 Task: Search one way flight ticket for 4 adults, 2 children, 2 infants in seat and 1 infant on lap in economy from Kearney: Kearney Regional Airport (was Kearney Municipal) to Jacksonville: Albert J. Ellis Airport on 8-3-2023. Choice of flights is Delta. Number of bags: 10 checked bags. Price is upto 30000. Outbound departure time preference is 12:45.
Action: Mouse moved to (292, 374)
Screenshot: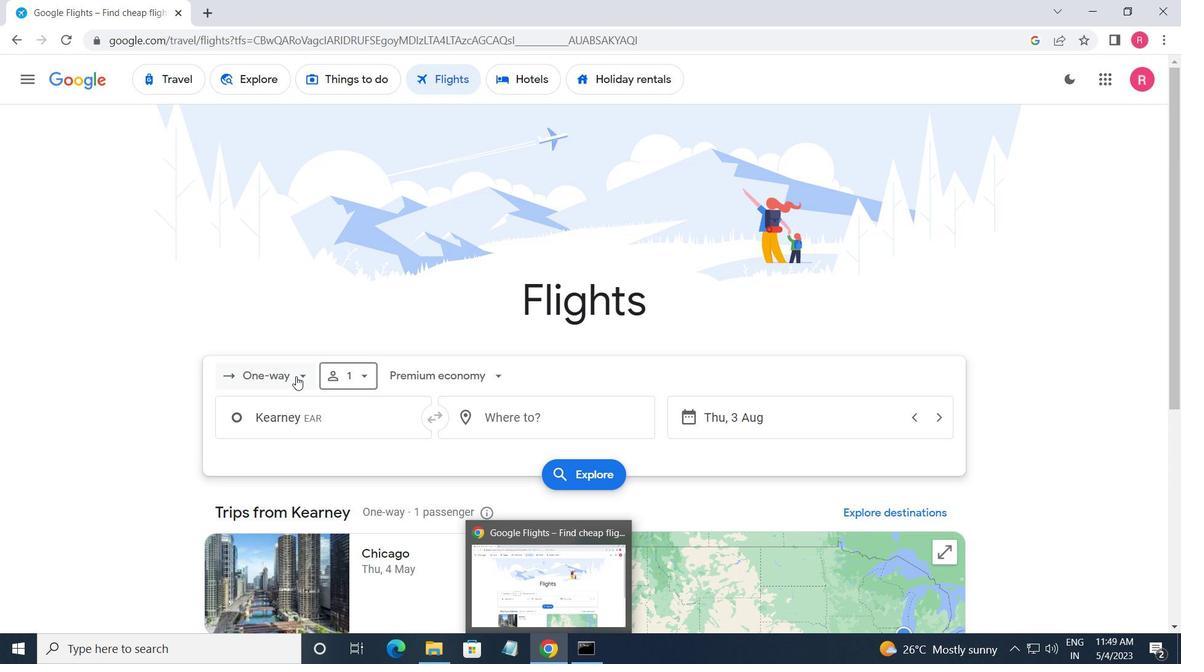 
Action: Mouse pressed left at (292, 374)
Screenshot: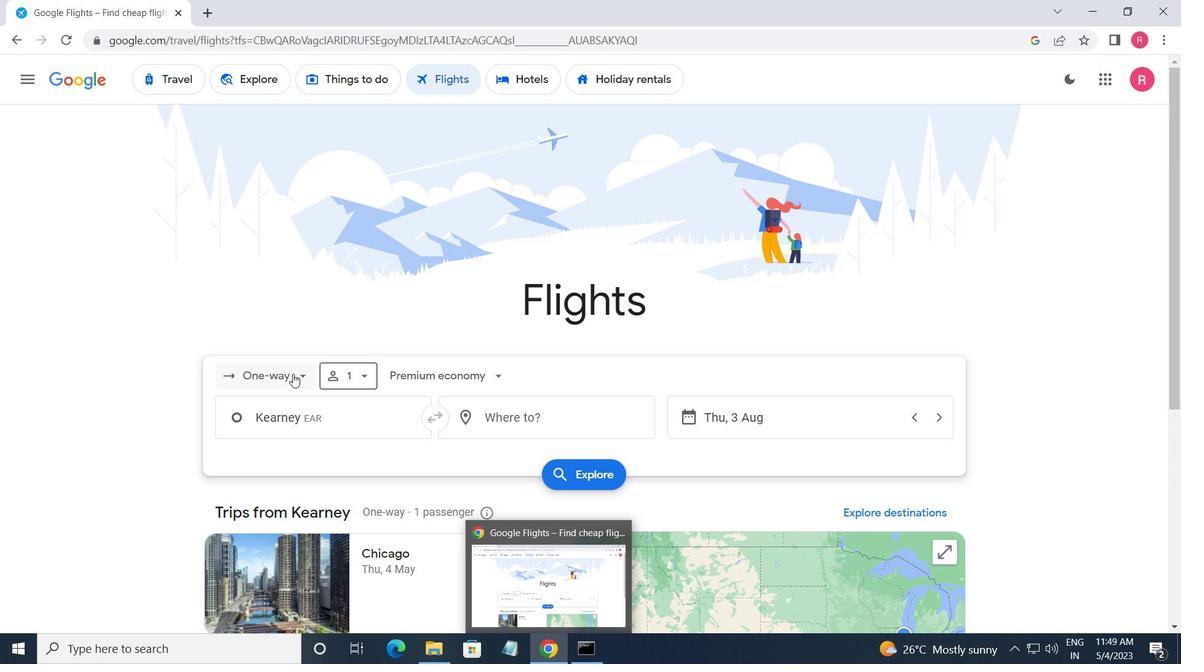 
Action: Mouse moved to (289, 440)
Screenshot: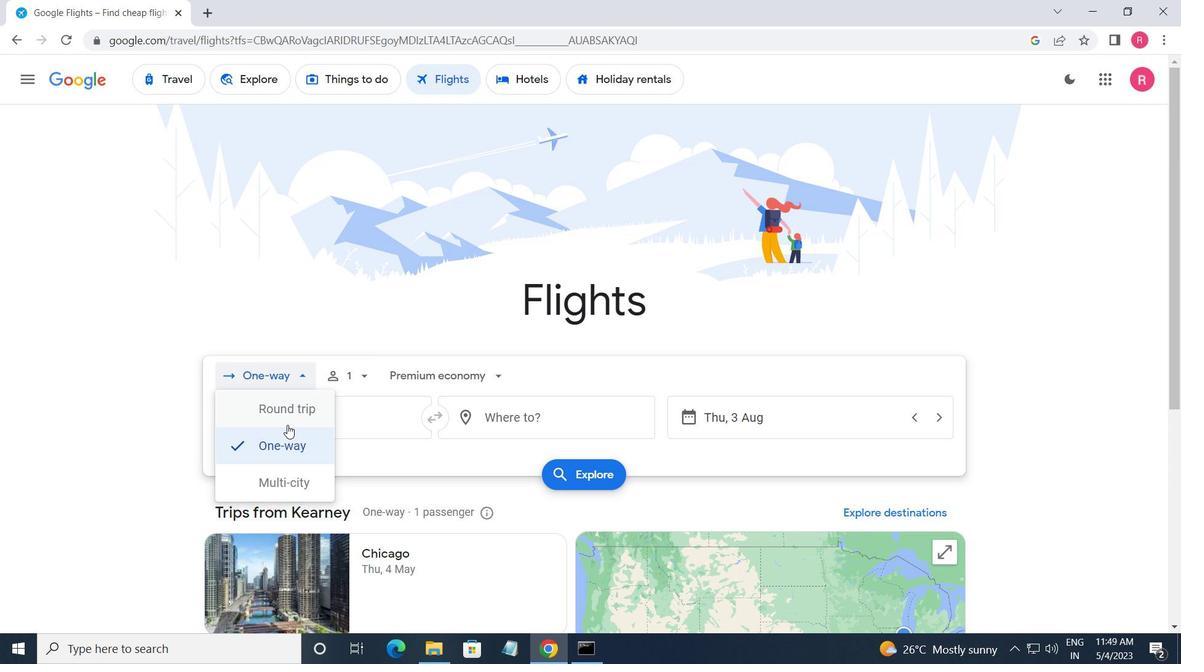 
Action: Mouse pressed left at (289, 440)
Screenshot: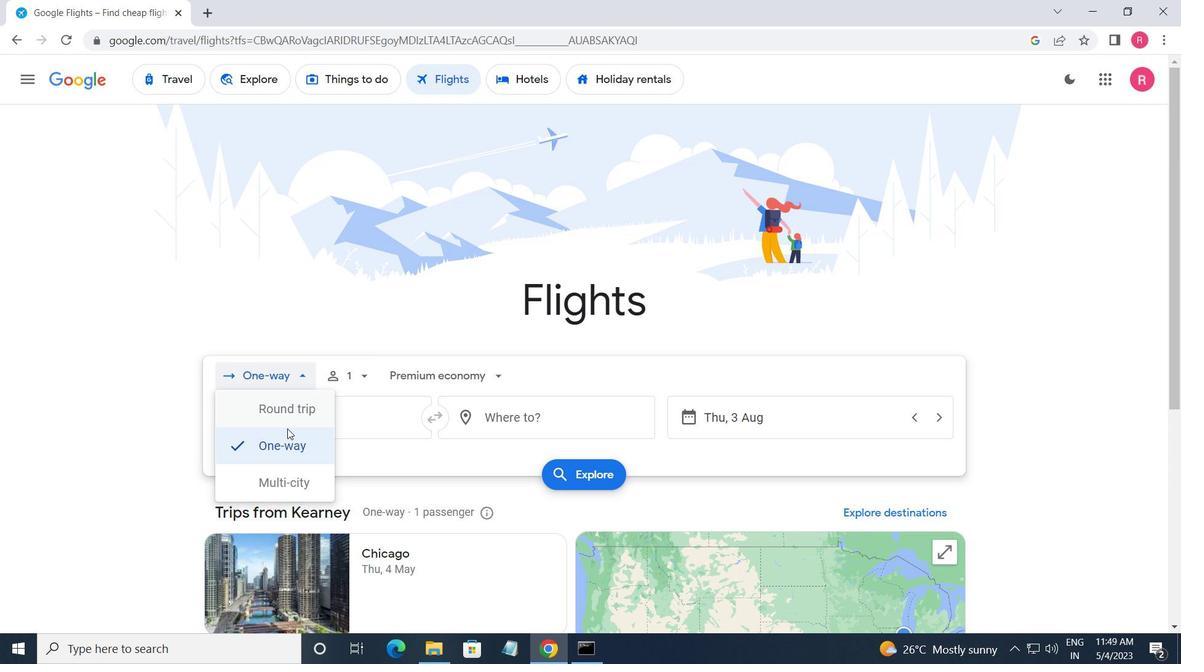 
Action: Mouse moved to (343, 368)
Screenshot: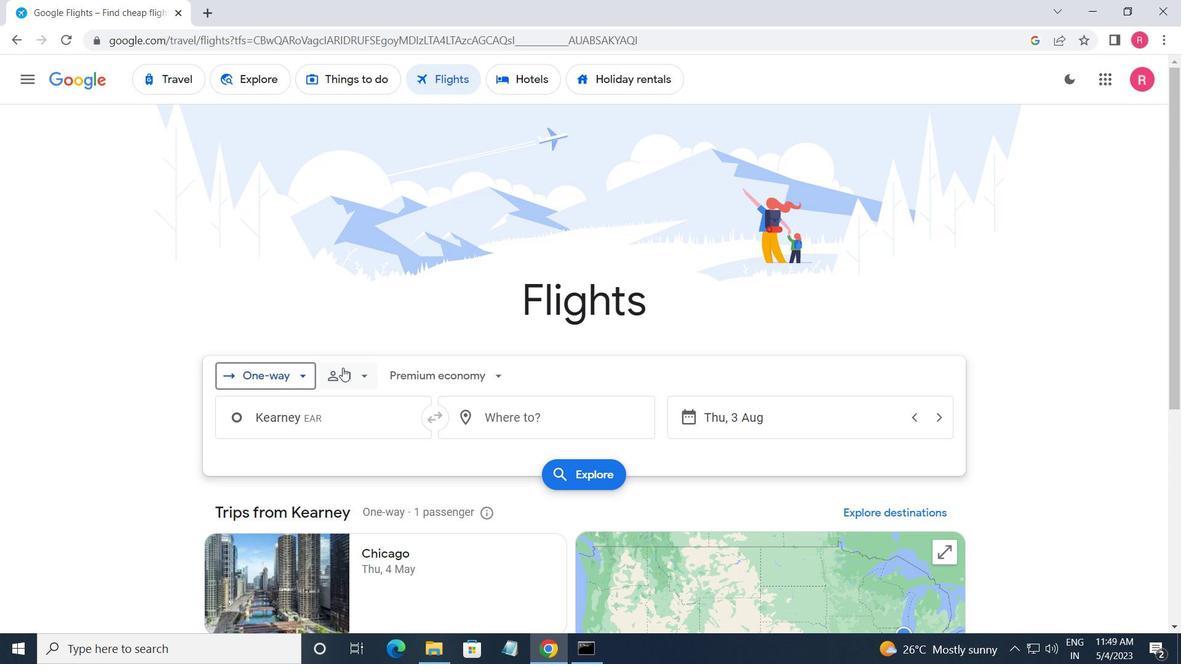 
Action: Mouse pressed left at (343, 368)
Screenshot: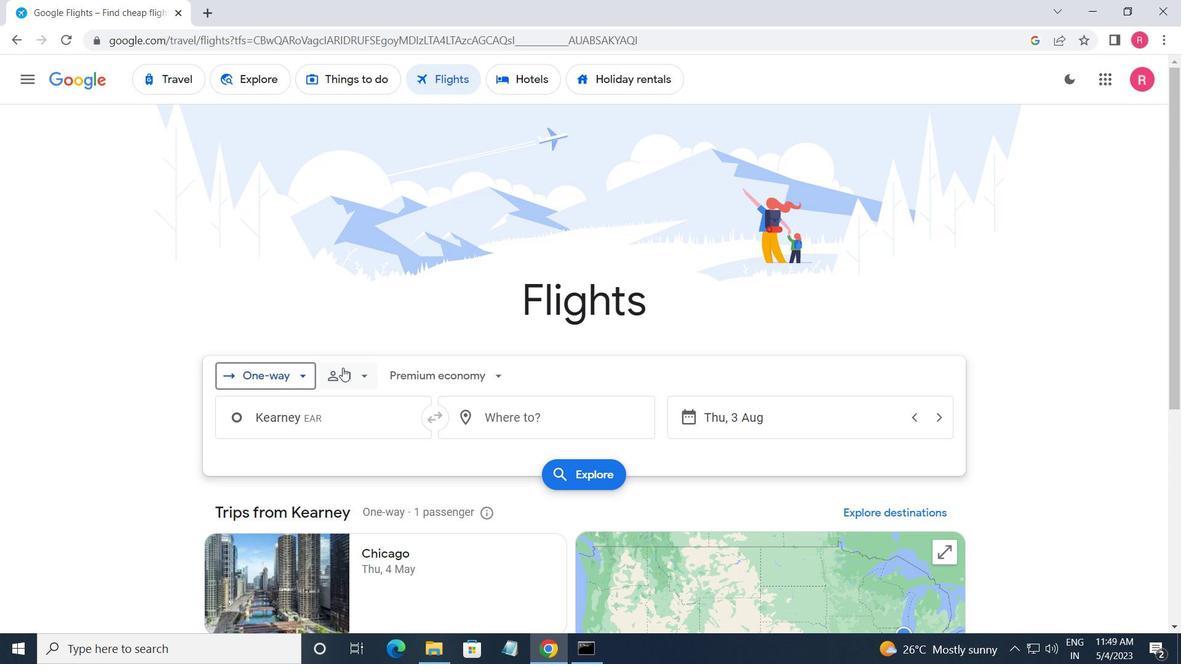 
Action: Mouse moved to (474, 409)
Screenshot: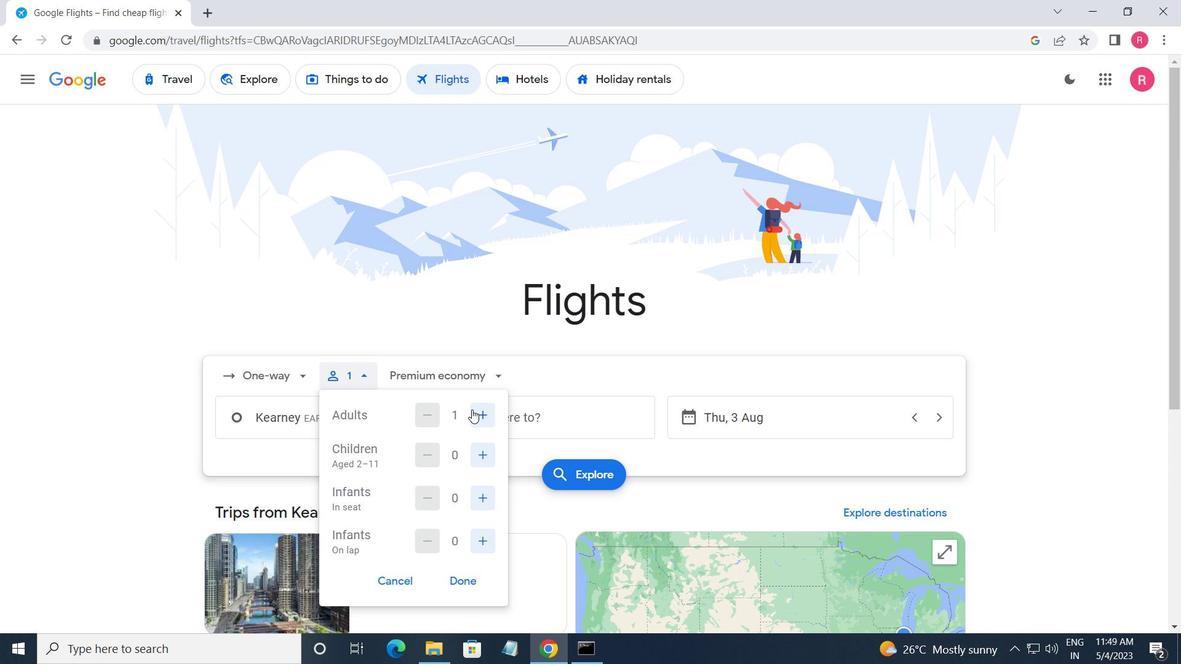 
Action: Mouse pressed left at (474, 409)
Screenshot: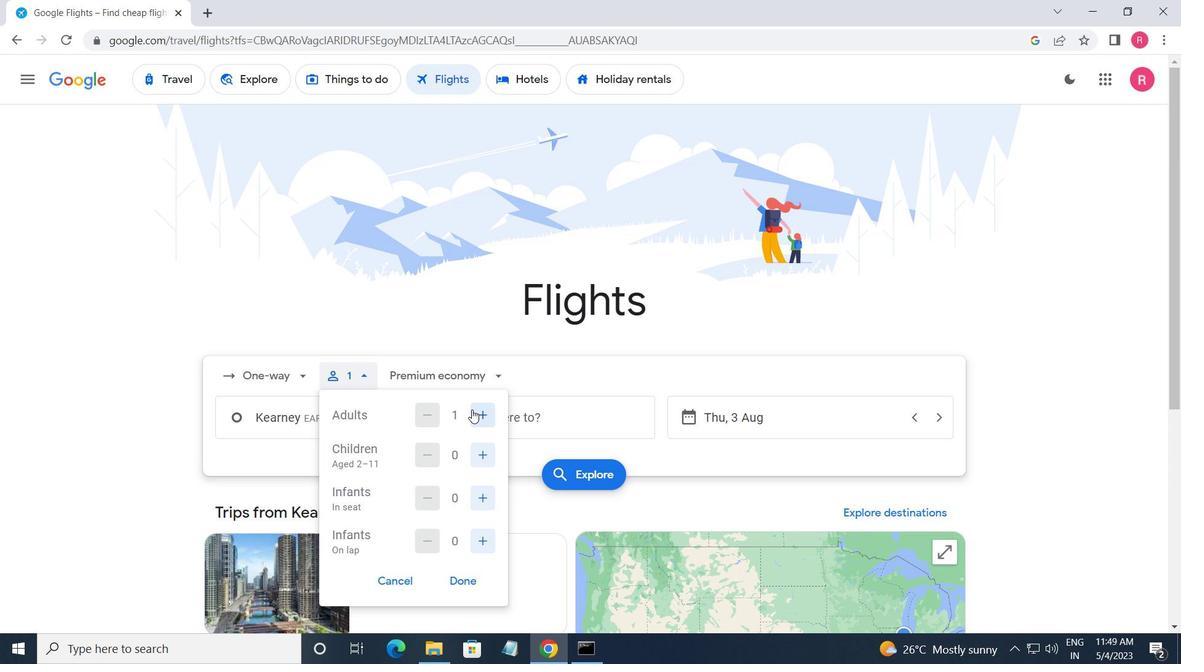 
Action: Mouse moved to (481, 422)
Screenshot: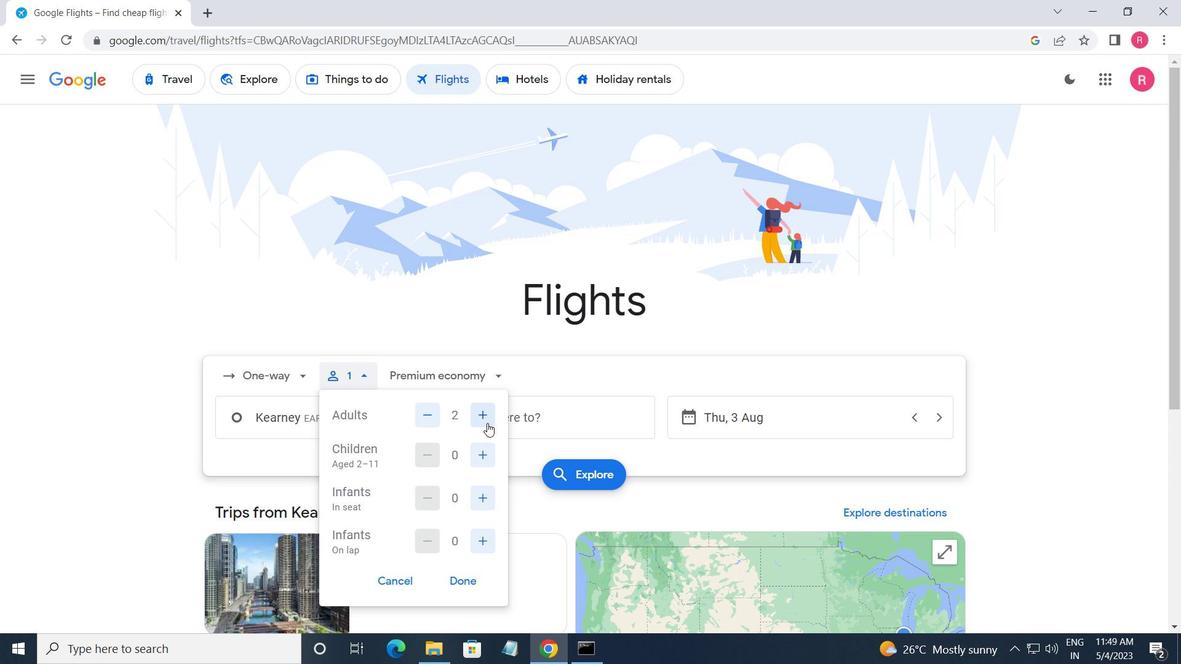 
Action: Mouse pressed left at (481, 422)
Screenshot: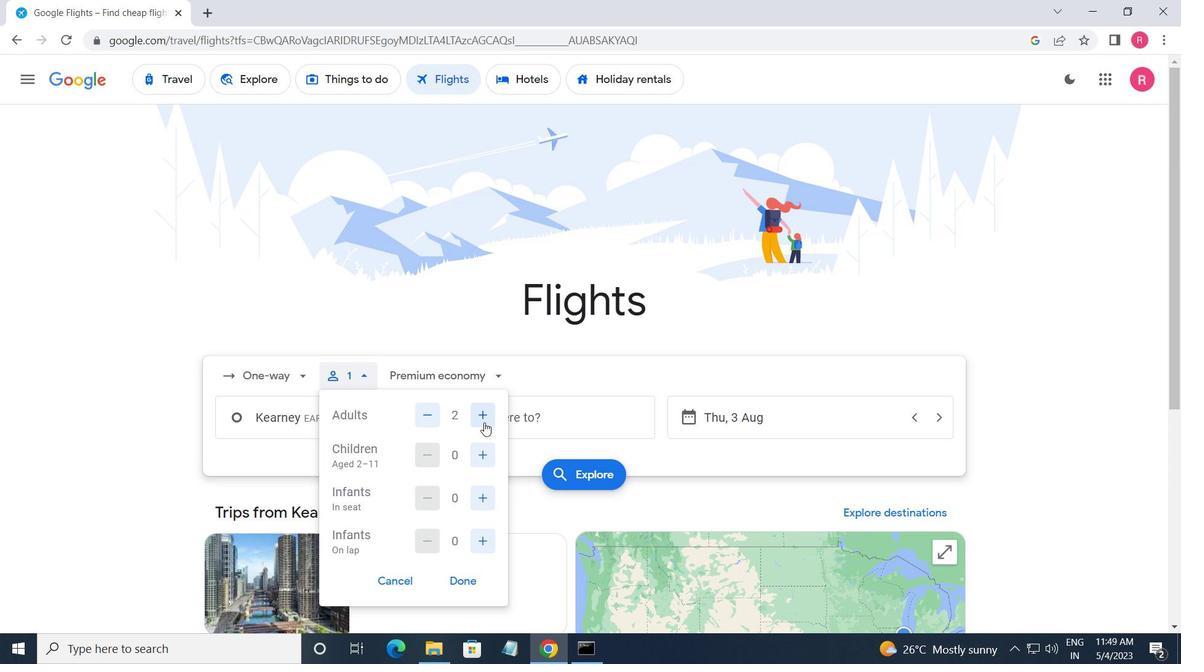 
Action: Mouse pressed left at (481, 422)
Screenshot: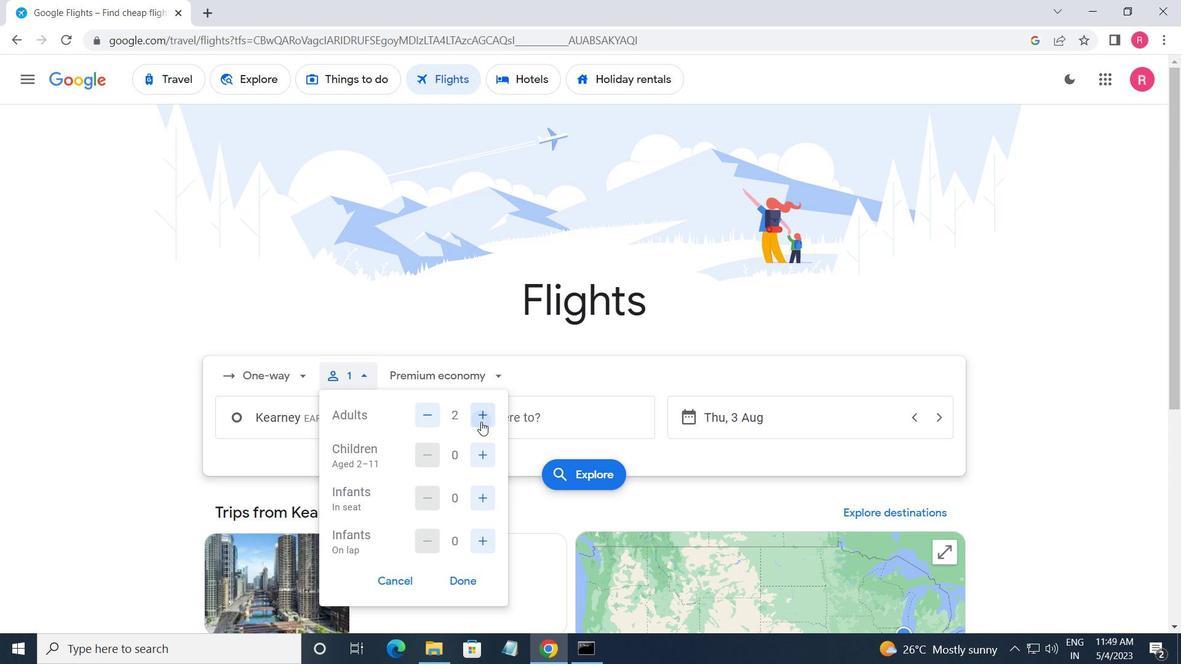 
Action: Mouse moved to (481, 448)
Screenshot: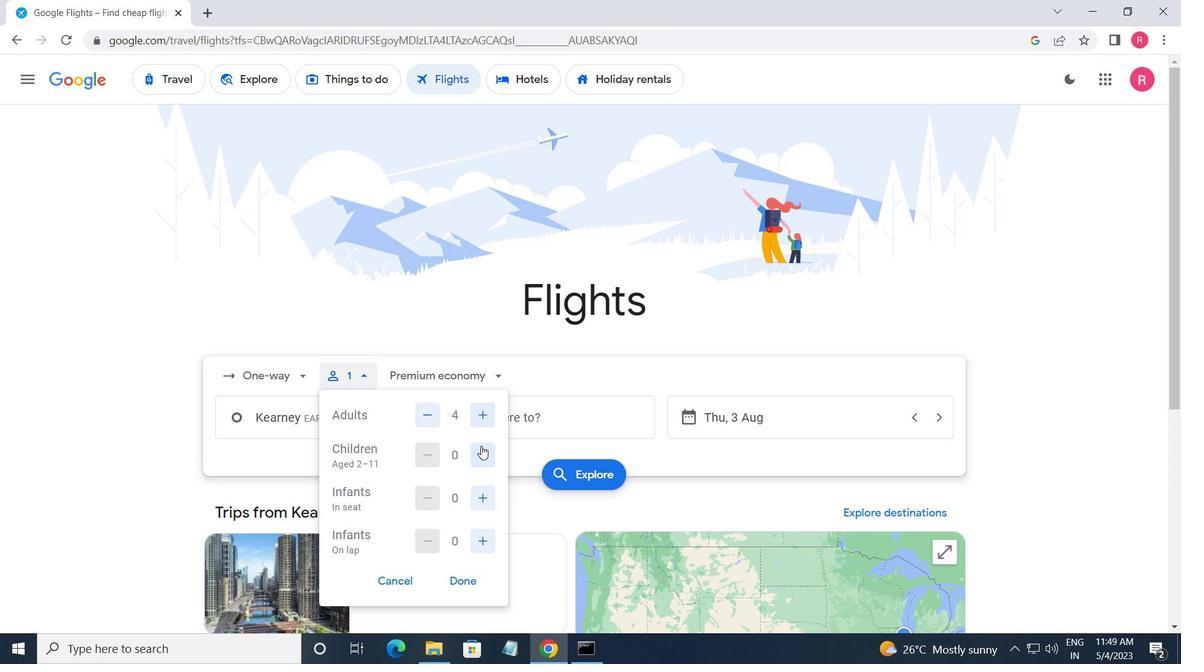 
Action: Mouse pressed left at (481, 448)
Screenshot: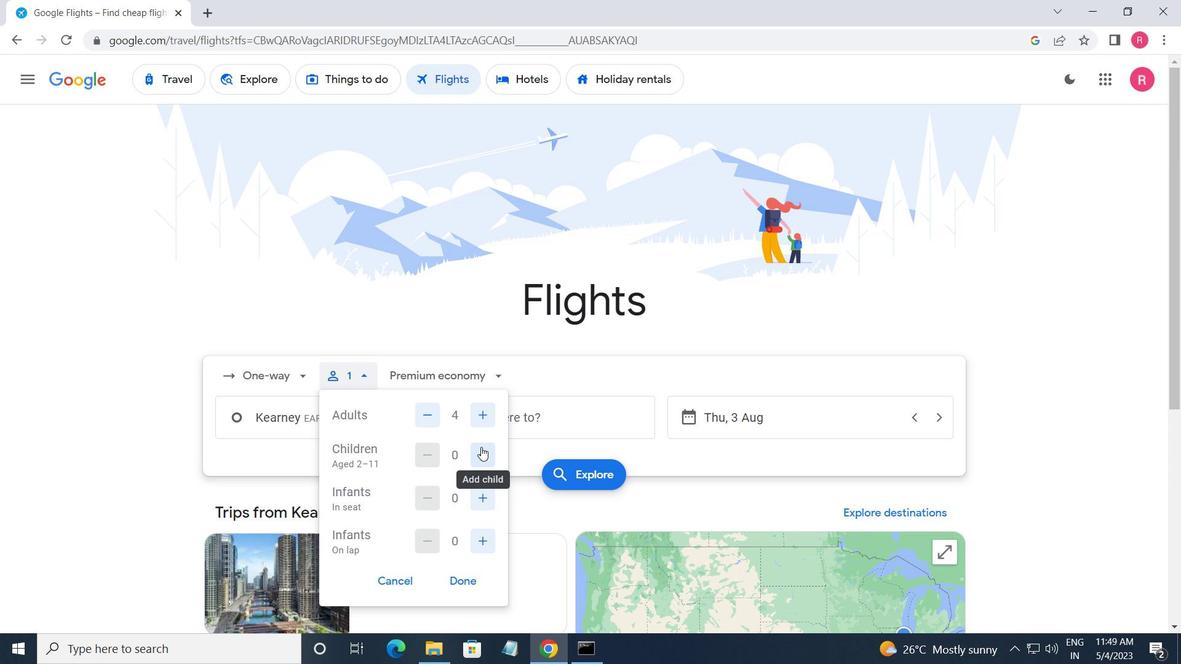 
Action: Mouse pressed left at (481, 448)
Screenshot: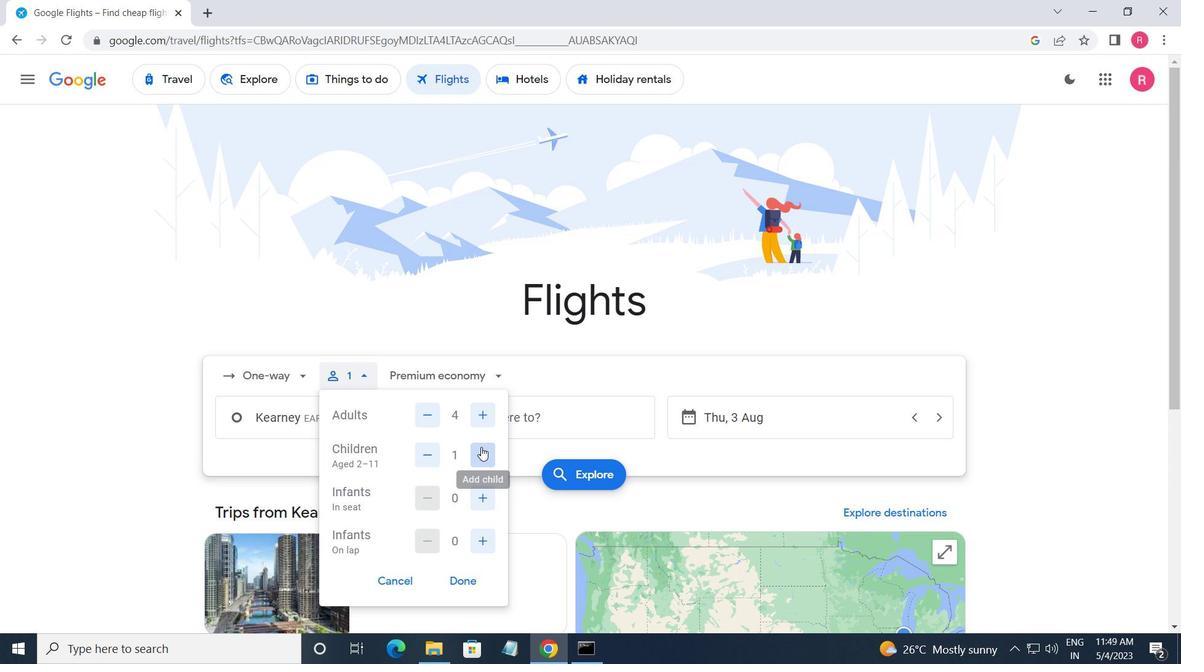 
Action: Mouse moved to (489, 502)
Screenshot: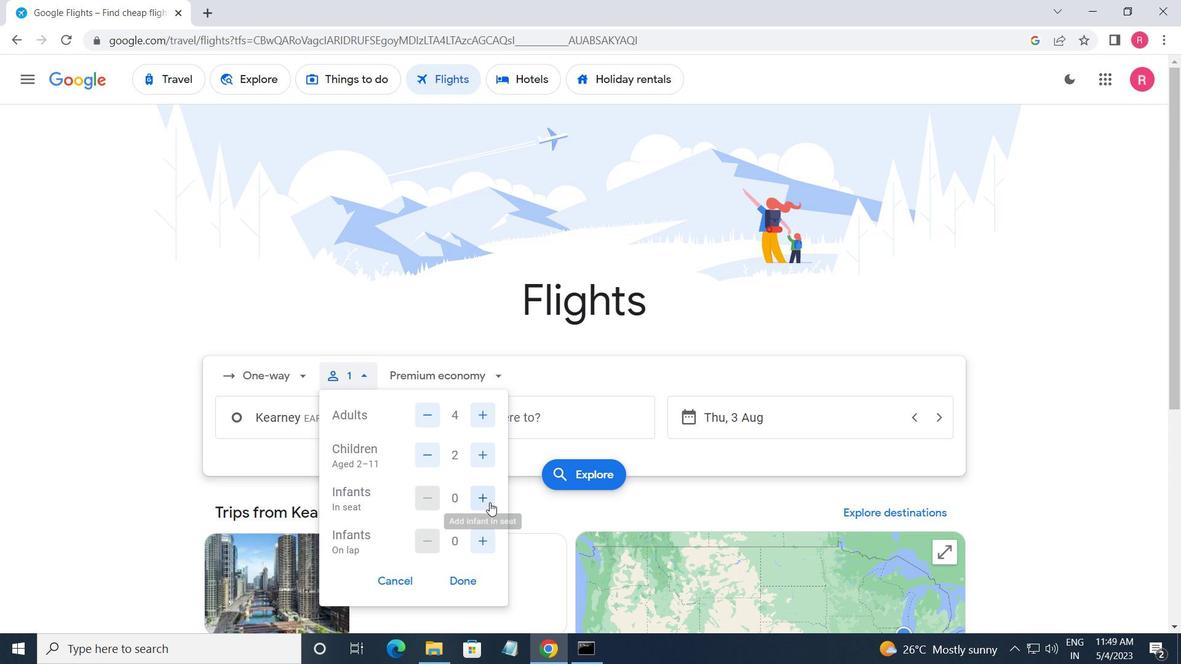 
Action: Mouse pressed left at (489, 502)
Screenshot: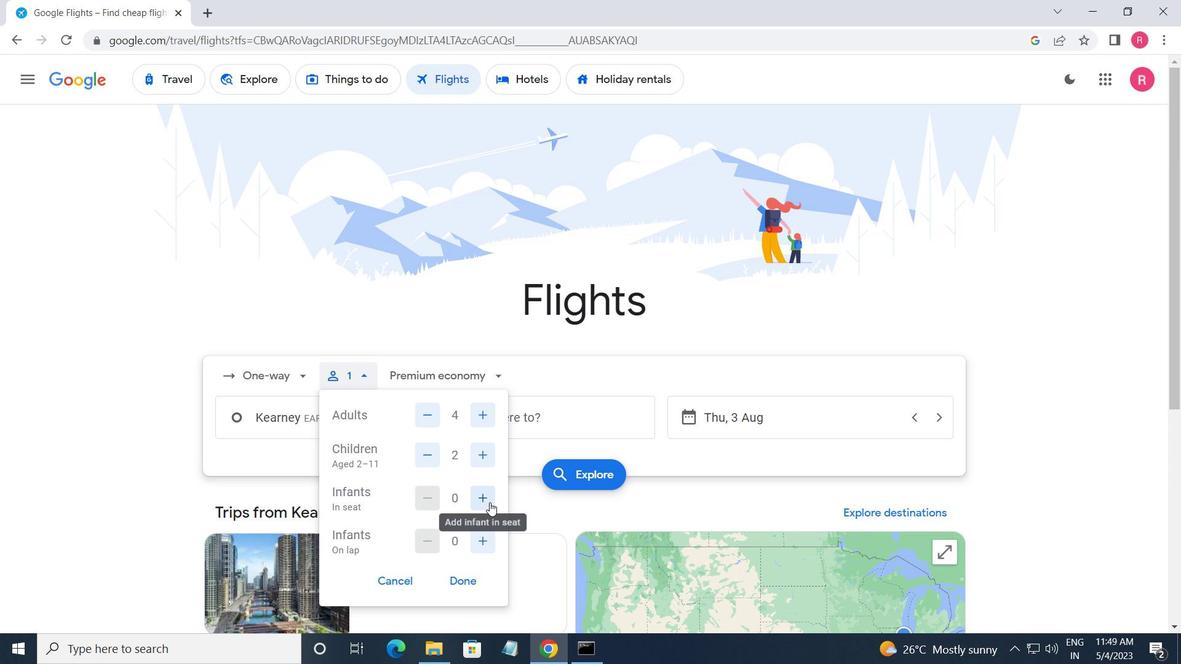 
Action: Mouse pressed left at (489, 502)
Screenshot: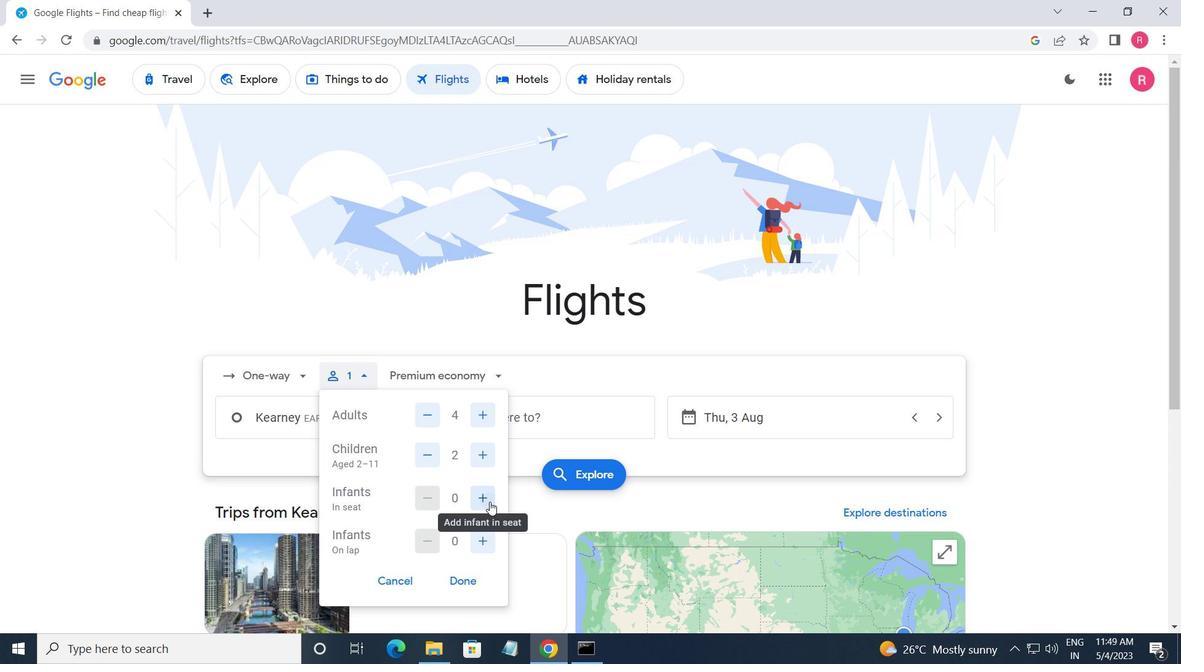 
Action: Mouse moved to (485, 538)
Screenshot: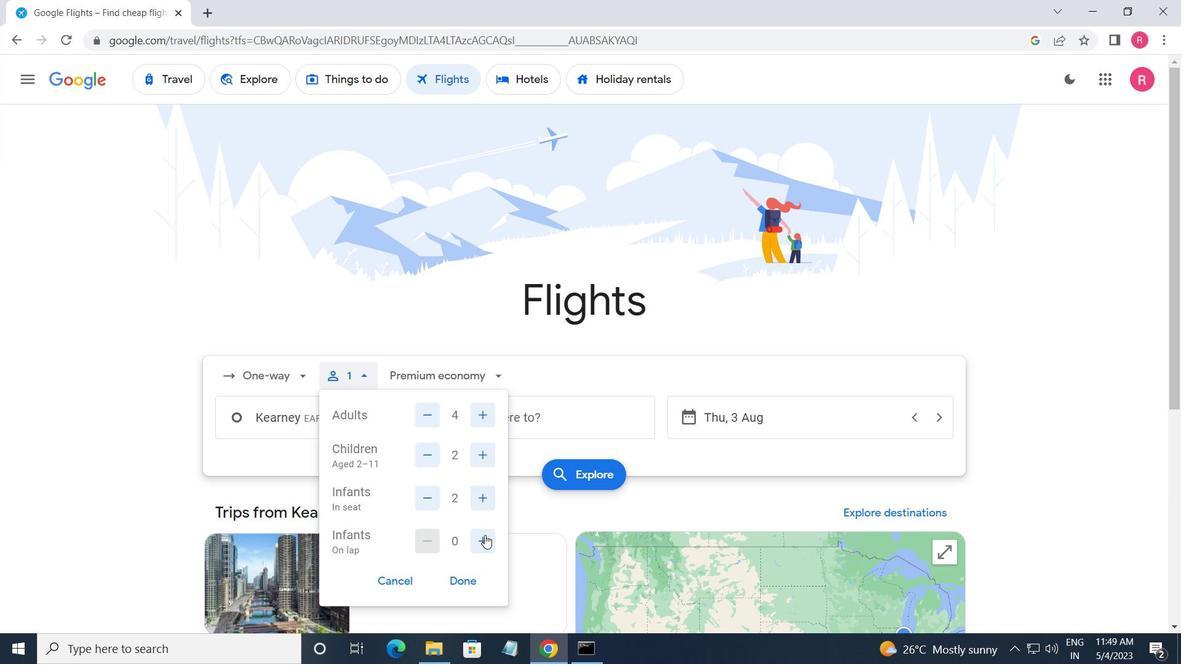 
Action: Mouse pressed left at (485, 538)
Screenshot: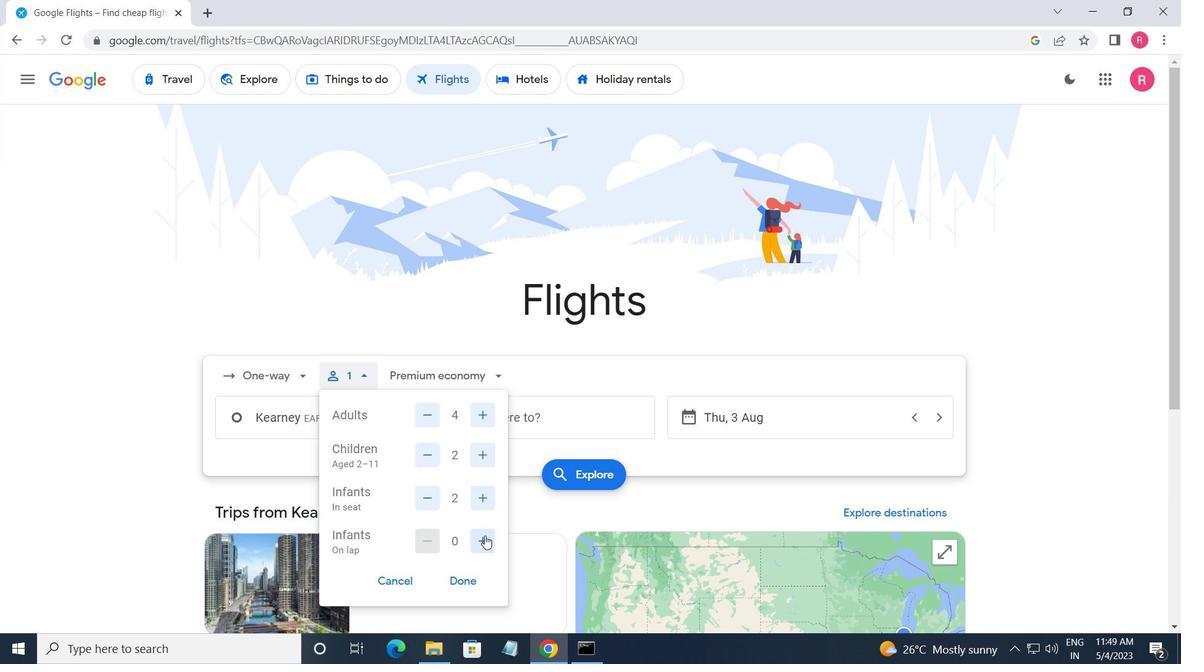 
Action: Mouse moved to (467, 361)
Screenshot: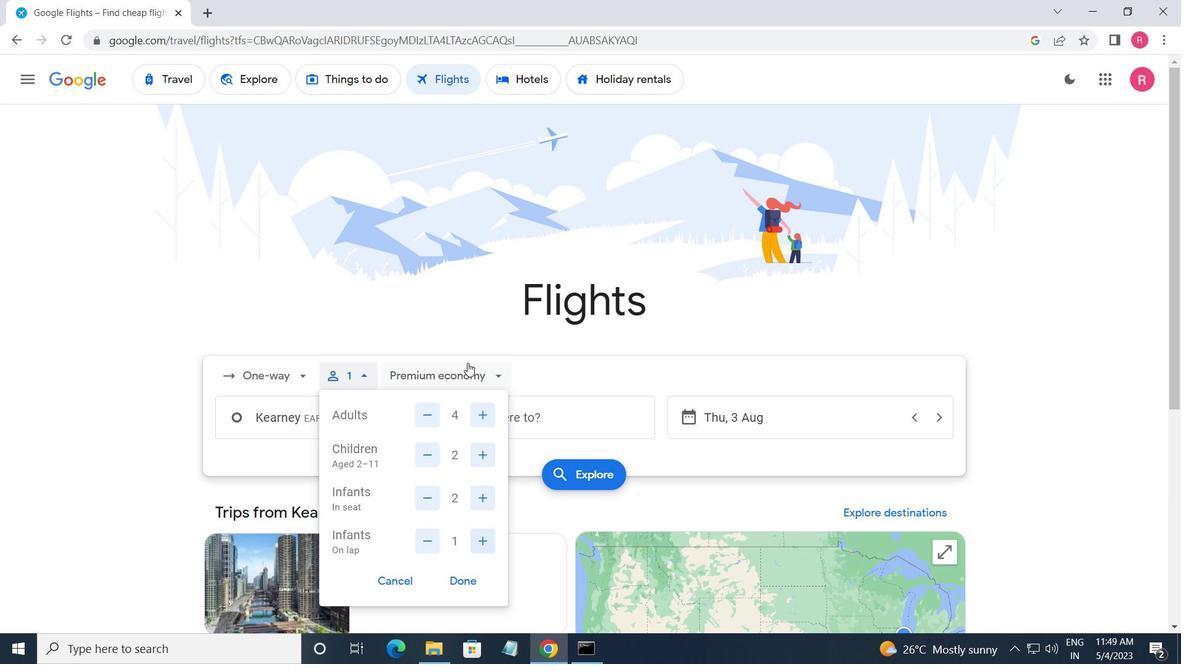 
Action: Mouse pressed left at (467, 361)
Screenshot: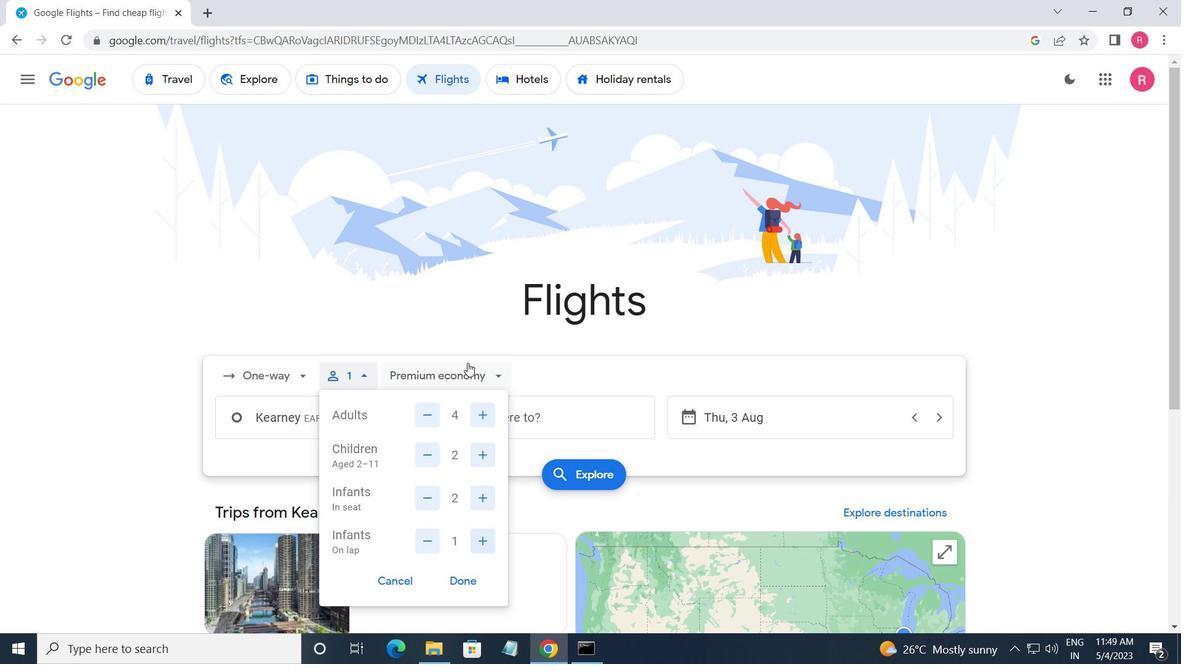 
Action: Mouse moved to (473, 418)
Screenshot: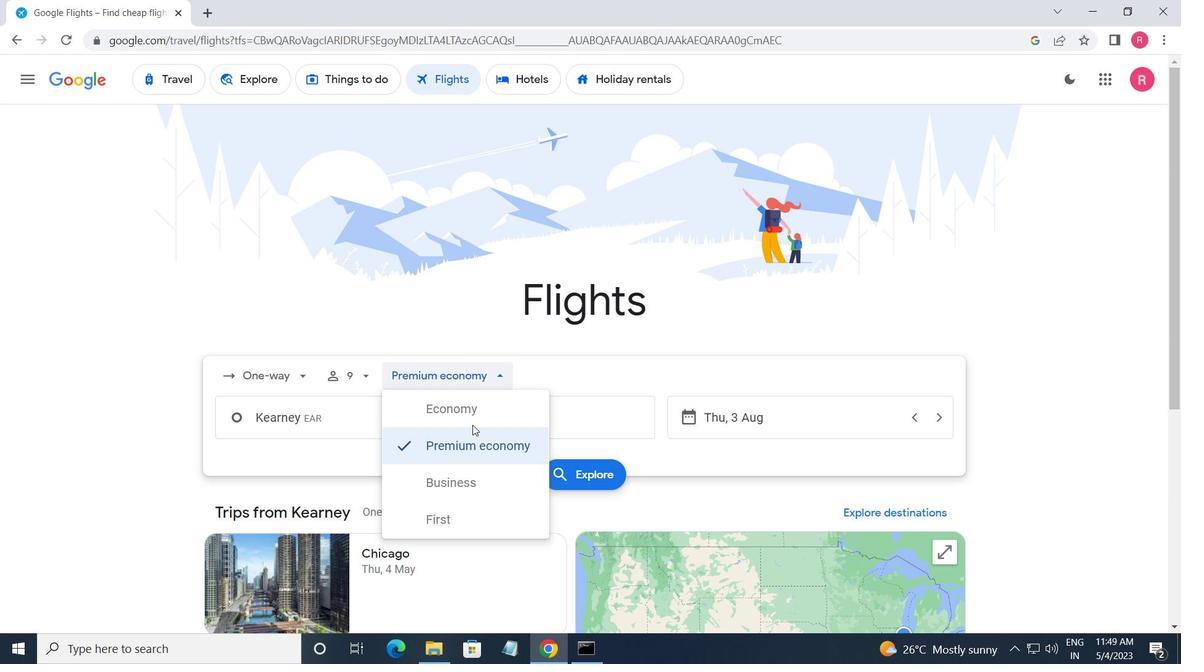 
Action: Mouse pressed left at (473, 418)
Screenshot: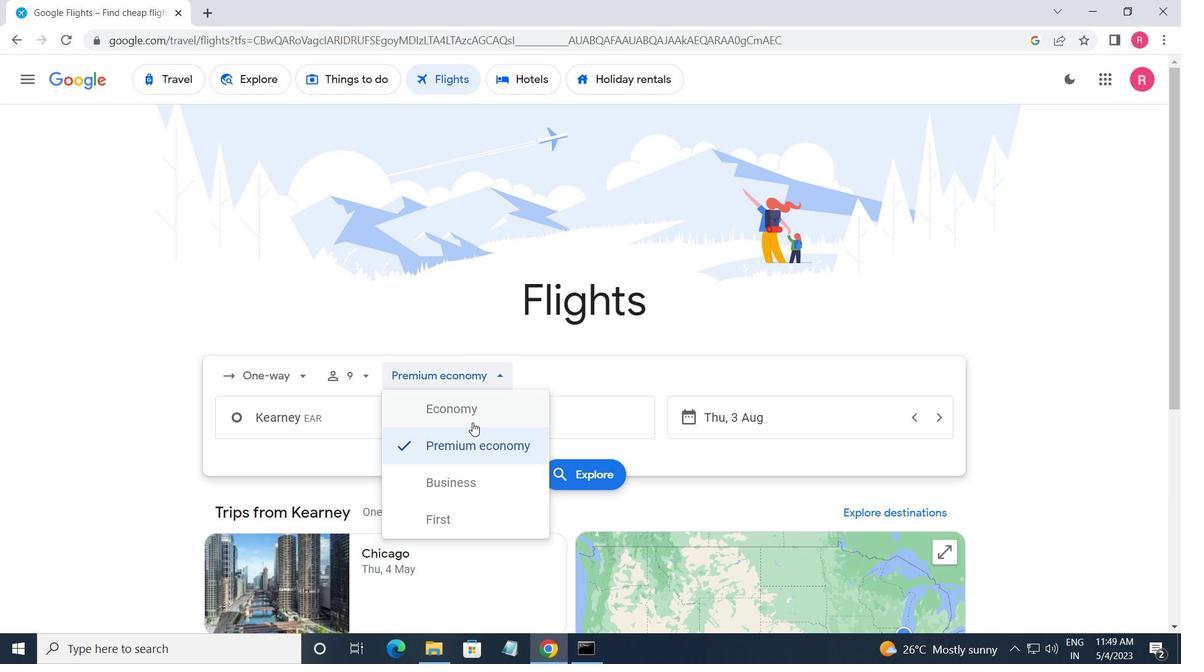 
Action: Mouse moved to (372, 429)
Screenshot: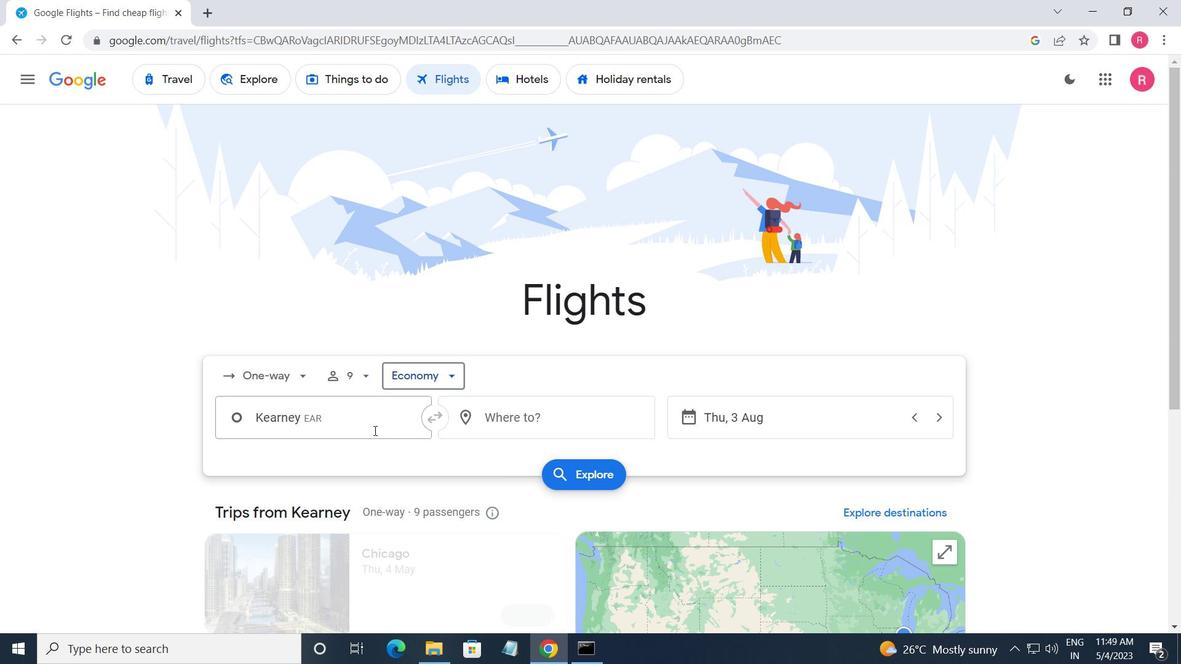 
Action: Mouse pressed left at (372, 429)
Screenshot: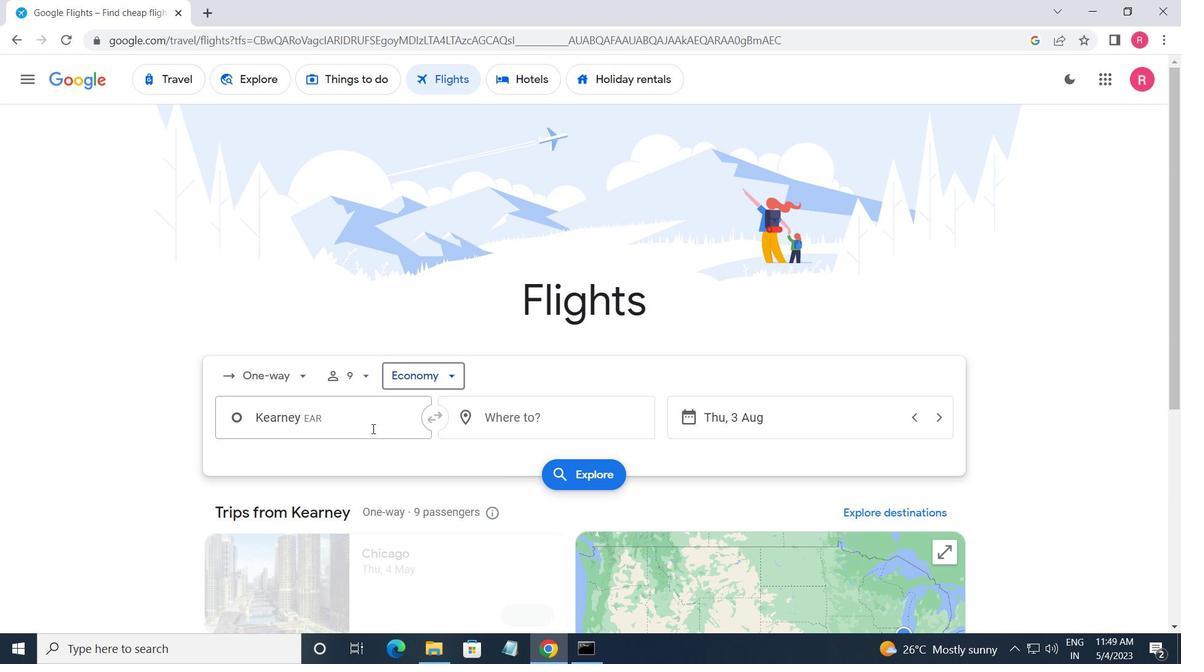 
Action: Mouse moved to (385, 463)
Screenshot: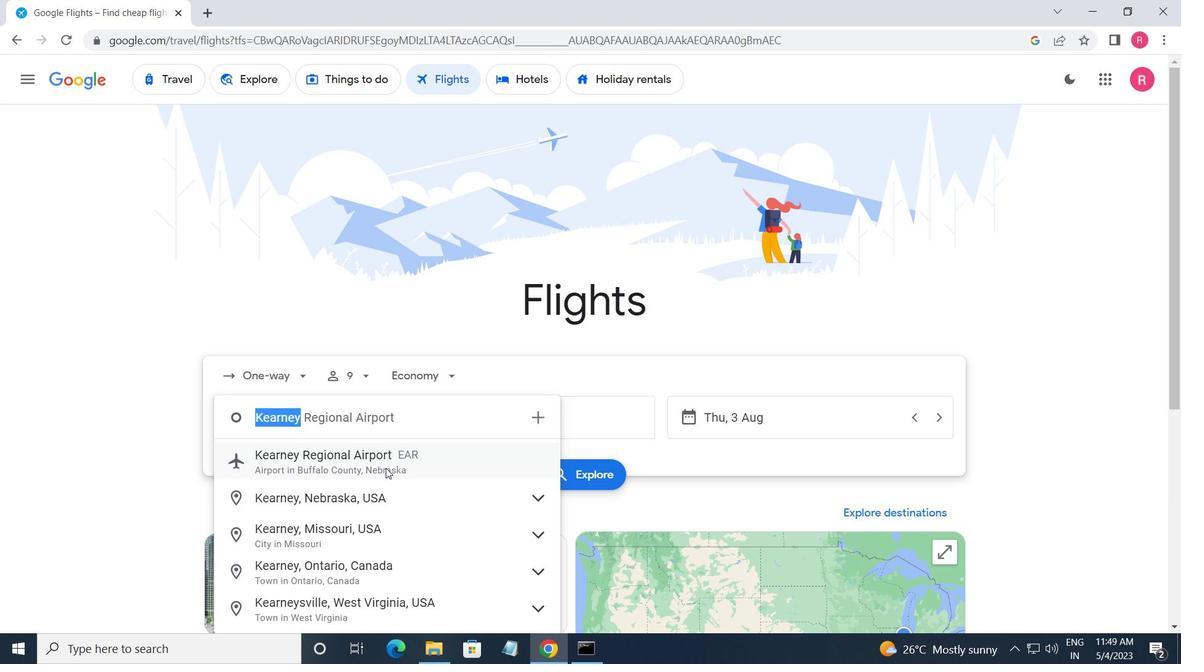 
Action: Mouse pressed left at (385, 463)
Screenshot: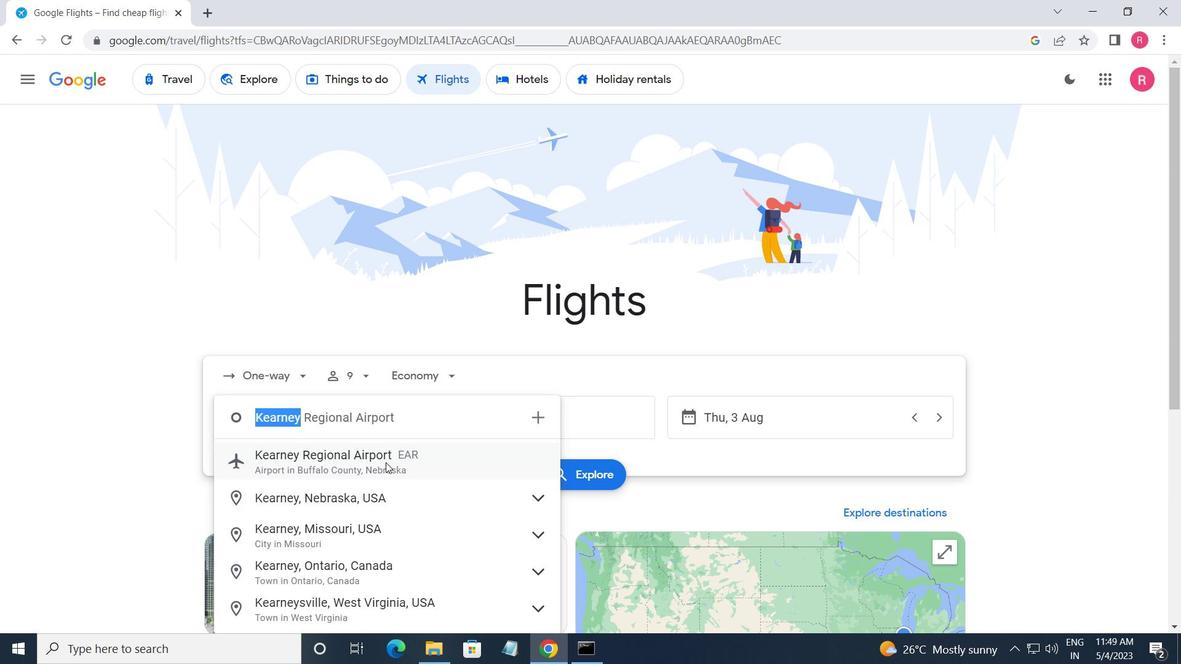 
Action: Mouse moved to (539, 431)
Screenshot: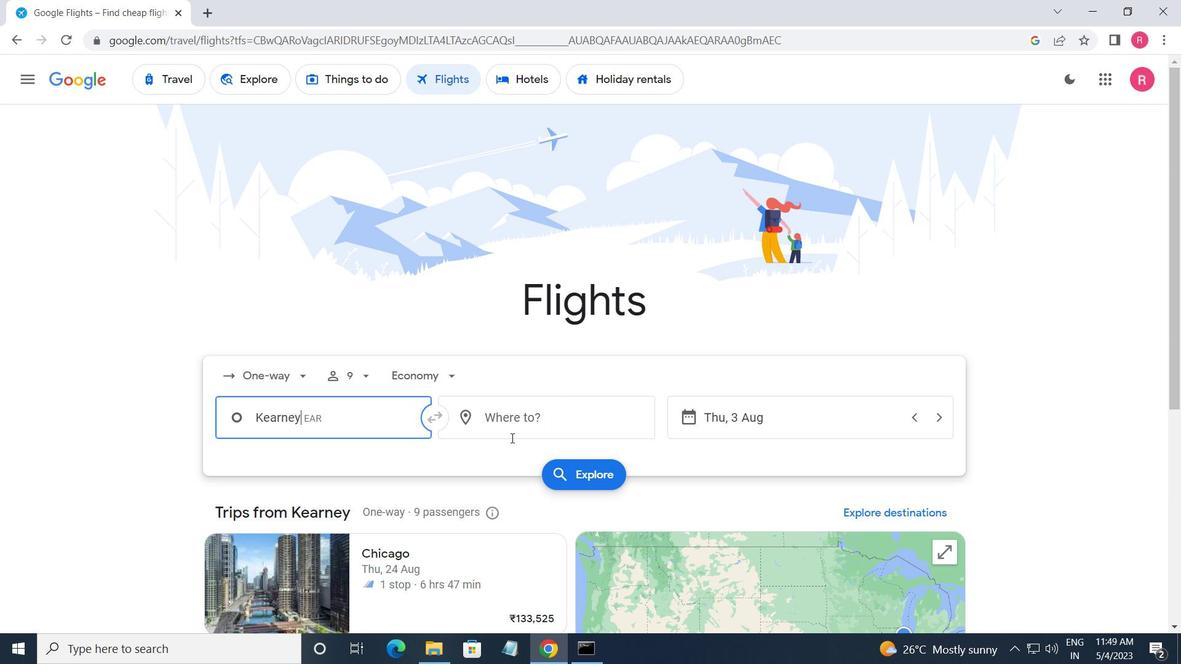 
Action: Mouse pressed left at (539, 431)
Screenshot: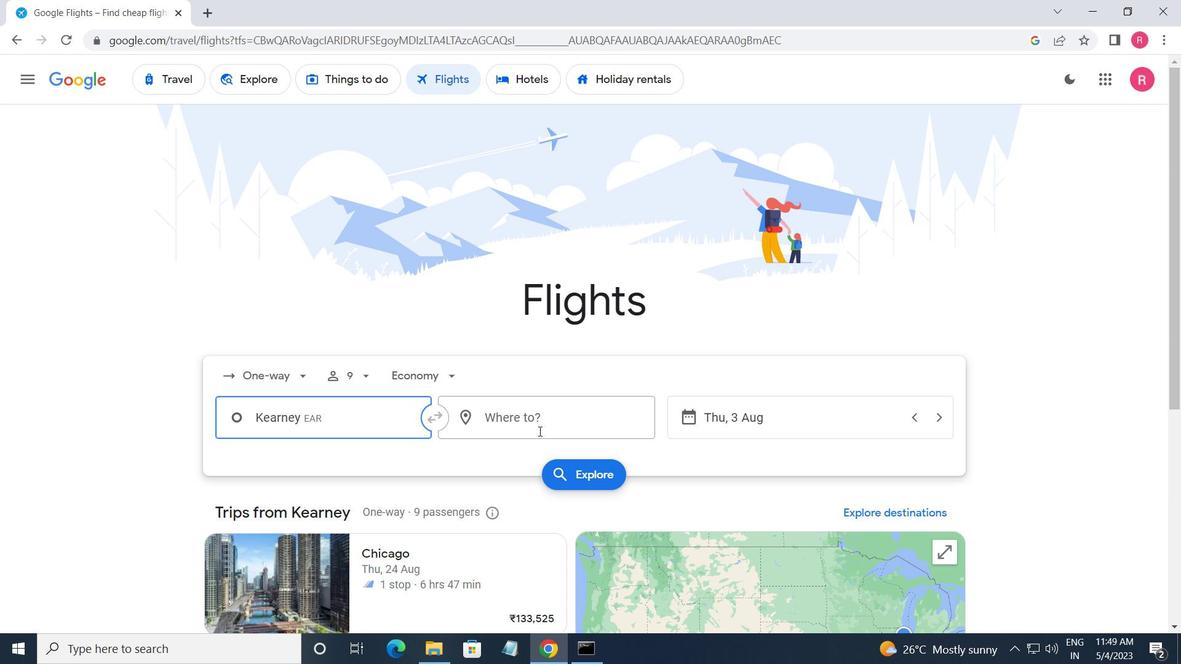 
Action: Mouse moved to (581, 579)
Screenshot: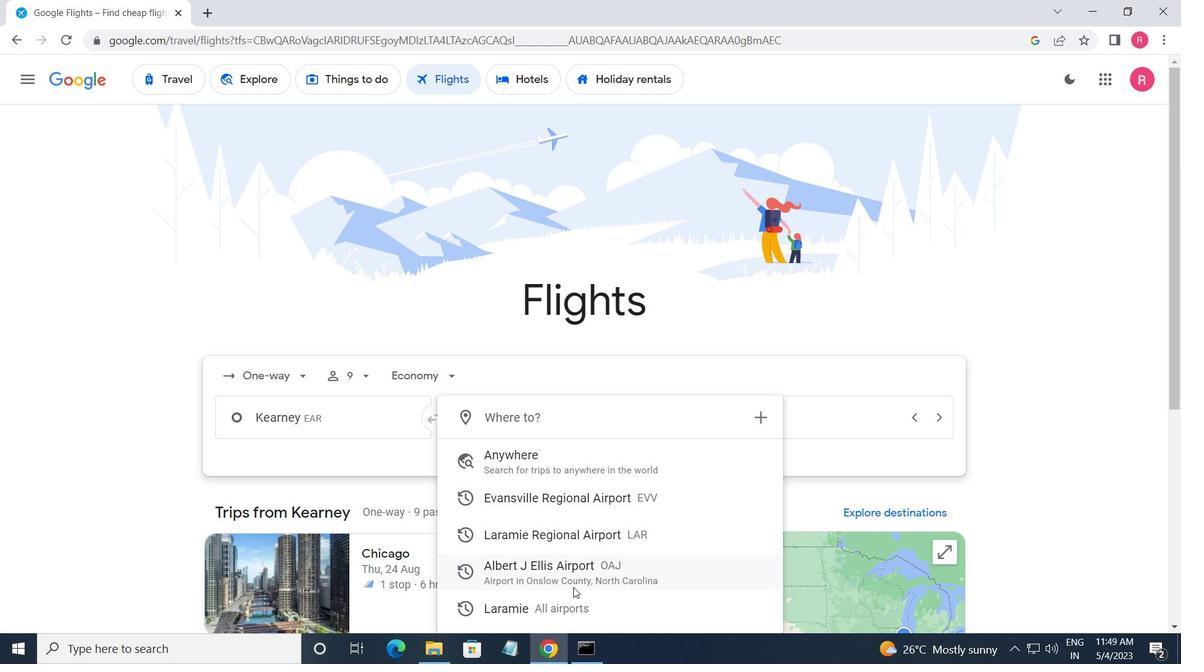 
Action: Mouse pressed left at (581, 579)
Screenshot: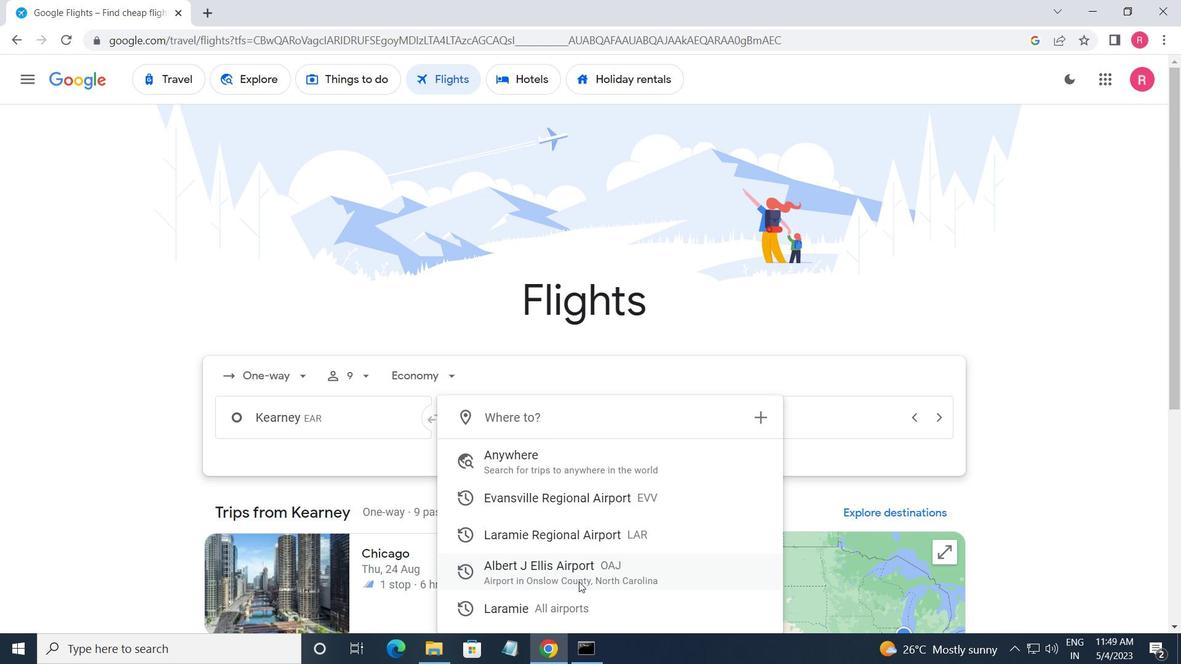 
Action: Mouse moved to (787, 423)
Screenshot: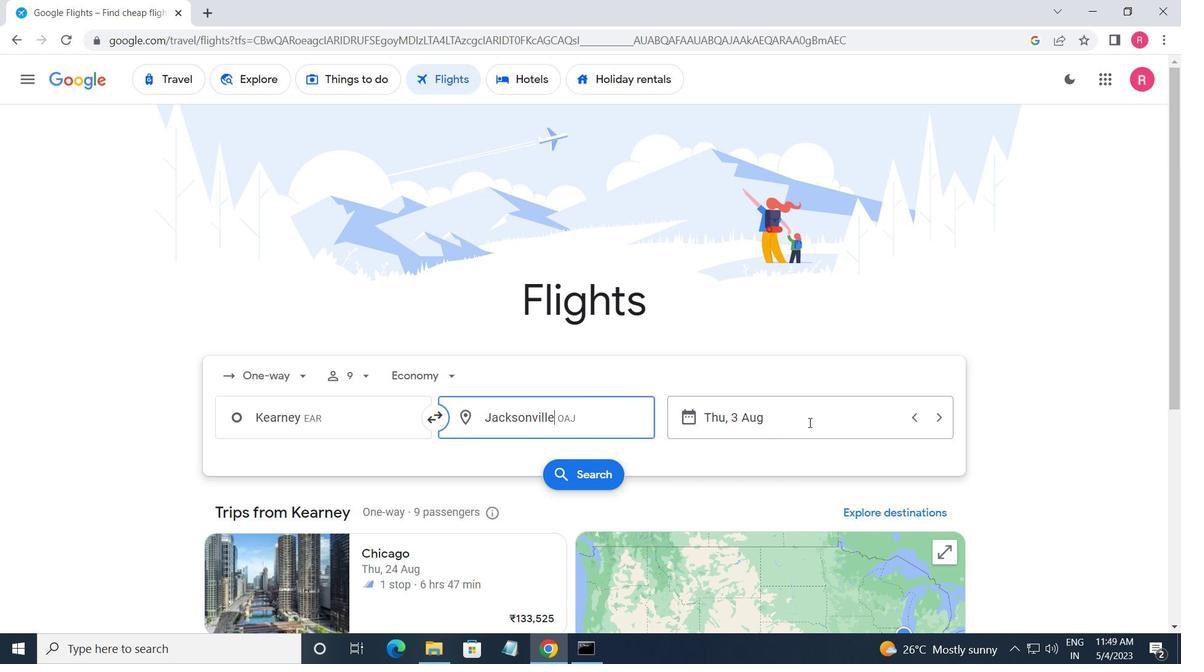 
Action: Mouse pressed left at (787, 423)
Screenshot: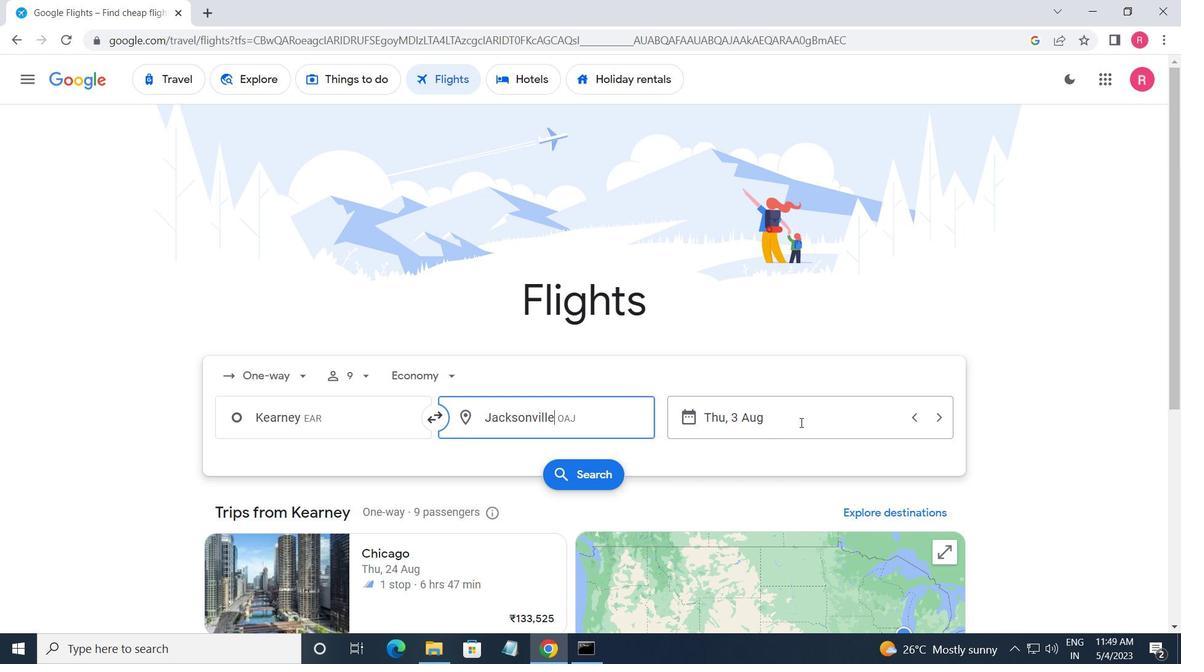 
Action: Mouse moved to (547, 361)
Screenshot: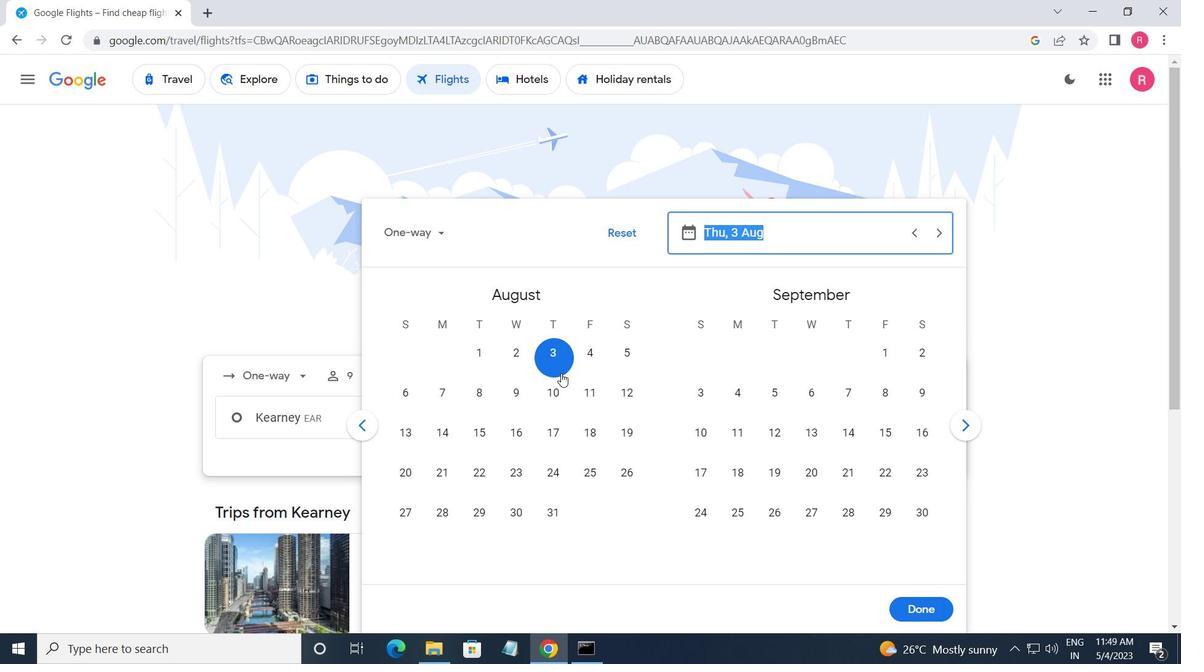 
Action: Mouse pressed left at (547, 361)
Screenshot: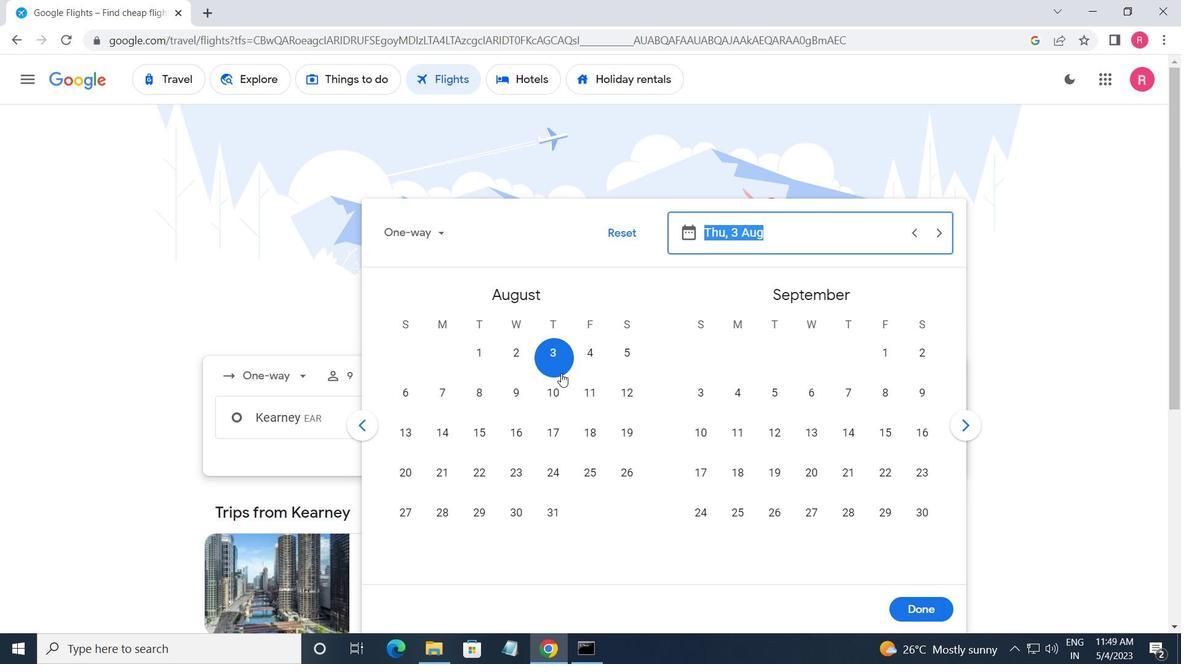
Action: Mouse moved to (904, 614)
Screenshot: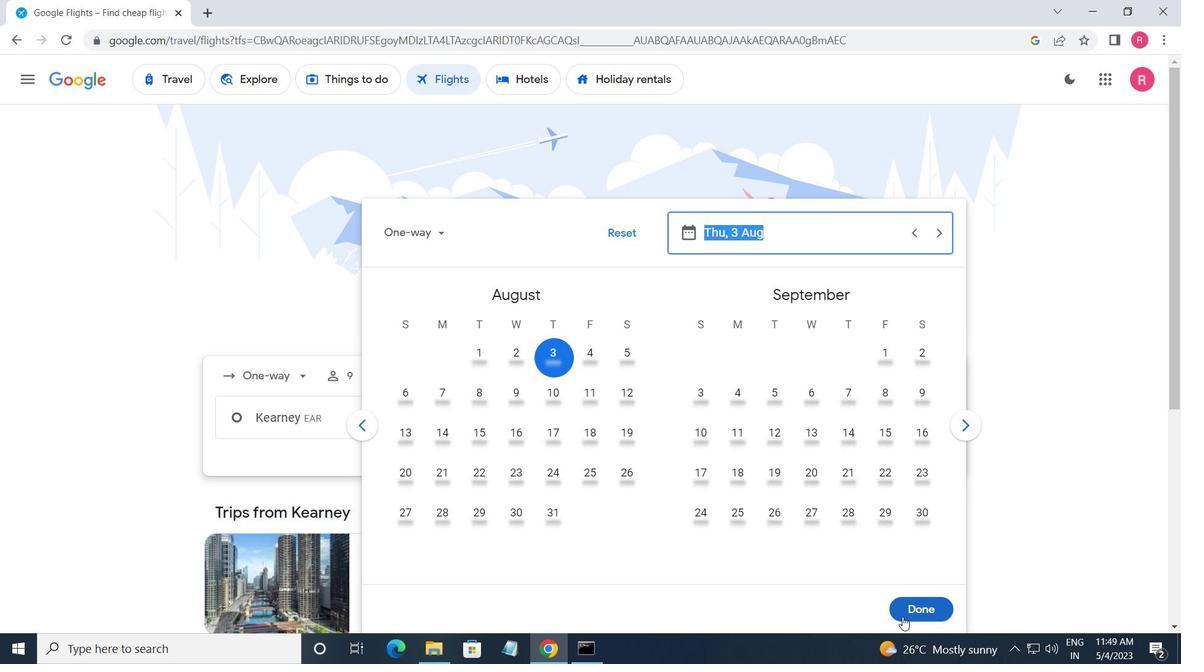 
Action: Mouse pressed left at (904, 614)
Screenshot: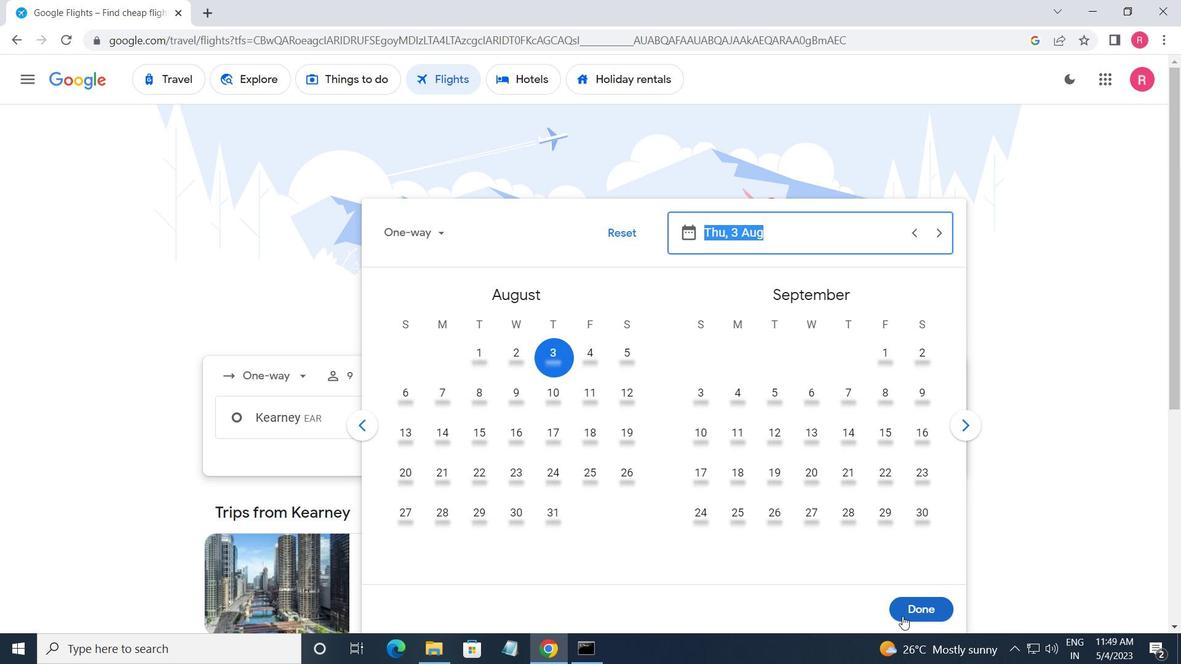 
Action: Mouse moved to (601, 483)
Screenshot: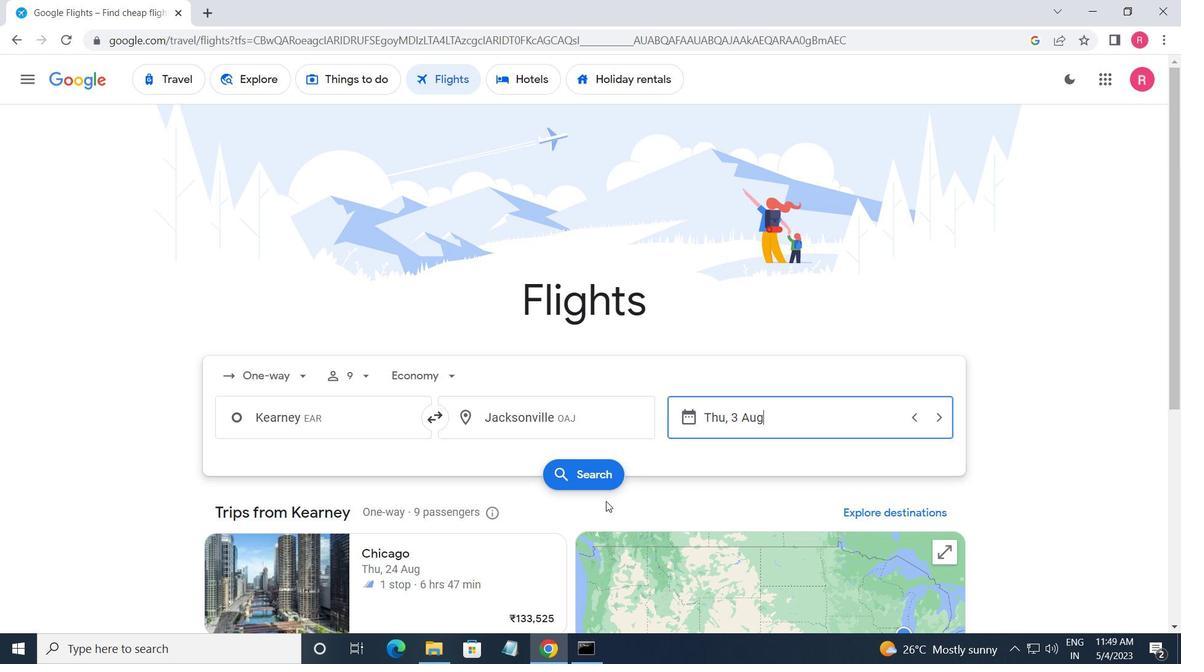 
Action: Mouse pressed left at (601, 483)
Screenshot: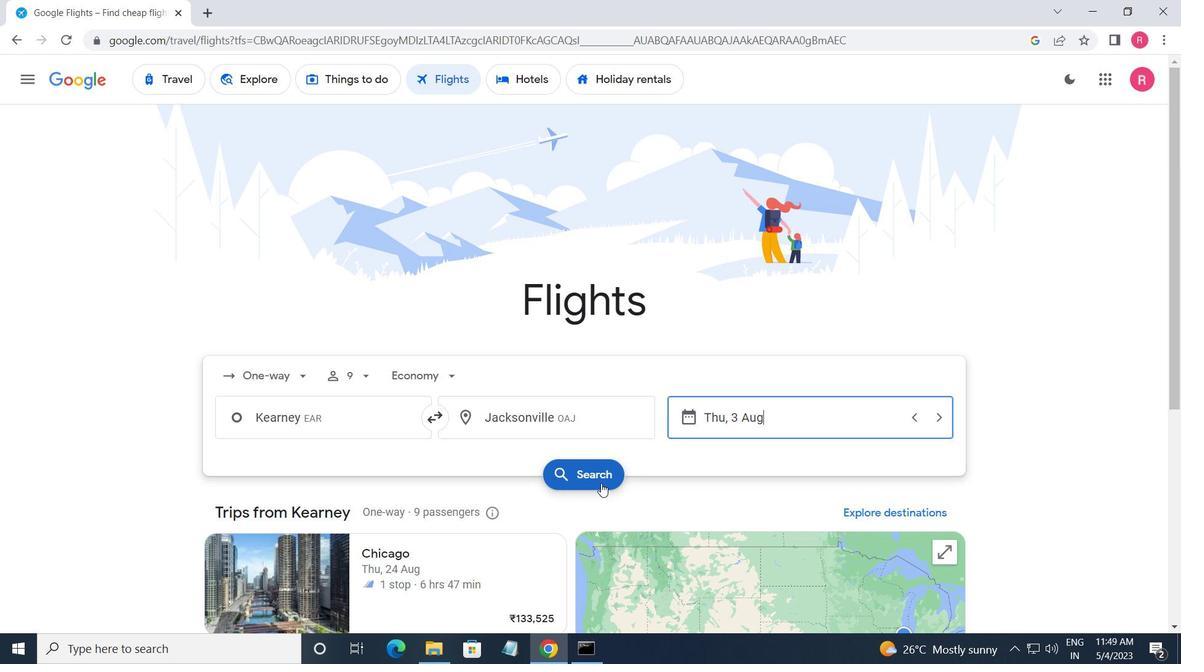 
Action: Mouse moved to (219, 228)
Screenshot: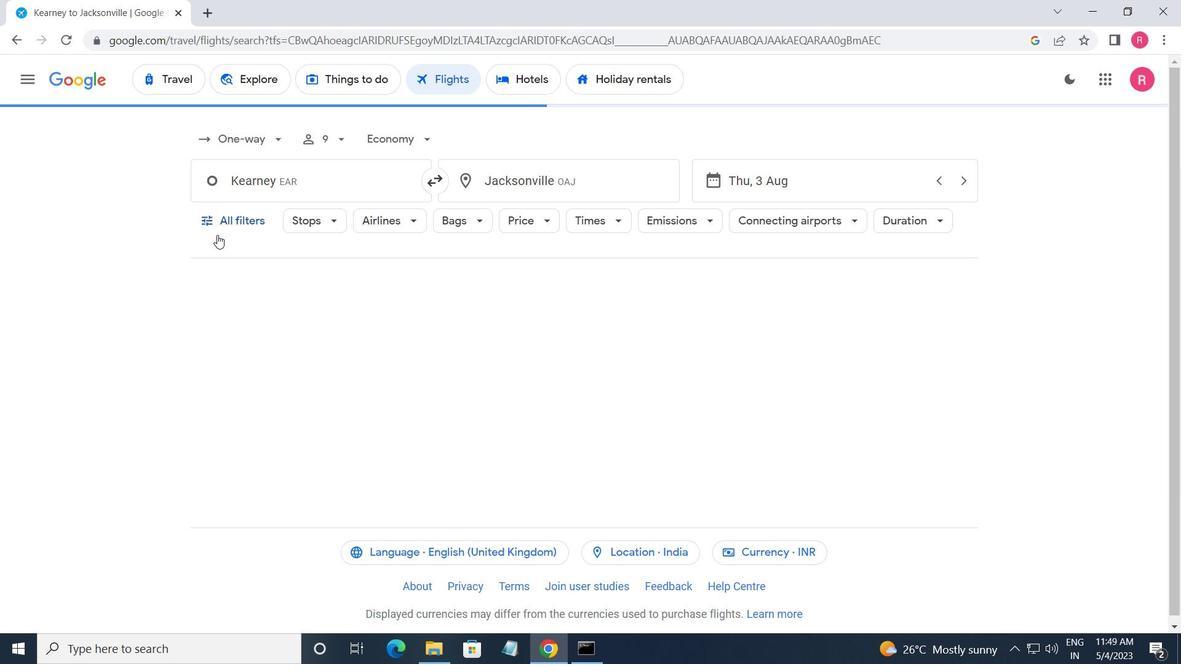 
Action: Mouse pressed left at (219, 228)
Screenshot: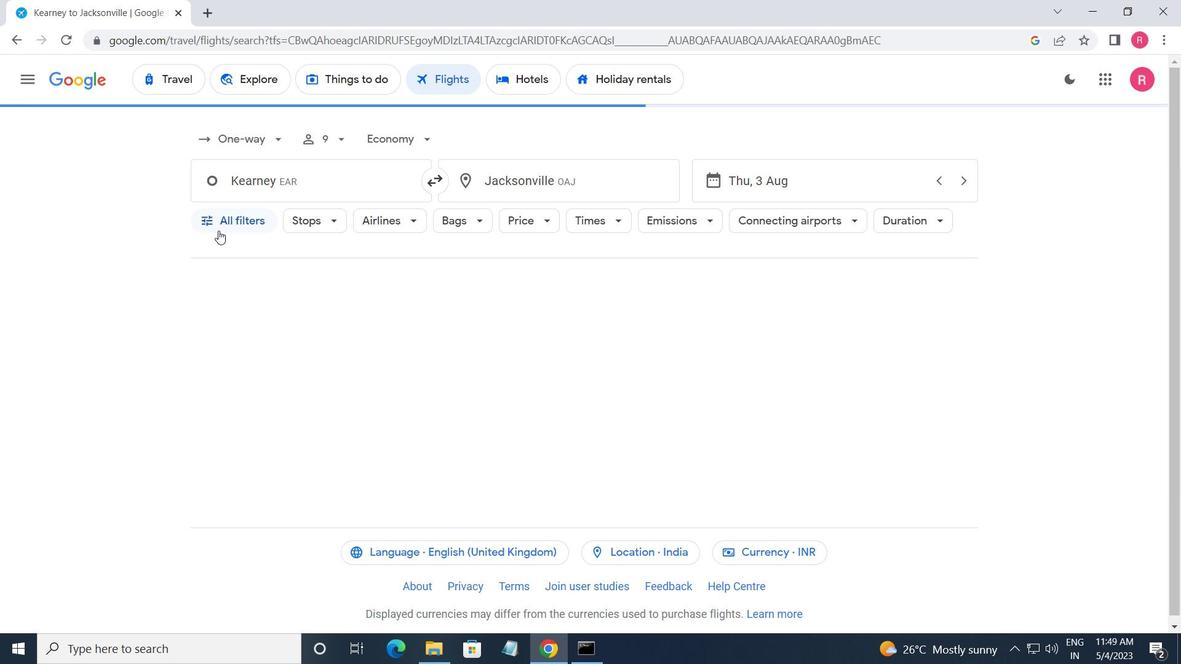 
Action: Mouse moved to (292, 353)
Screenshot: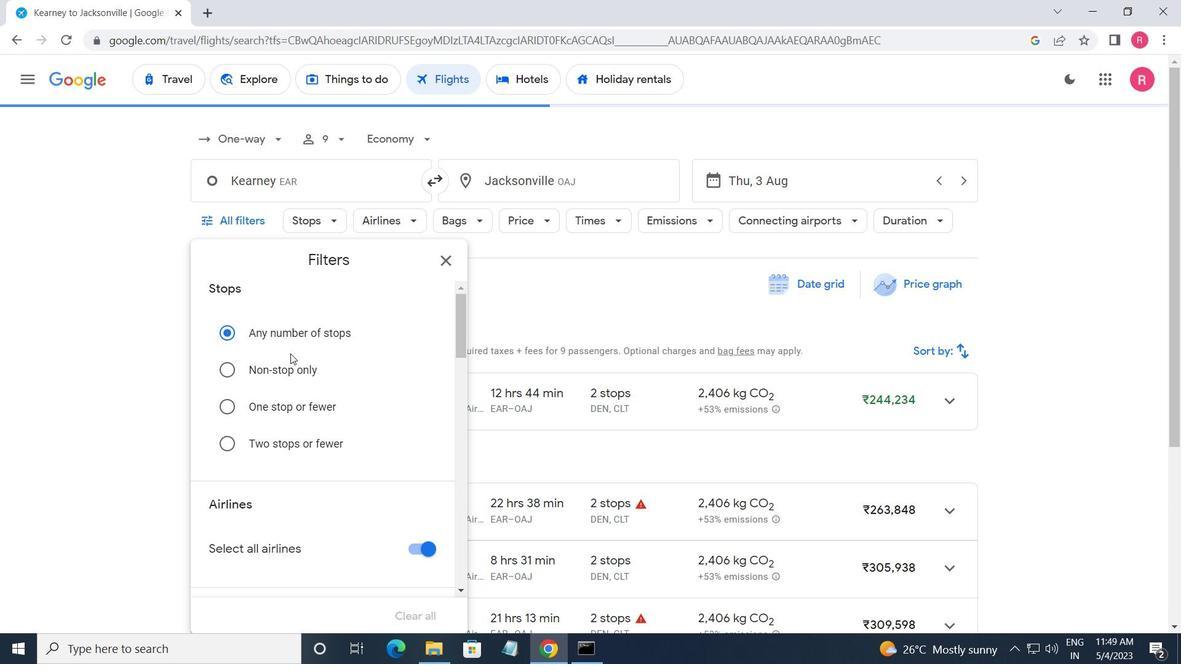 
Action: Mouse scrolled (292, 352) with delta (0, 0)
Screenshot: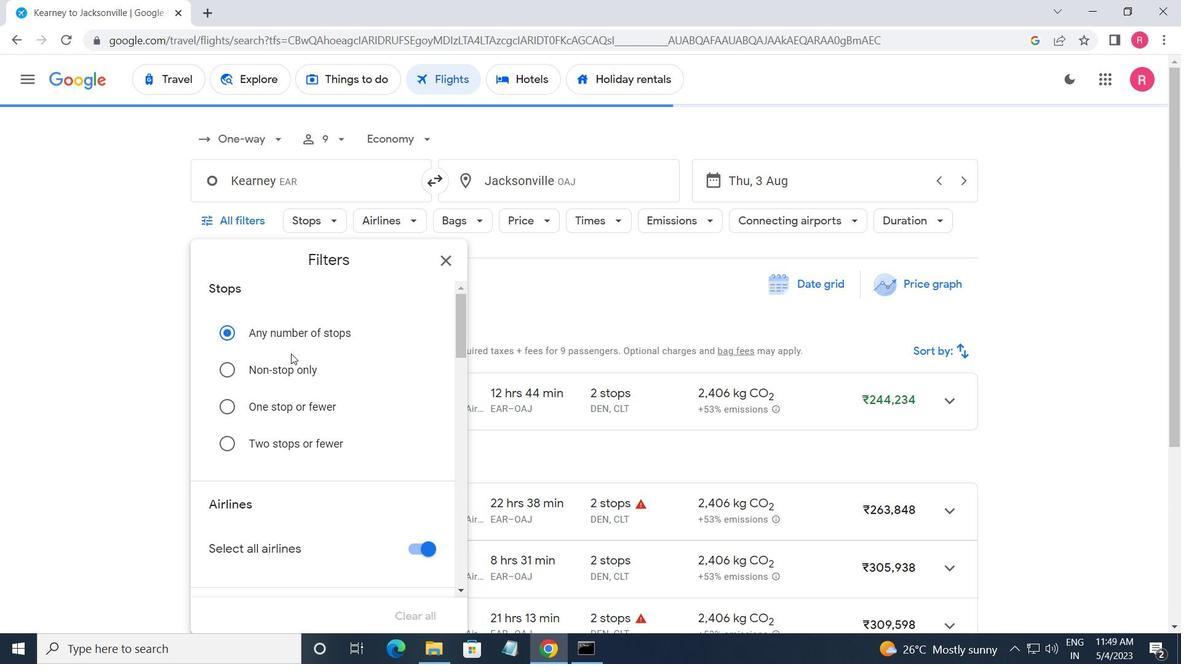 
Action: Mouse scrolled (292, 352) with delta (0, 0)
Screenshot: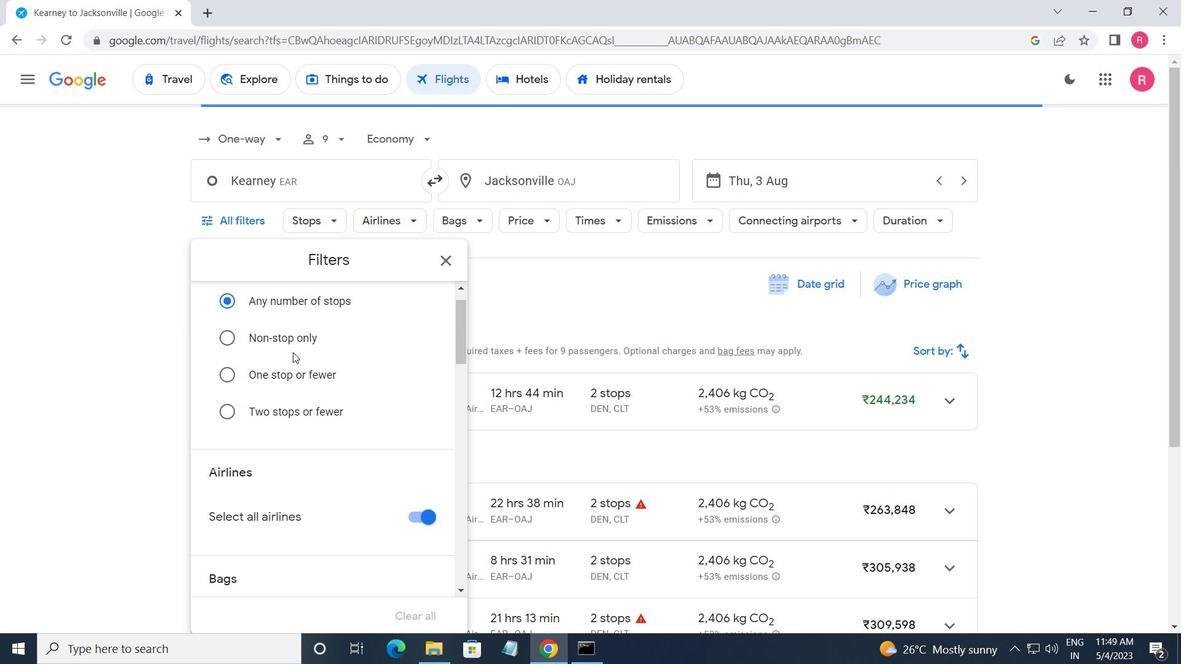 
Action: Mouse scrolled (292, 352) with delta (0, 0)
Screenshot: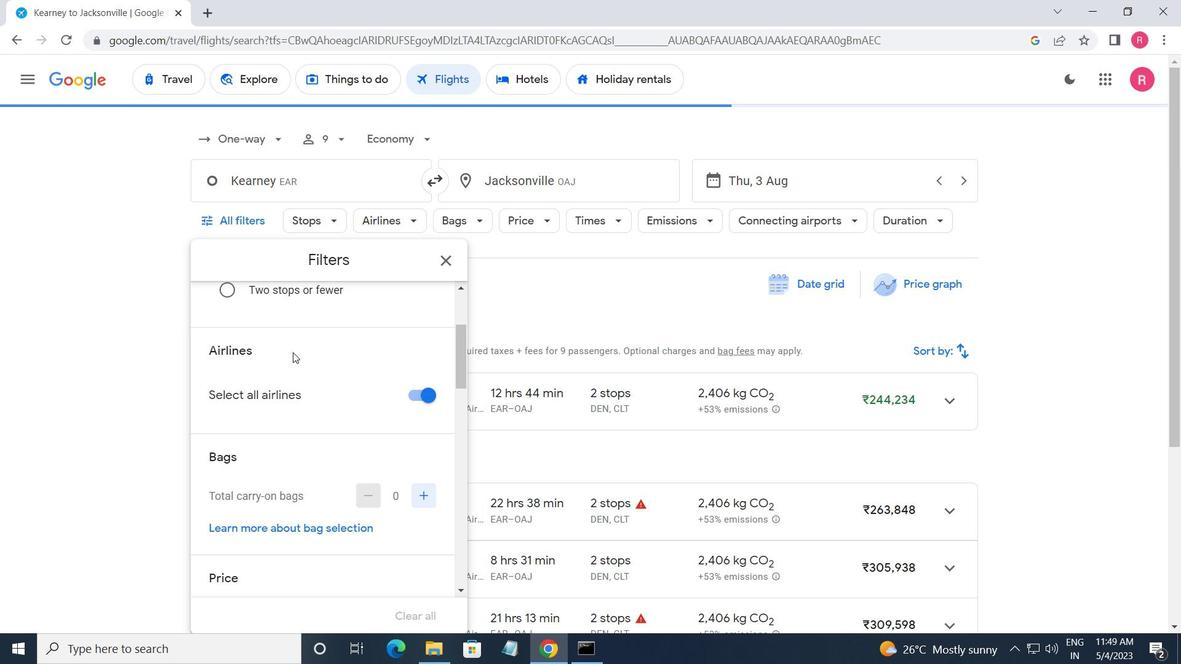 
Action: Mouse scrolled (292, 352) with delta (0, 0)
Screenshot: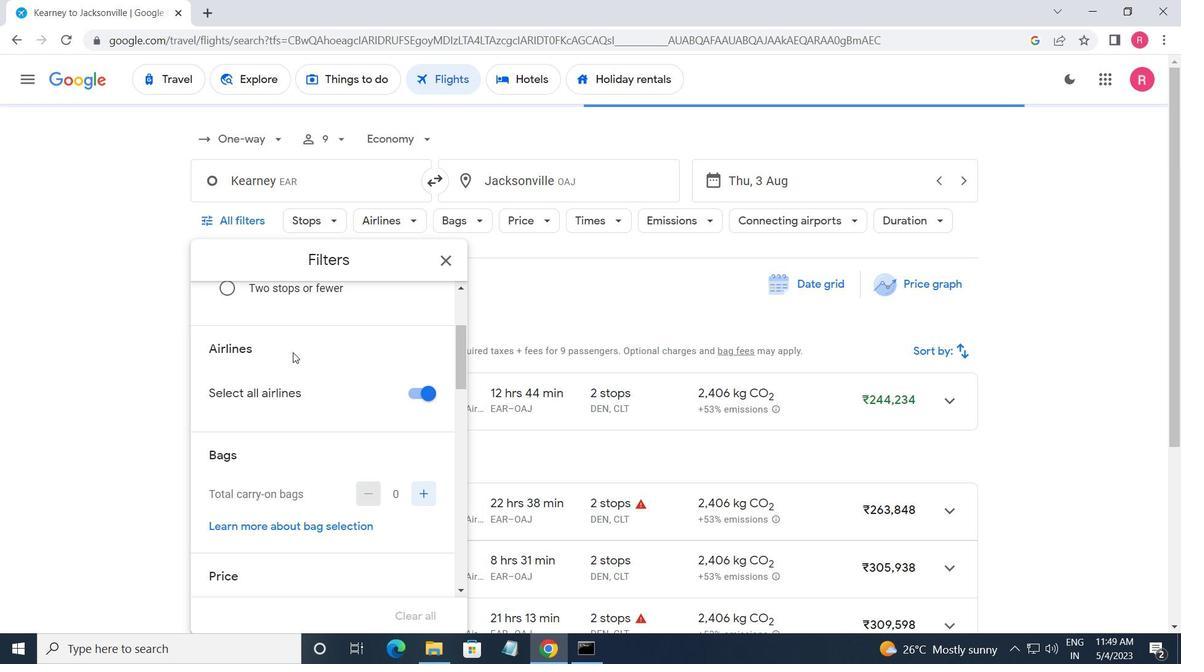
Action: Mouse moved to (294, 353)
Screenshot: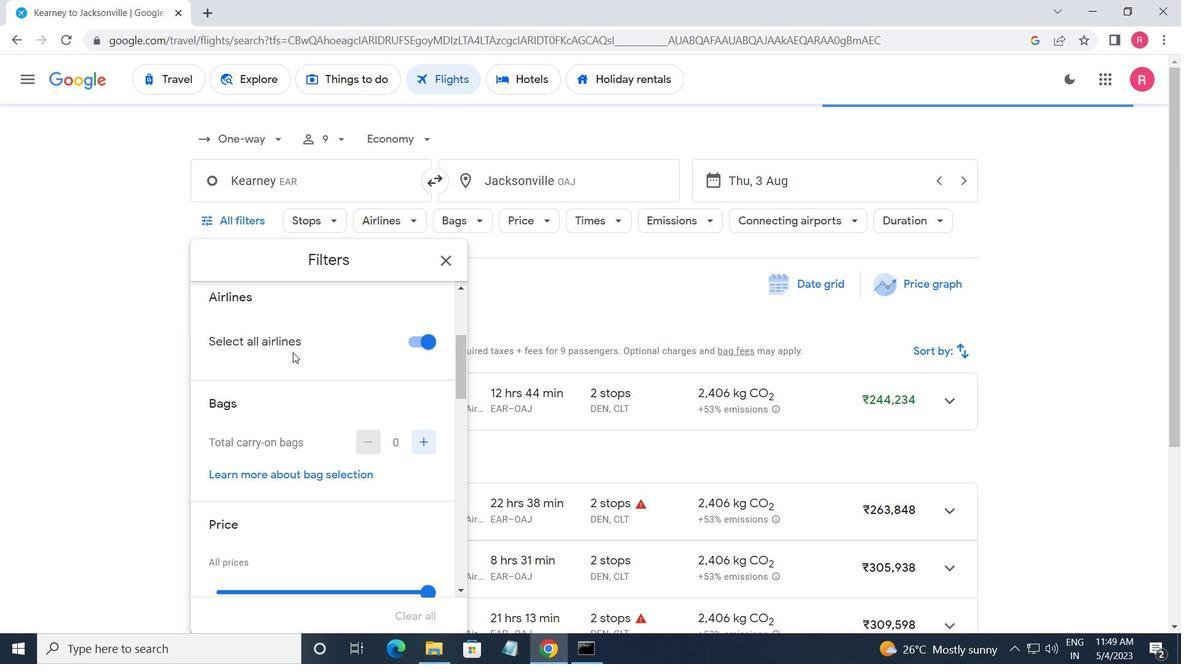 
Action: Mouse scrolled (294, 352) with delta (0, 0)
Screenshot: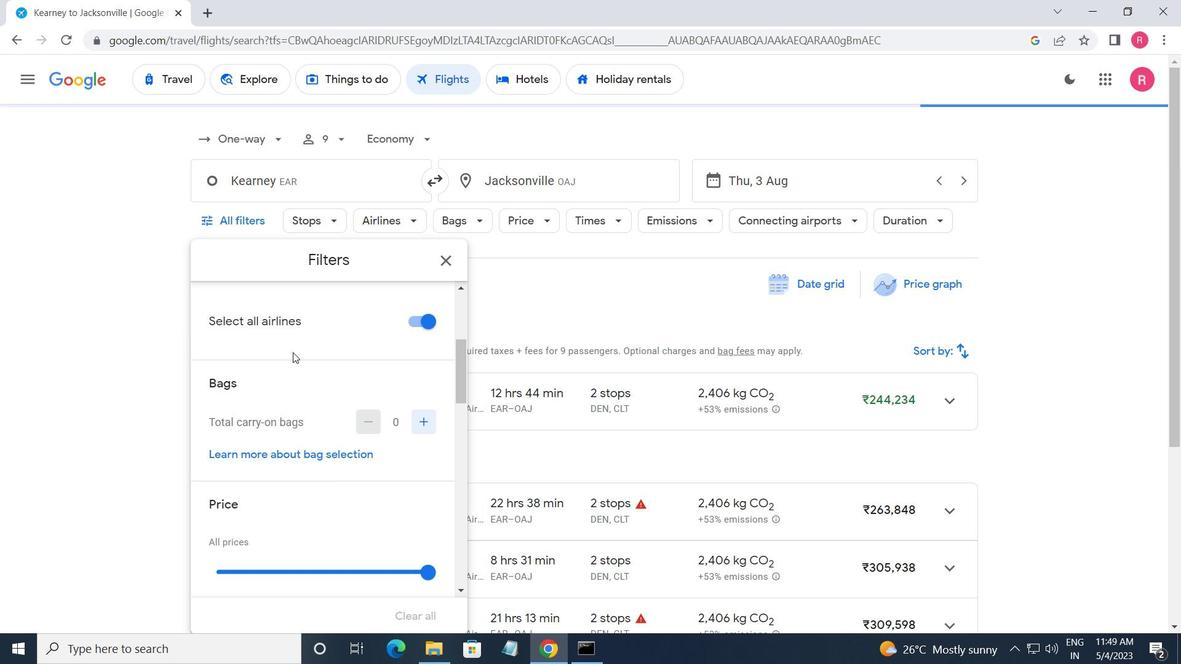 
Action: Mouse scrolled (294, 353) with delta (0, 0)
Screenshot: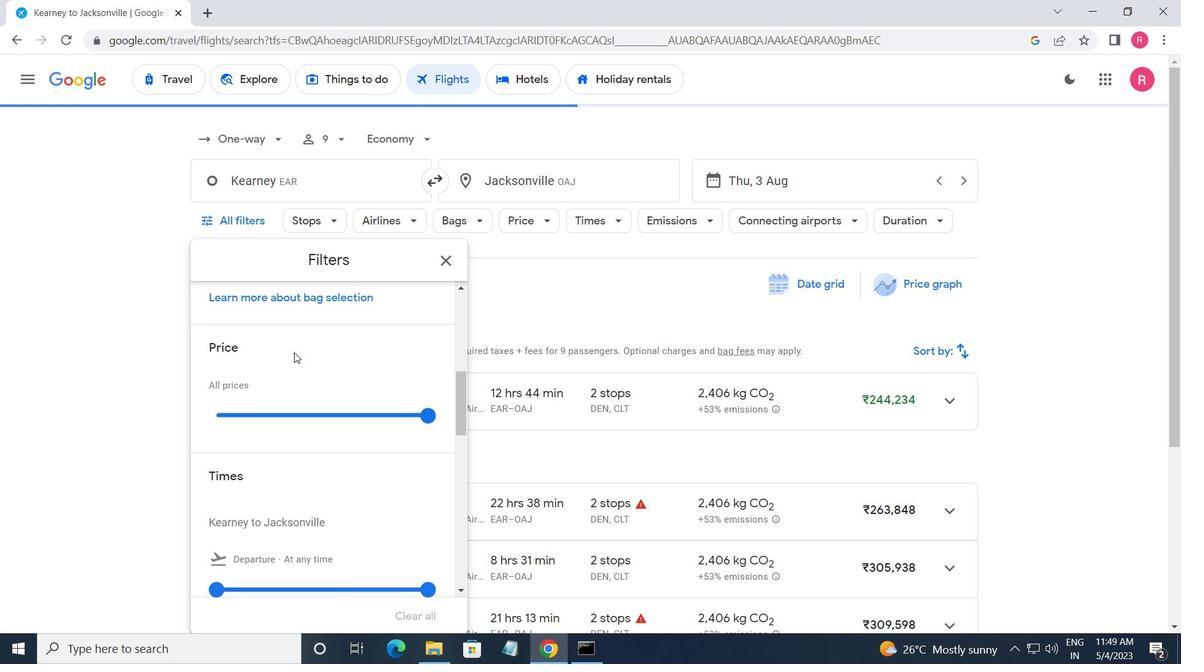 
Action: Mouse scrolled (294, 353) with delta (0, 0)
Screenshot: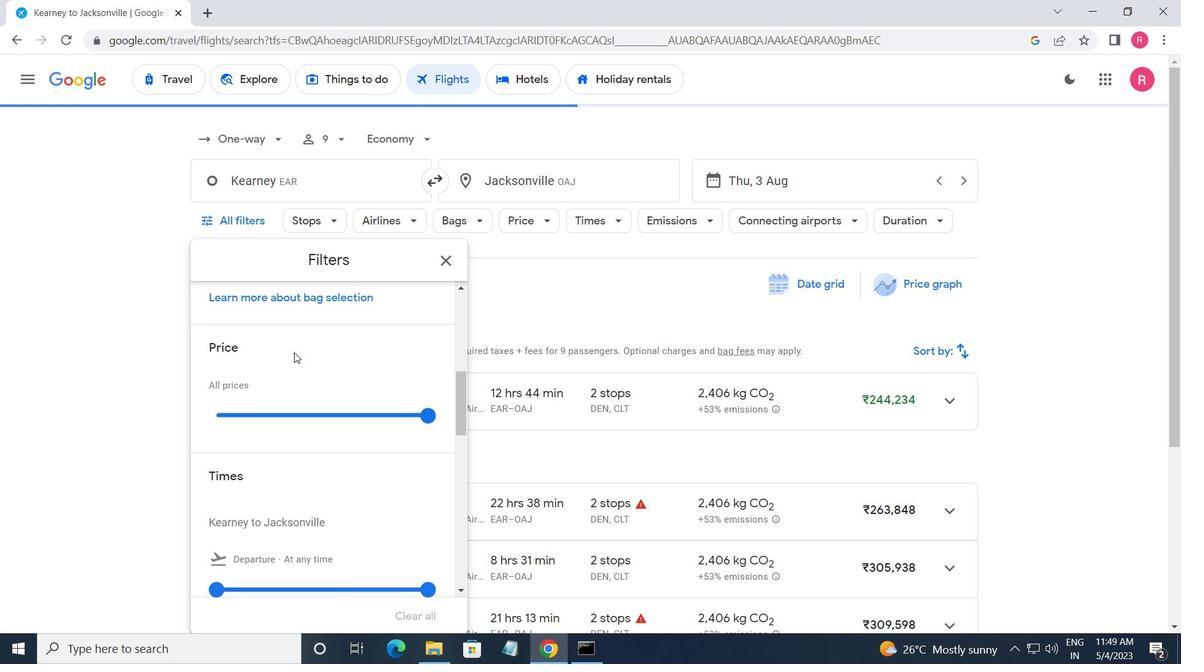 
Action: Mouse moved to (294, 353)
Screenshot: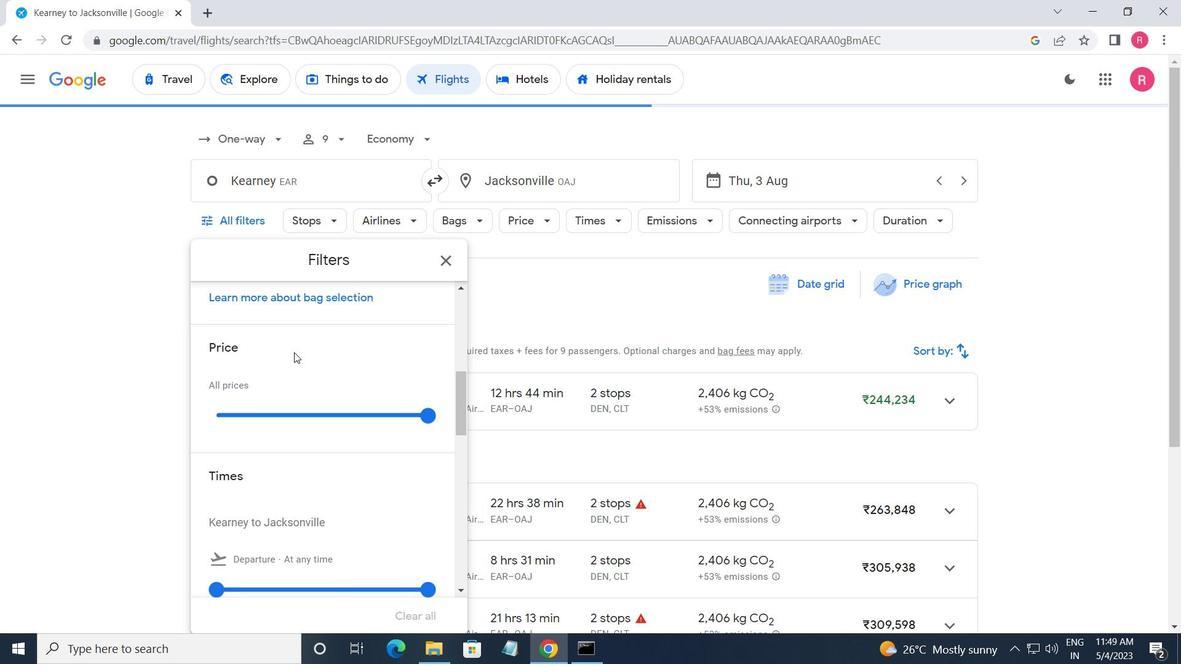 
Action: Mouse scrolled (294, 353) with delta (0, 0)
Screenshot: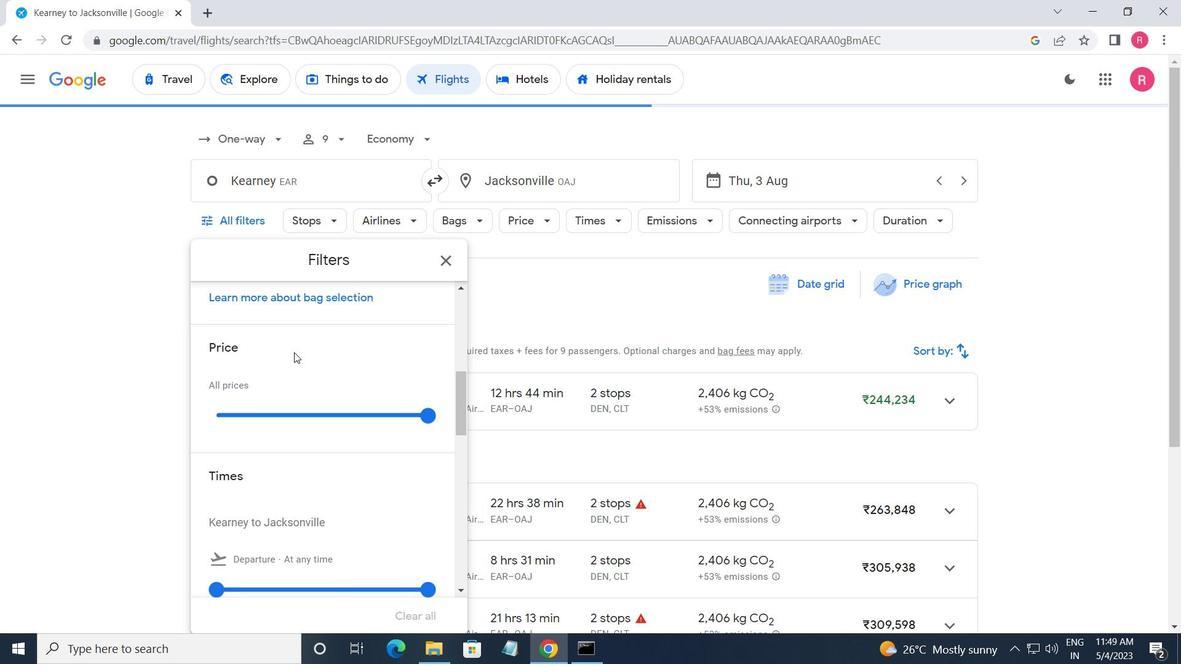 
Action: Mouse moved to (296, 351)
Screenshot: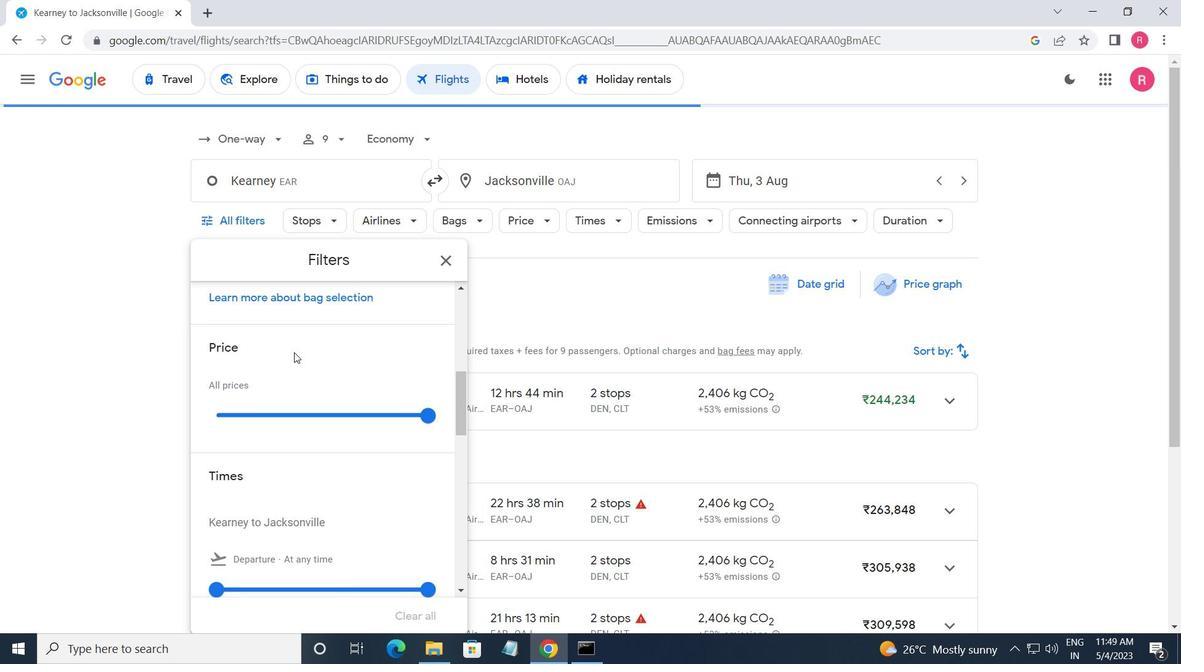 
Action: Mouse scrolled (296, 352) with delta (0, 0)
Screenshot: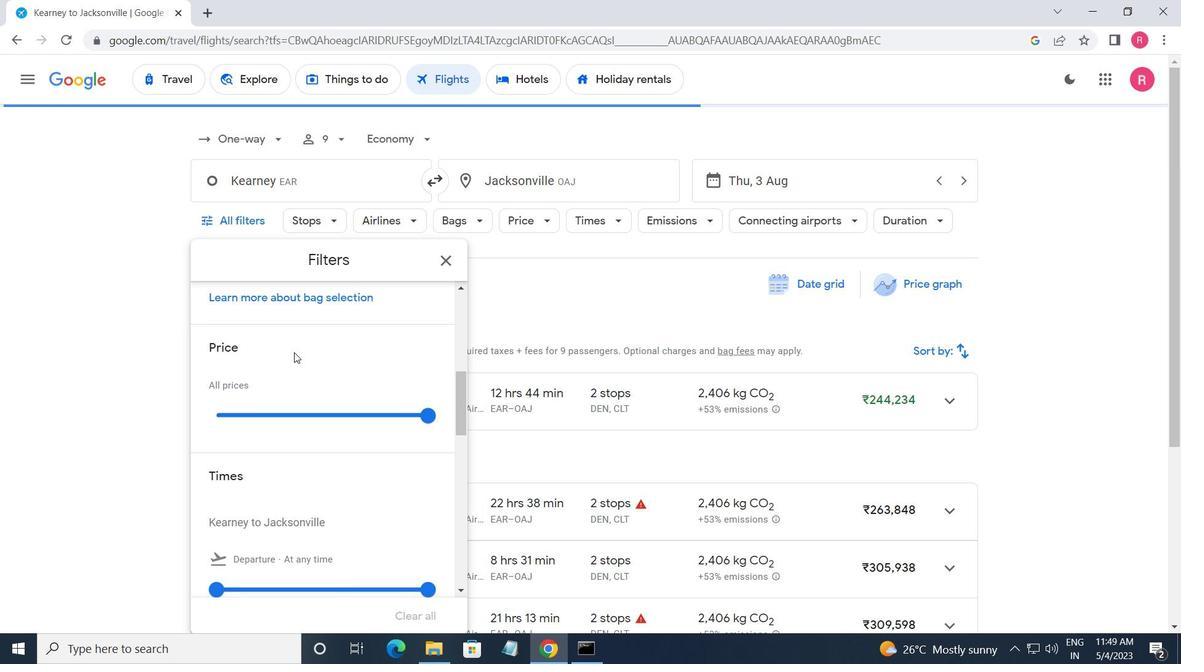 
Action: Mouse moved to (298, 348)
Screenshot: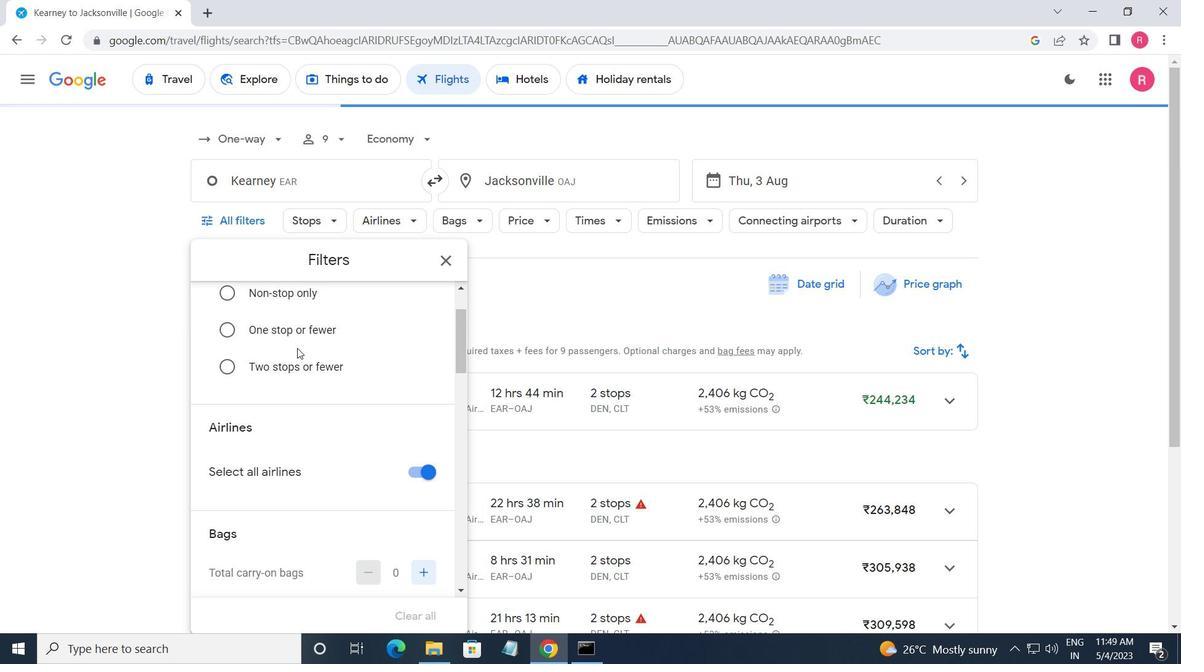 
Action: Mouse scrolled (298, 348) with delta (0, 0)
Screenshot: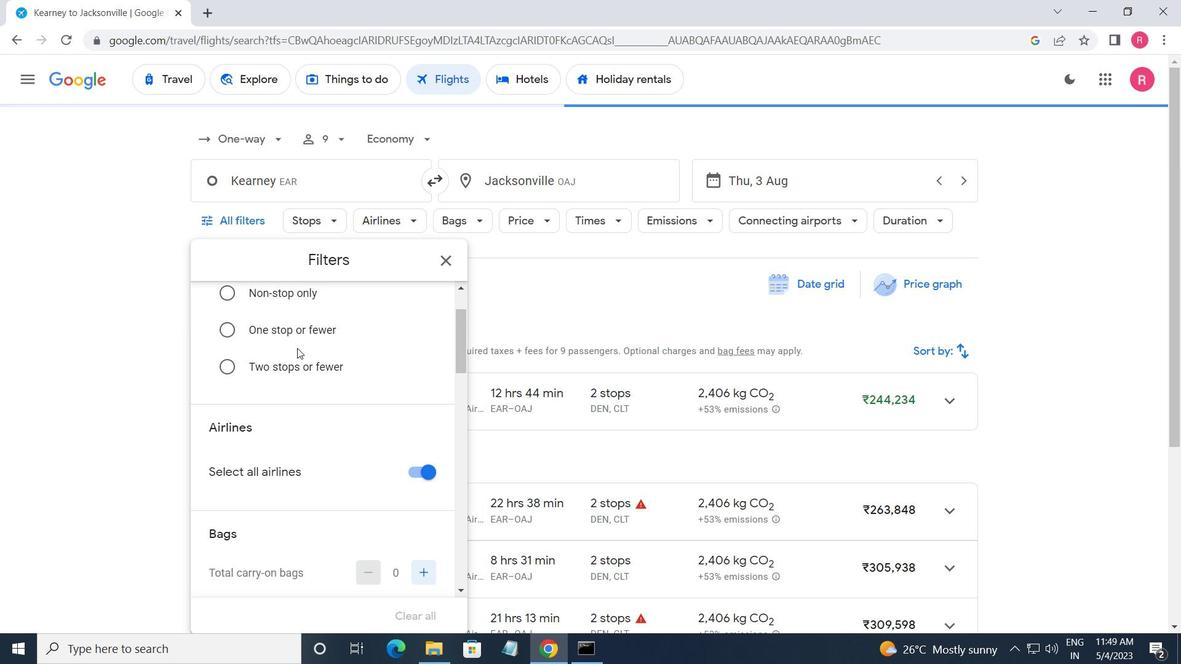 
Action: Mouse scrolled (298, 348) with delta (0, 0)
Screenshot: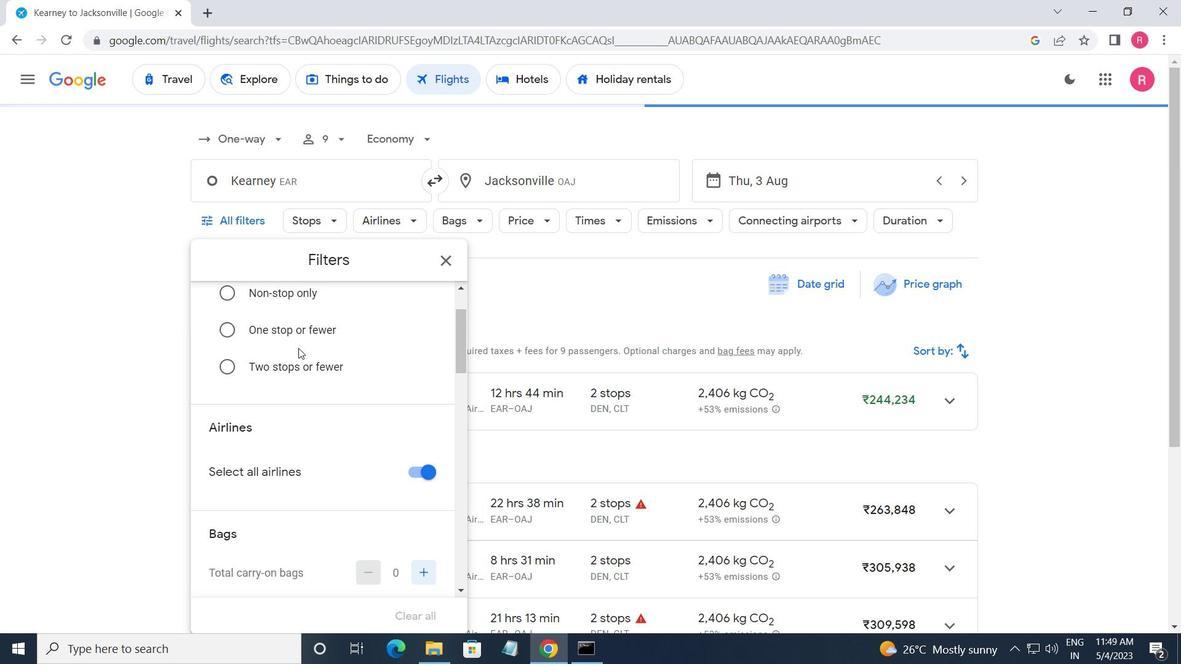 
Action: Mouse scrolled (298, 348) with delta (0, 0)
Screenshot: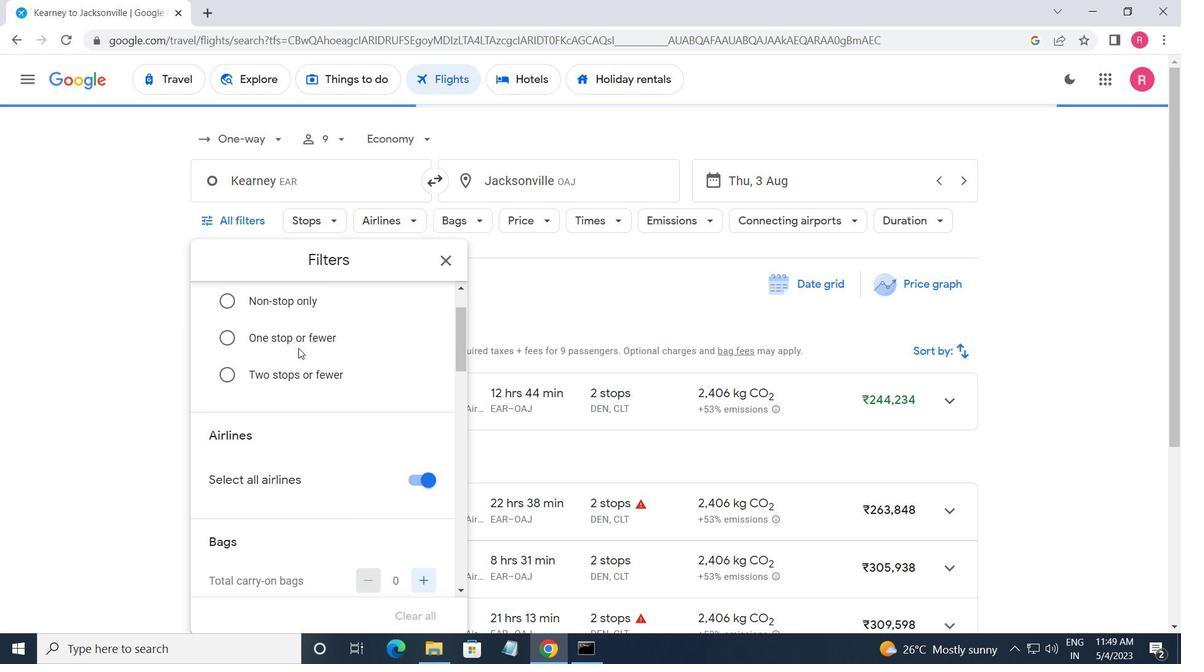 
Action: Mouse moved to (299, 346)
Screenshot: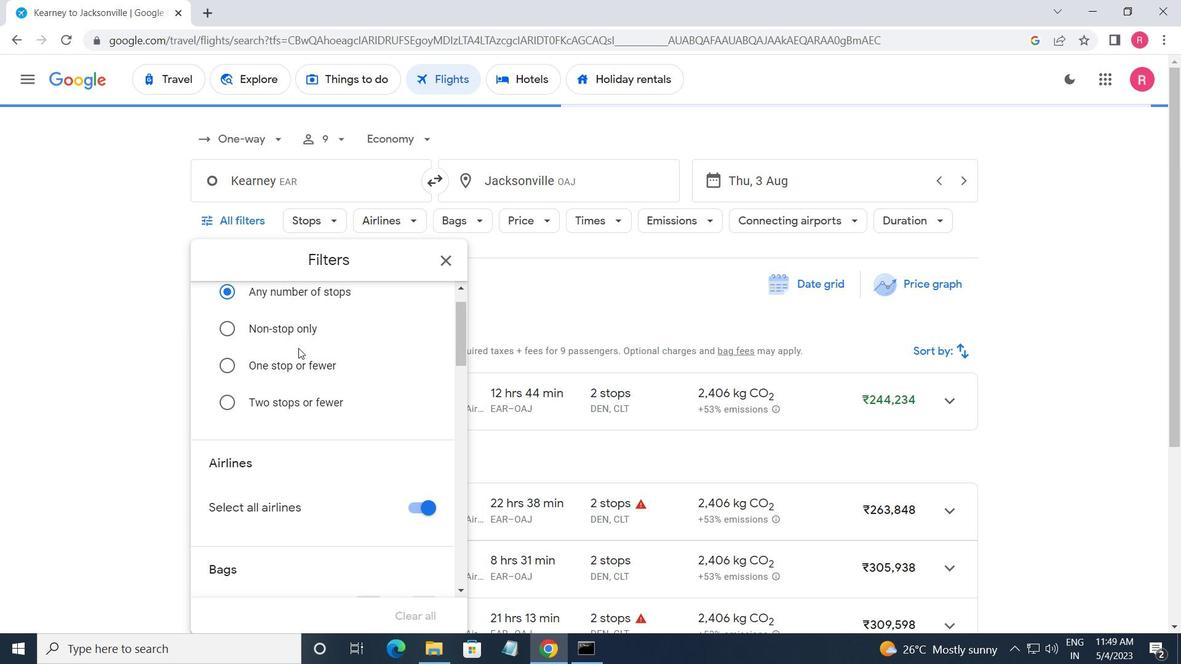 
Action: Mouse scrolled (299, 345) with delta (0, 0)
Screenshot: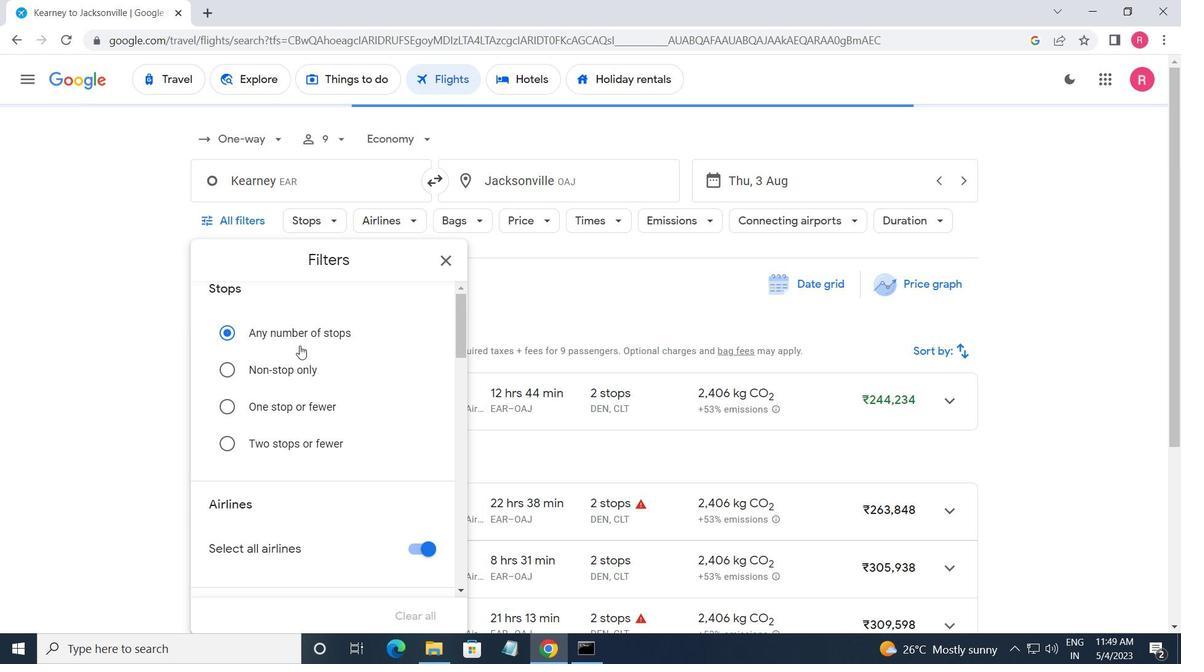 
Action: Mouse scrolled (299, 345) with delta (0, 0)
Screenshot: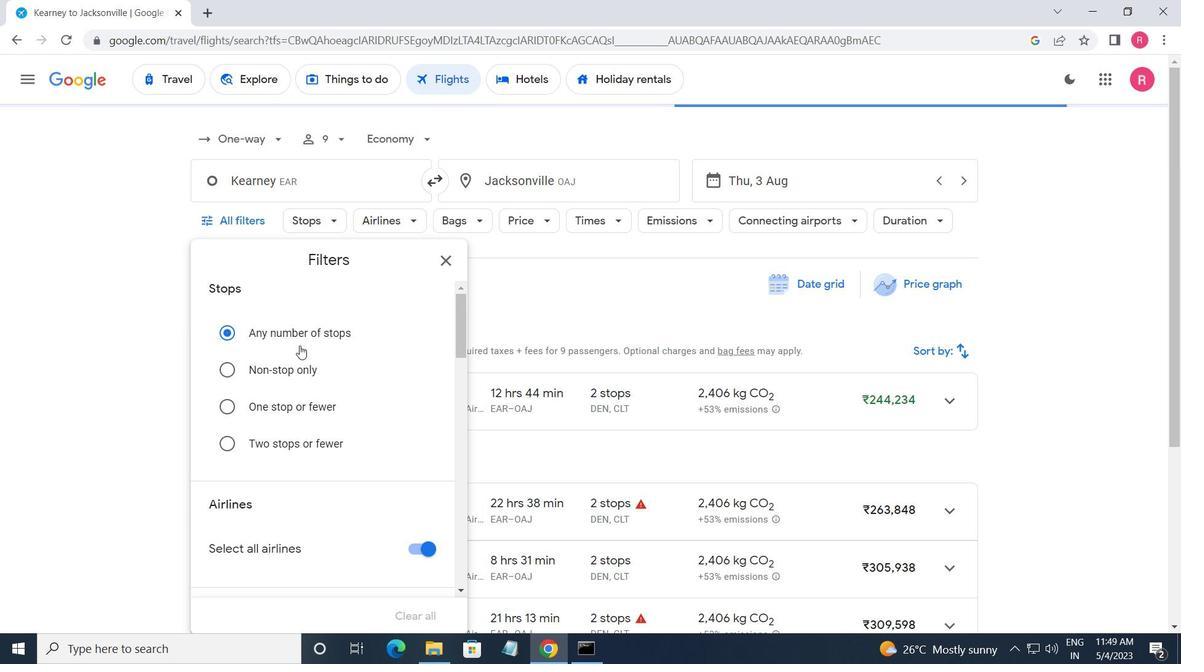
Action: Mouse scrolled (299, 345) with delta (0, 0)
Screenshot: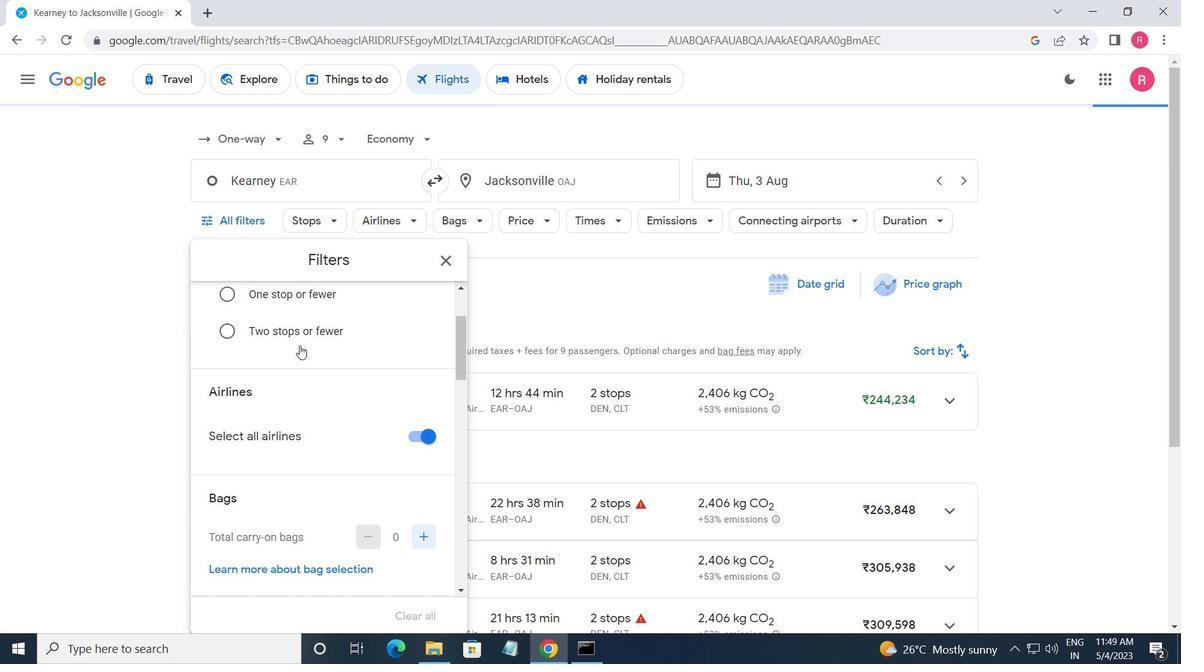 
Action: Mouse moved to (300, 346)
Screenshot: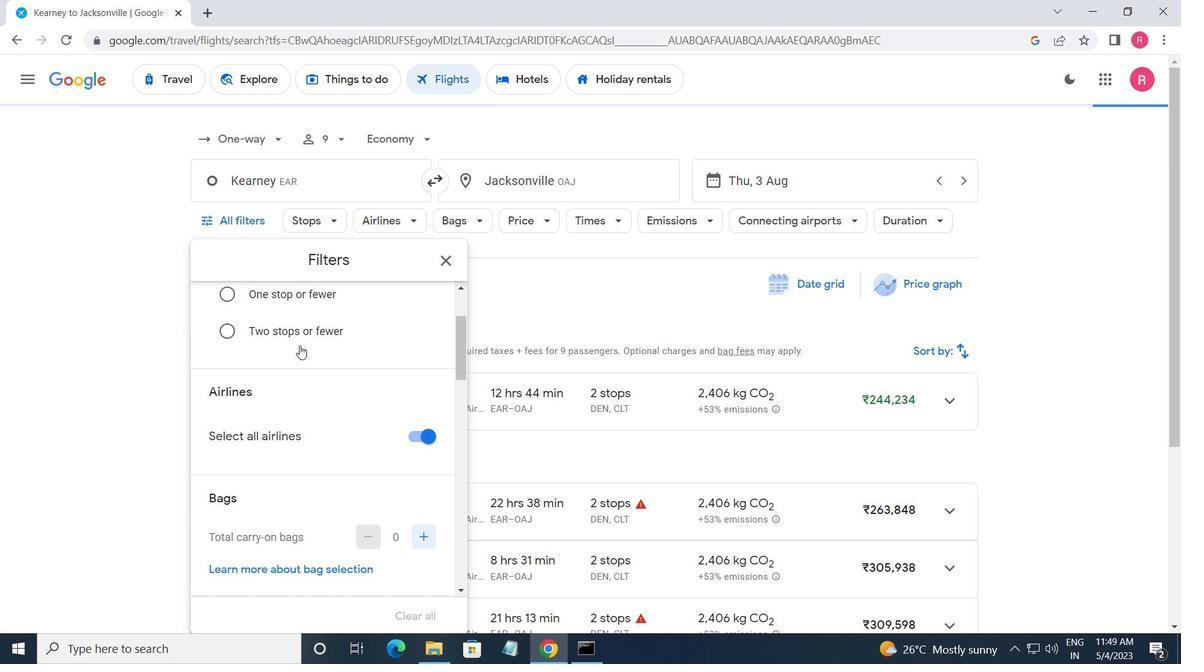 
Action: Mouse scrolled (300, 345) with delta (0, 0)
Screenshot: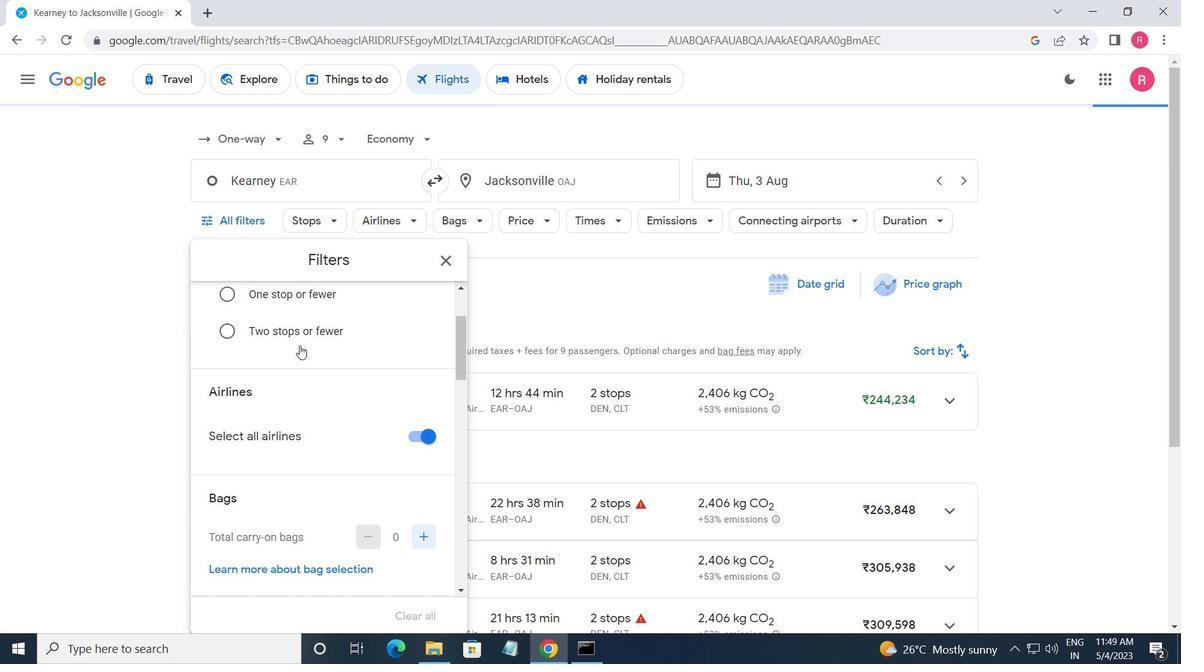 
Action: Mouse scrolled (300, 345) with delta (0, 0)
Screenshot: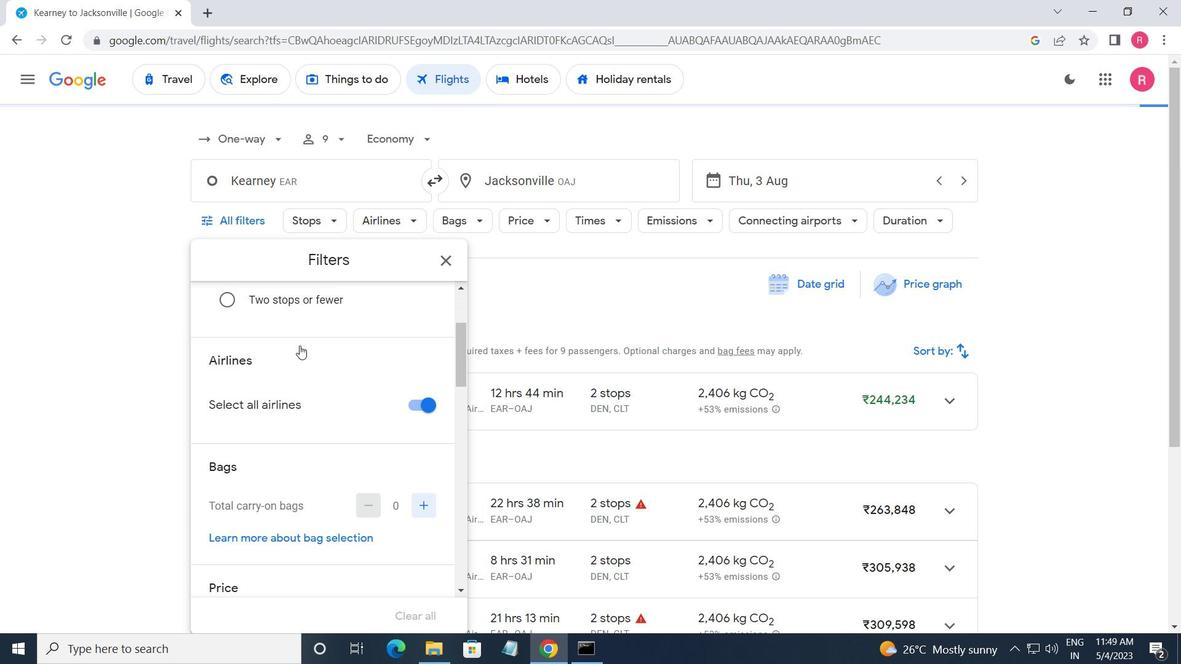 
Action: Mouse moved to (349, 352)
Screenshot: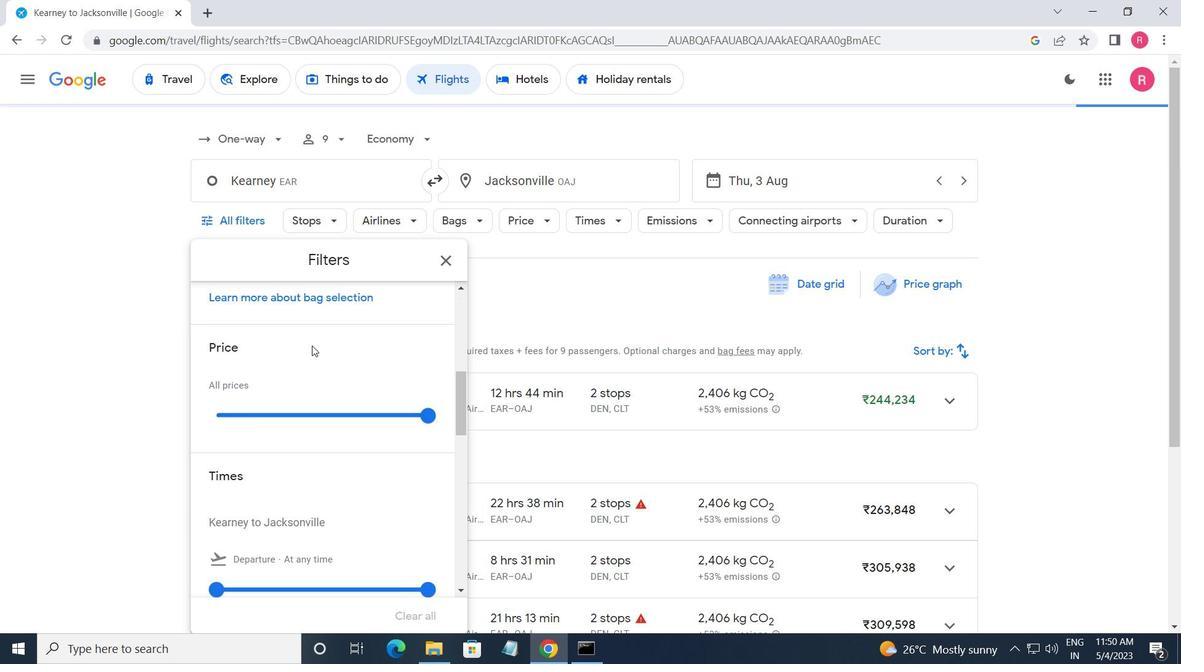 
Action: Mouse scrolled (349, 352) with delta (0, 0)
Screenshot: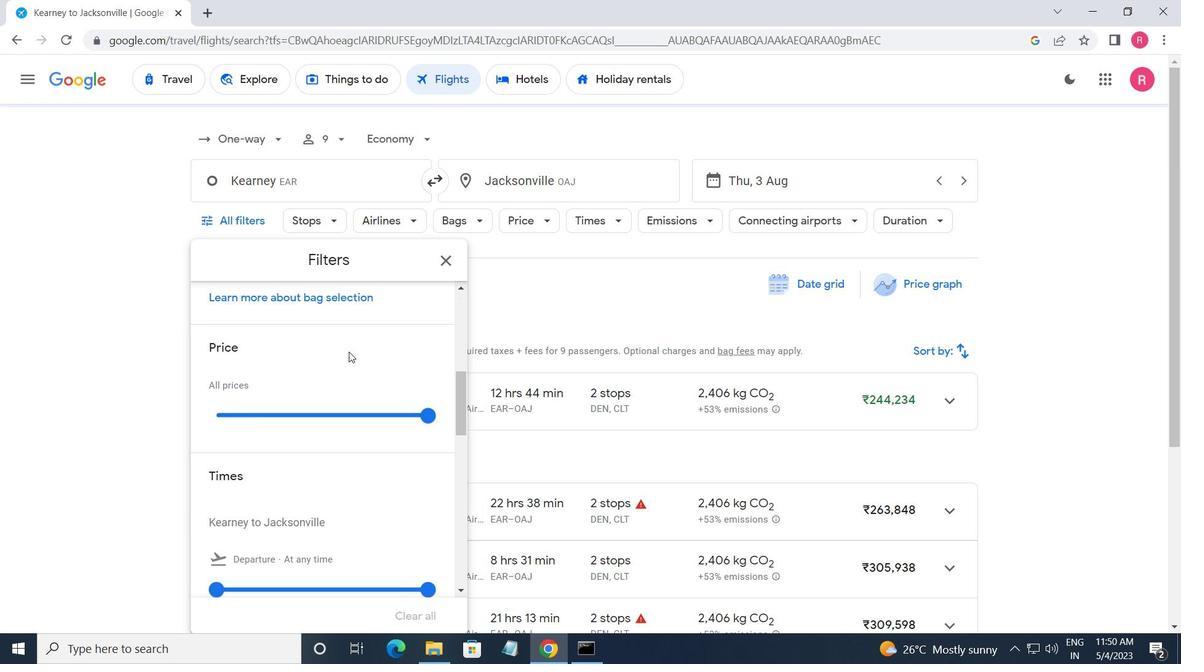 
Action: Mouse moved to (349, 352)
Screenshot: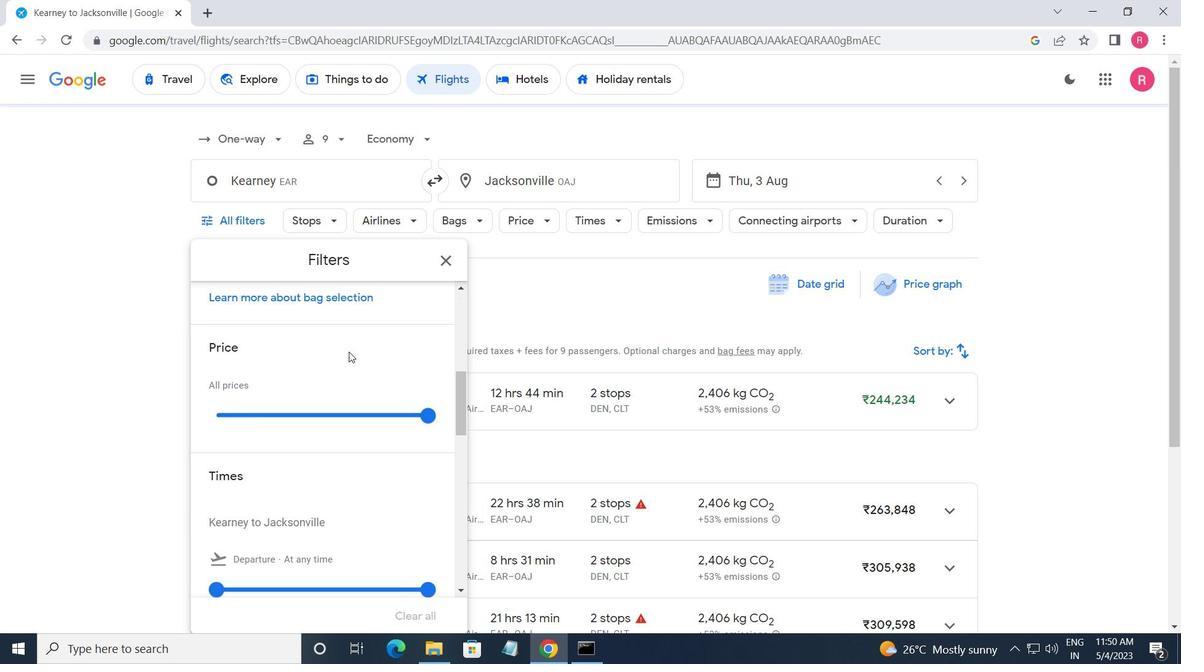 
Action: Mouse scrolled (349, 352) with delta (0, 0)
Screenshot: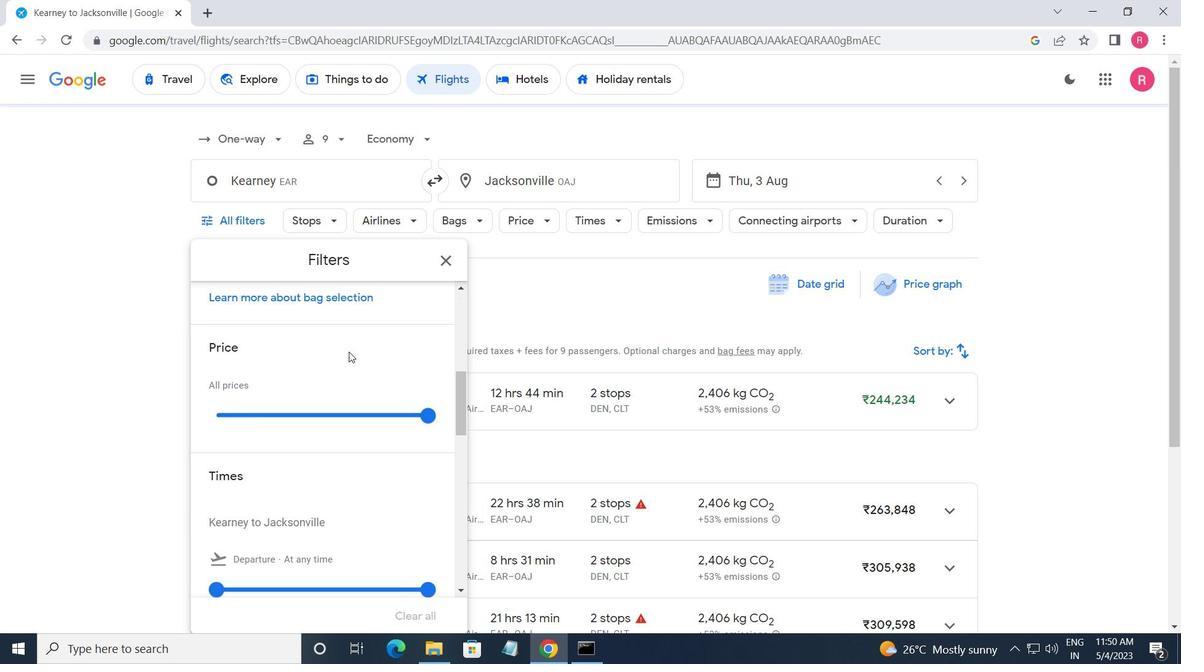 
Action: Mouse moved to (360, 374)
Screenshot: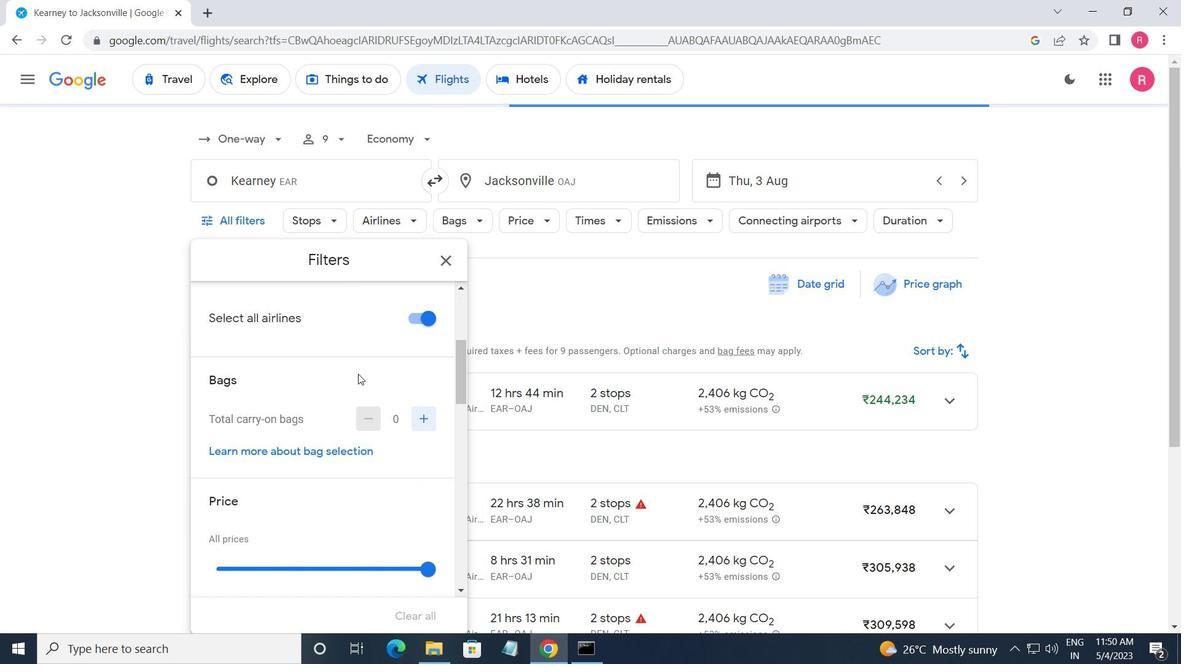 
Action: Mouse scrolled (360, 373) with delta (0, 0)
Screenshot: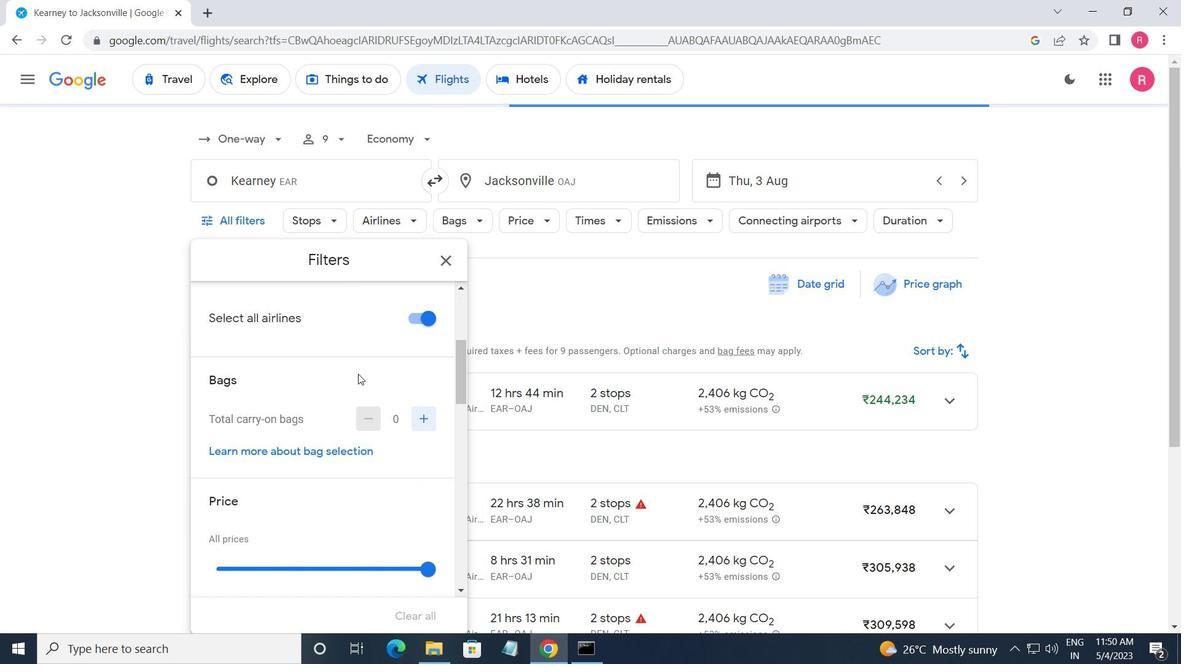 
Action: Mouse scrolled (360, 373) with delta (0, 0)
Screenshot: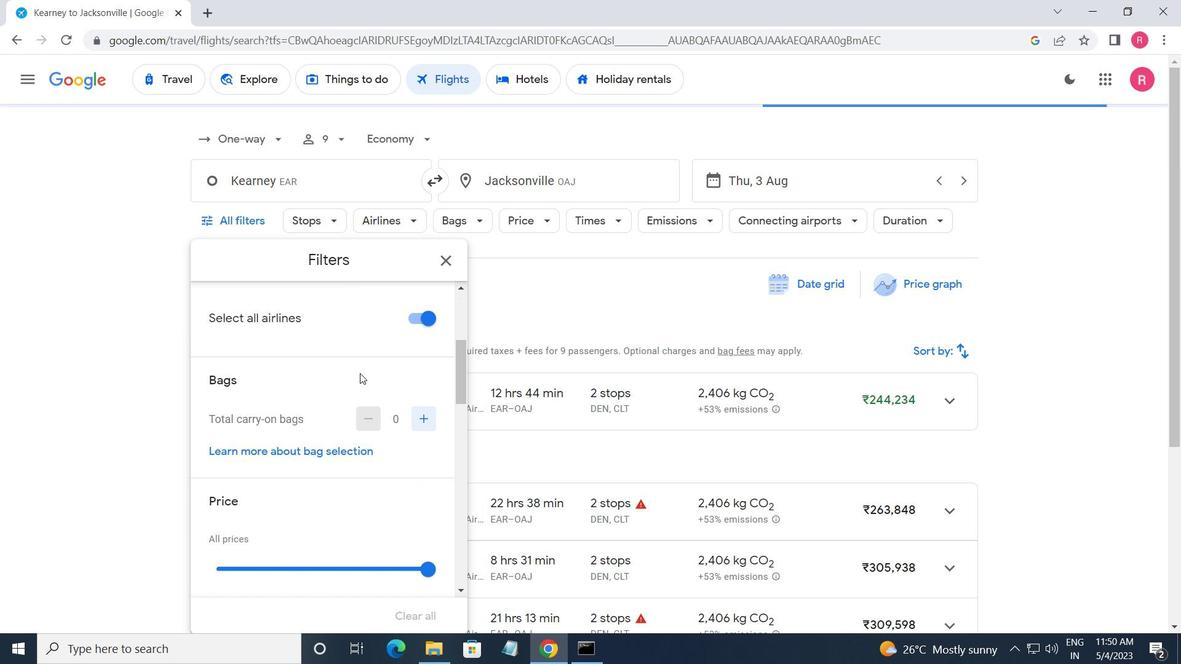 
Action: Mouse moved to (367, 382)
Screenshot: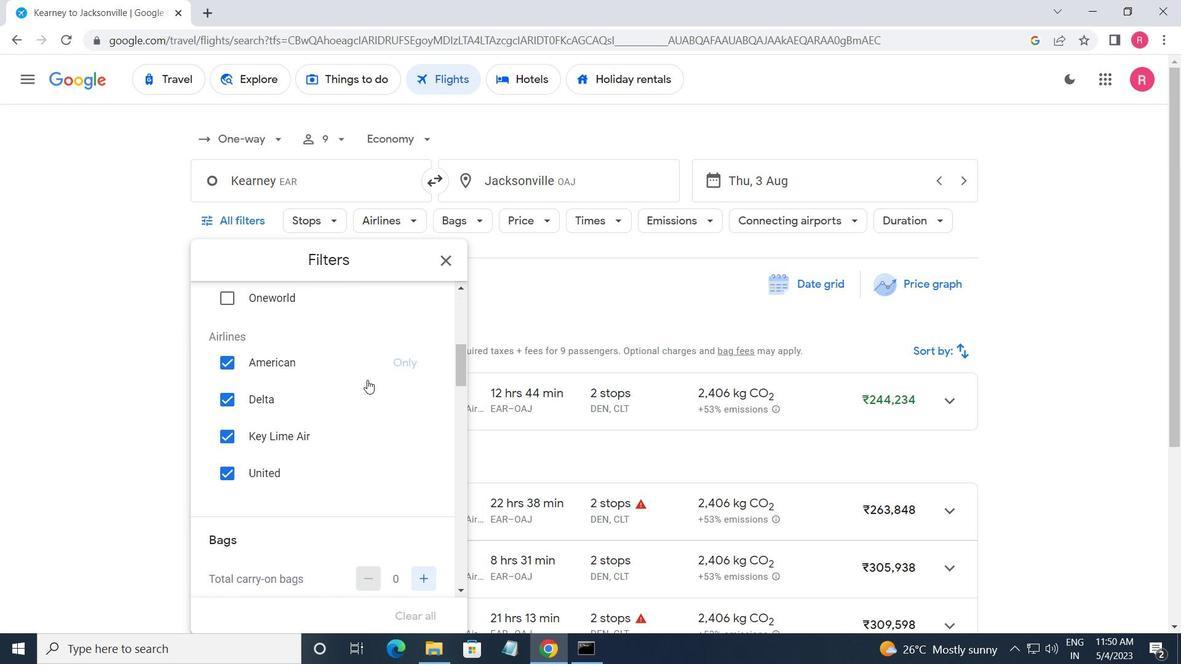 
Action: Mouse scrolled (367, 381) with delta (0, 0)
Screenshot: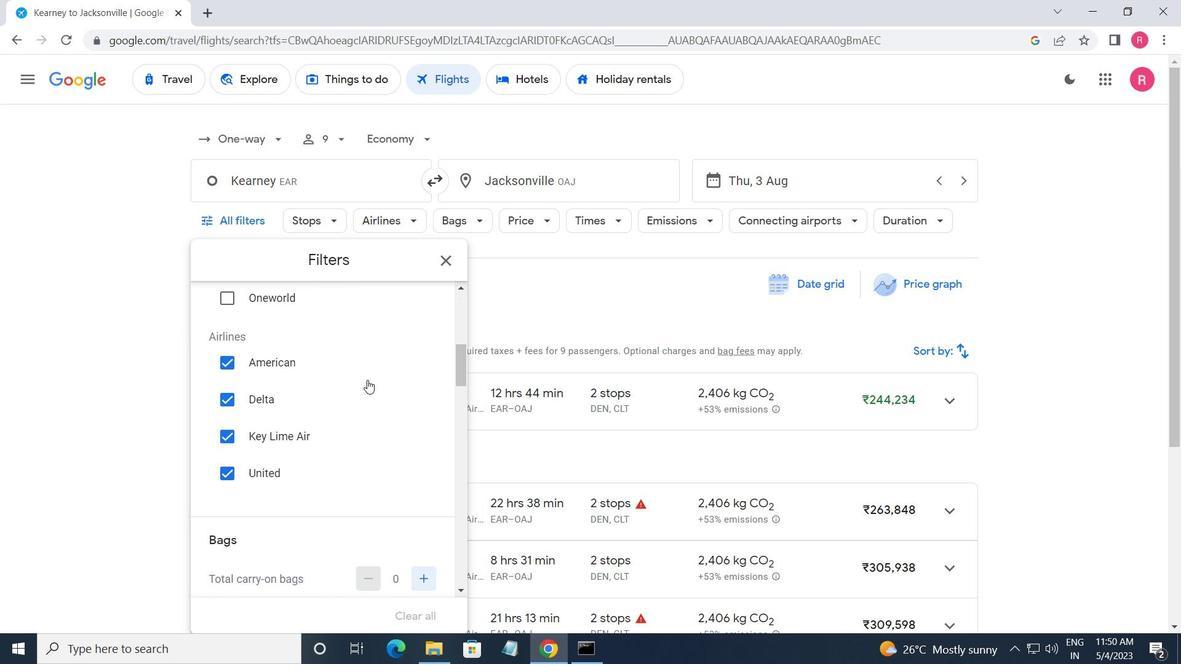 
Action: Mouse moved to (367, 383)
Screenshot: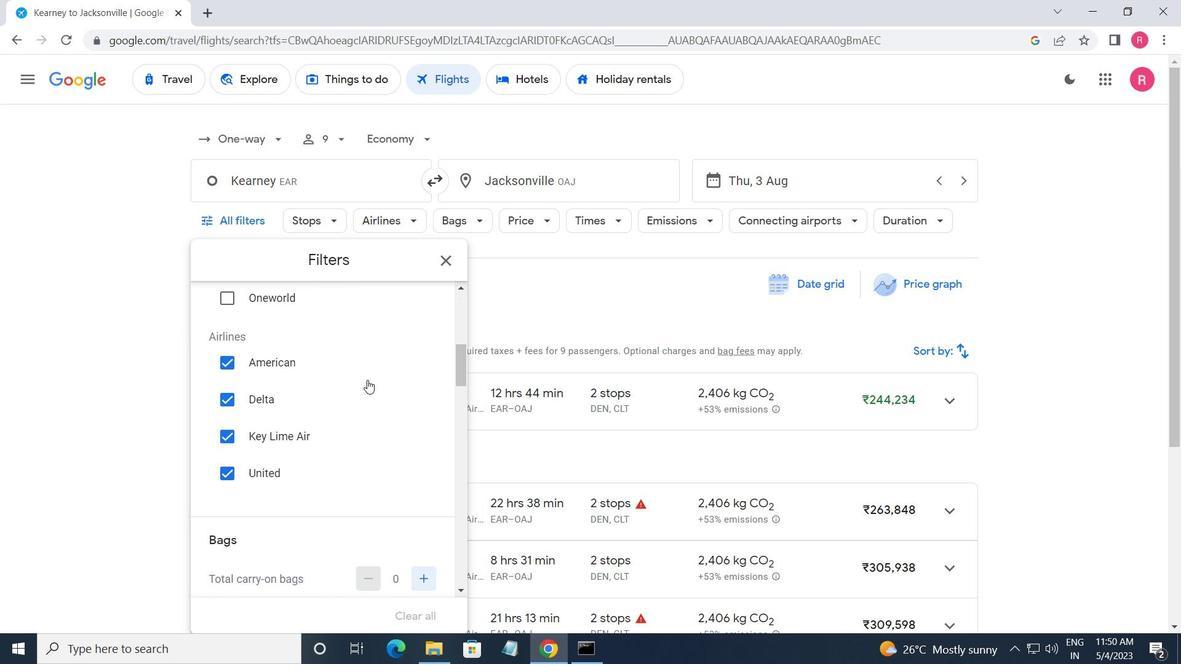 
Action: Mouse scrolled (367, 382) with delta (0, 0)
Screenshot: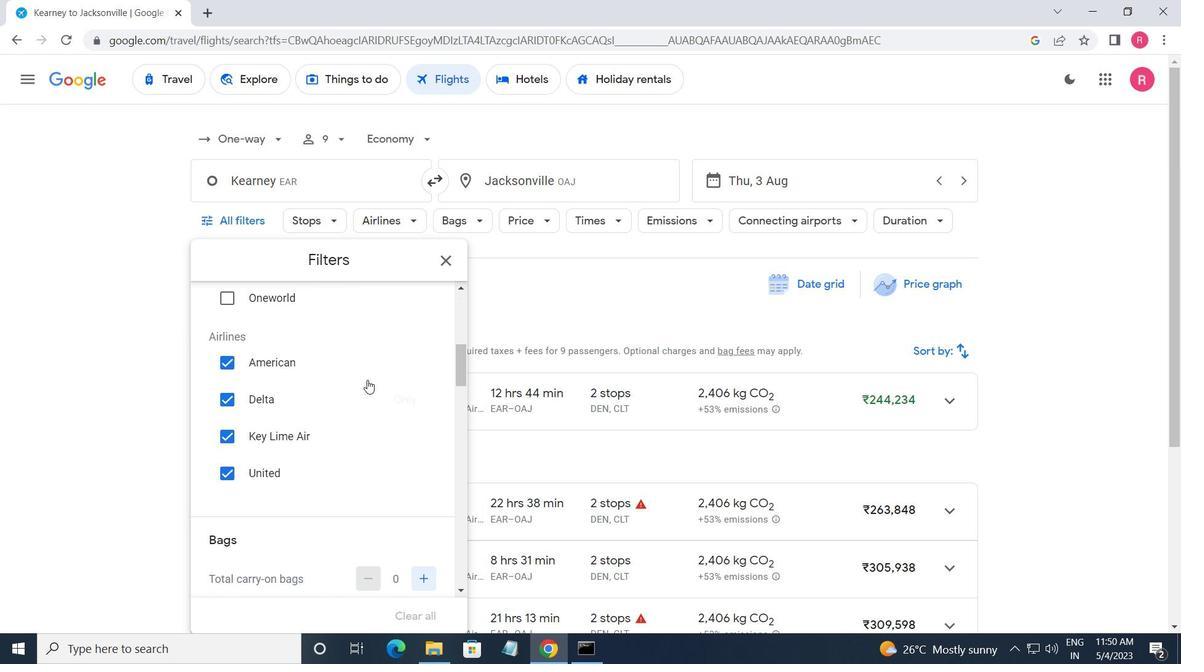 
Action: Mouse scrolled (367, 382) with delta (0, 0)
Screenshot: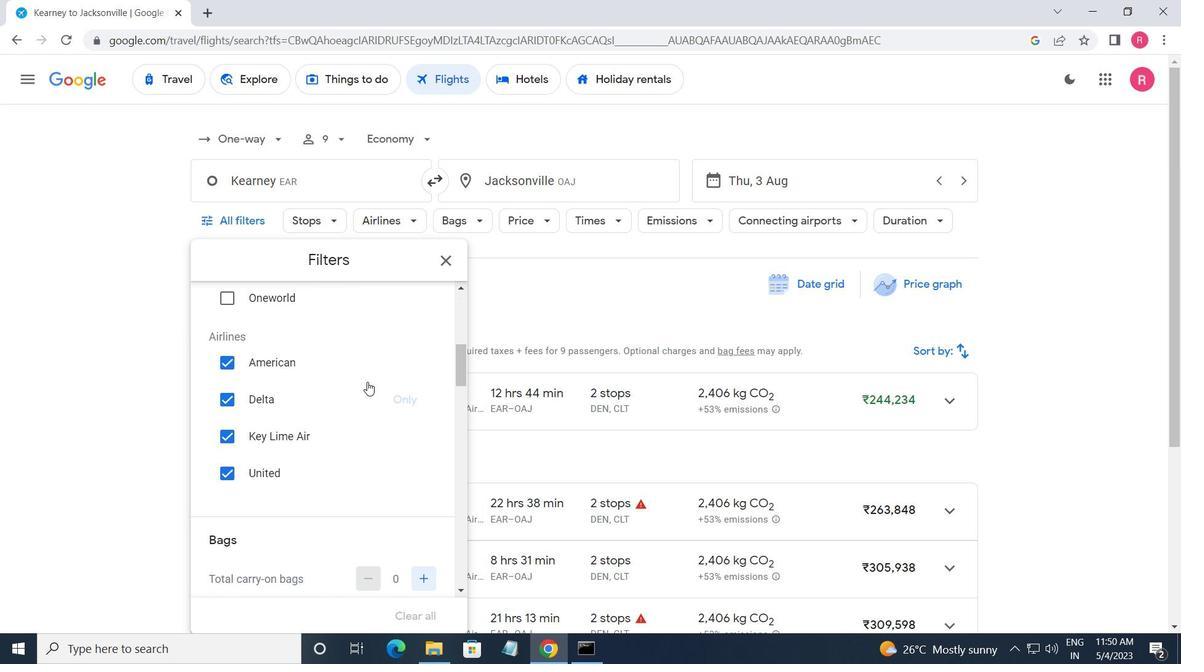 
Action: Mouse moved to (367, 382)
Screenshot: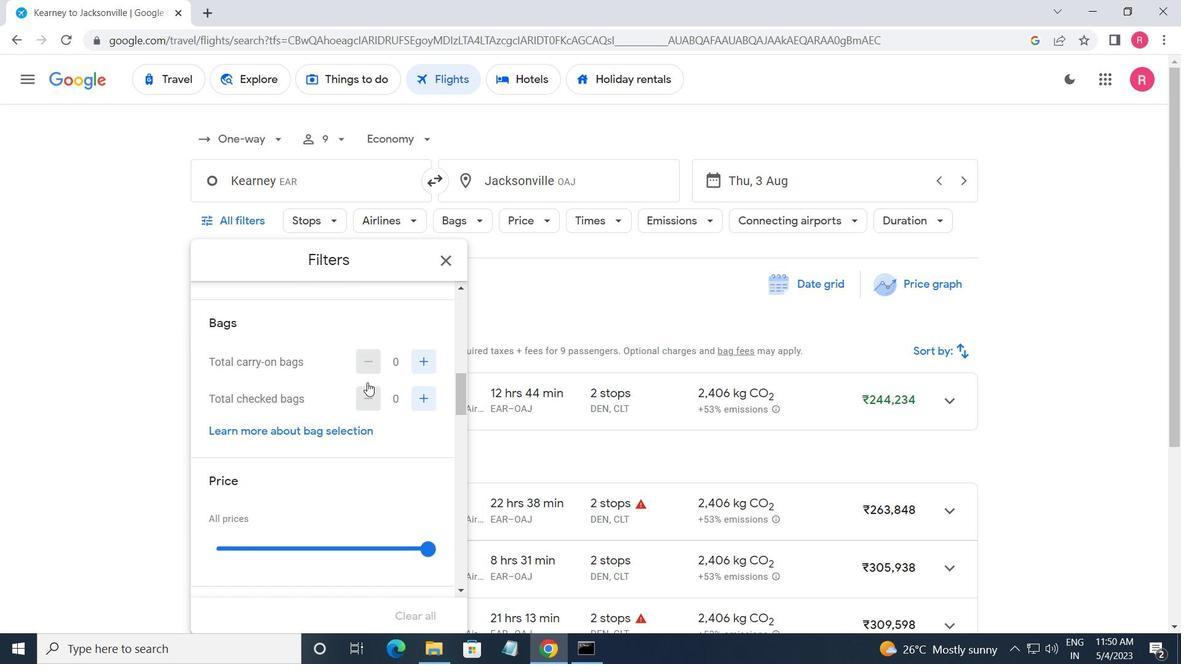 
Action: Mouse scrolled (367, 382) with delta (0, 0)
Screenshot: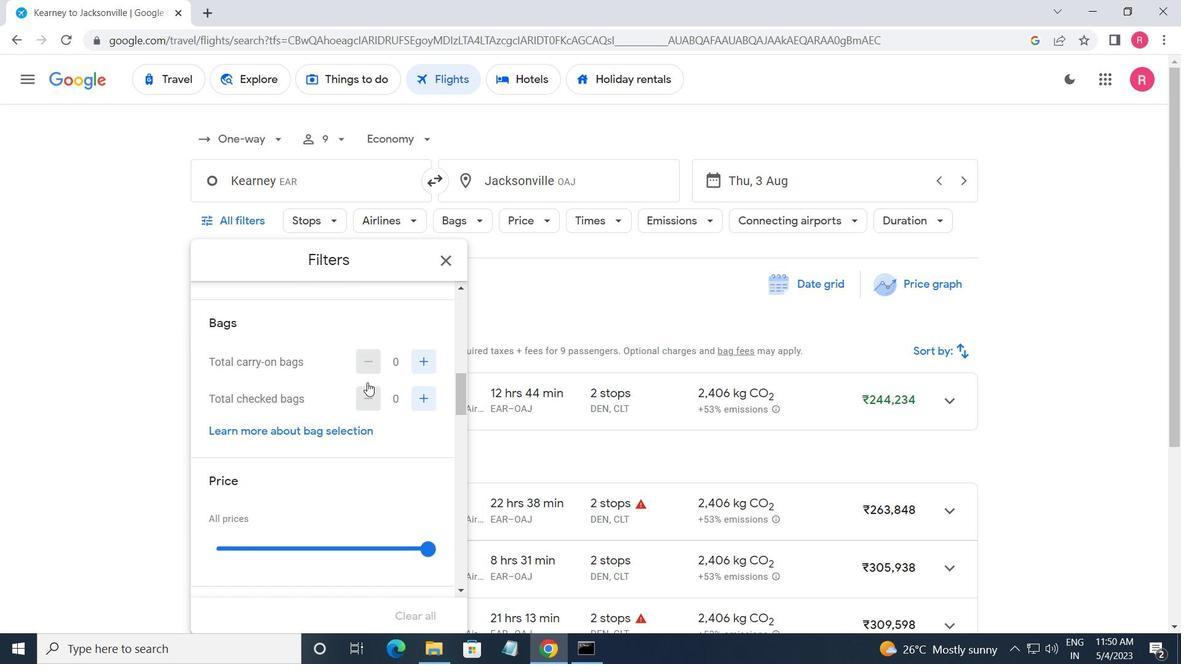 
Action: Mouse moved to (367, 380)
Screenshot: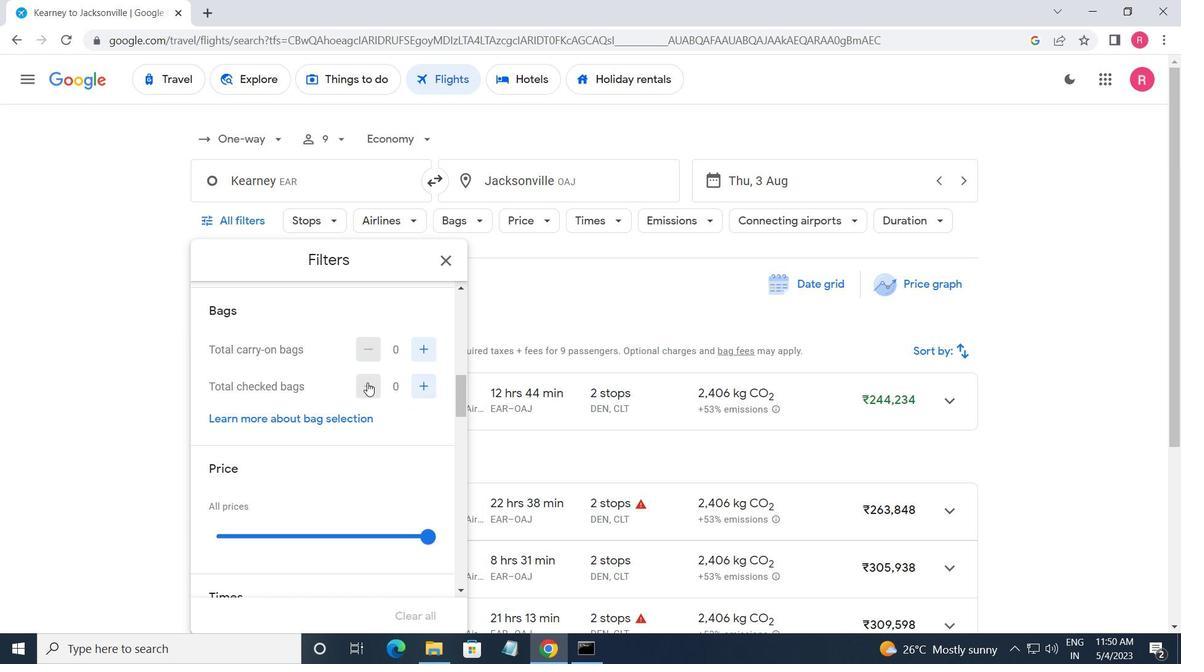 
Action: Mouse scrolled (367, 381) with delta (0, 0)
Screenshot: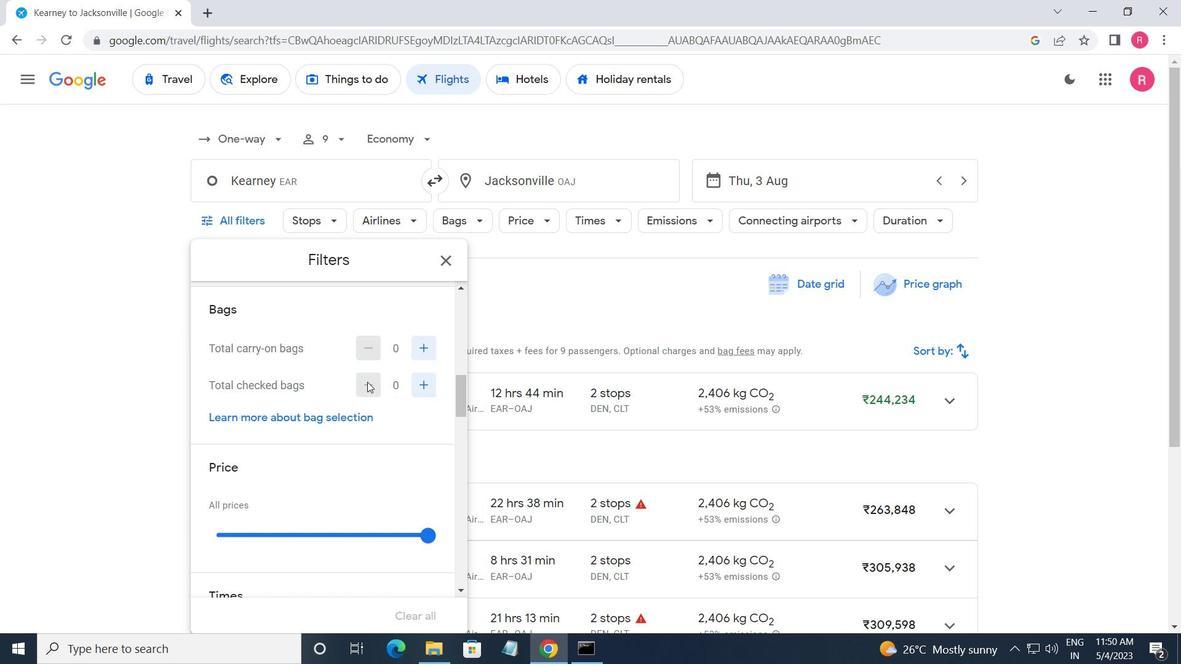 
Action: Mouse scrolled (367, 381) with delta (0, 0)
Screenshot: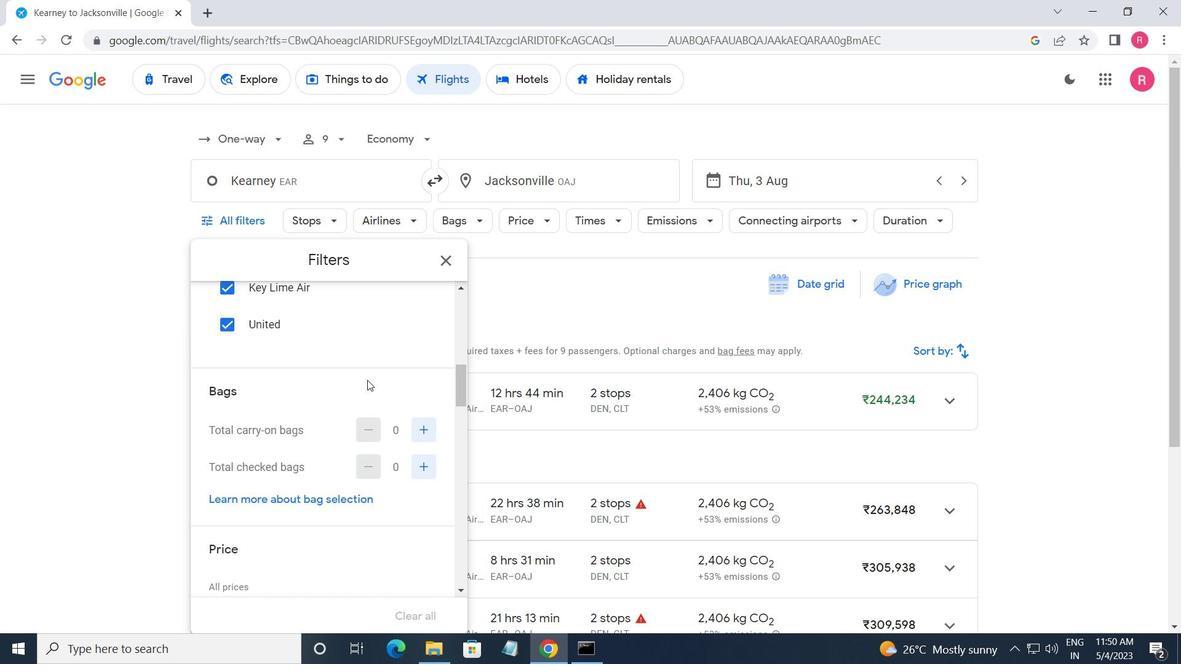 
Action: Mouse moved to (411, 398)
Screenshot: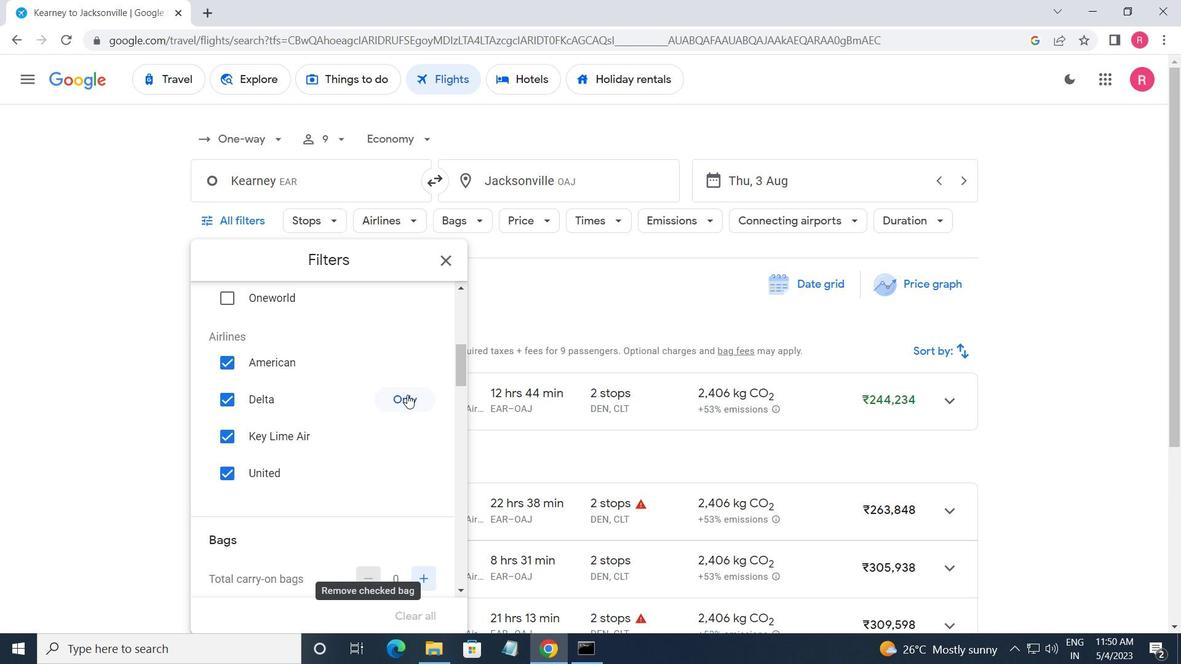 
Action: Mouse pressed left at (411, 398)
Screenshot: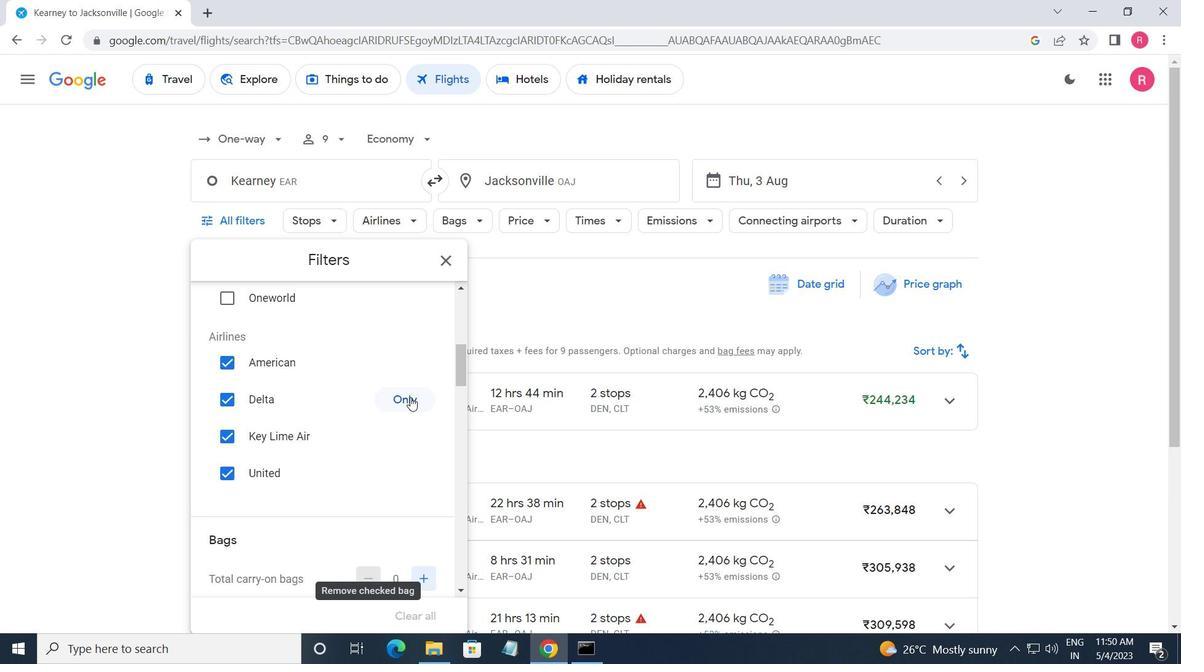 
Action: Mouse moved to (394, 423)
Screenshot: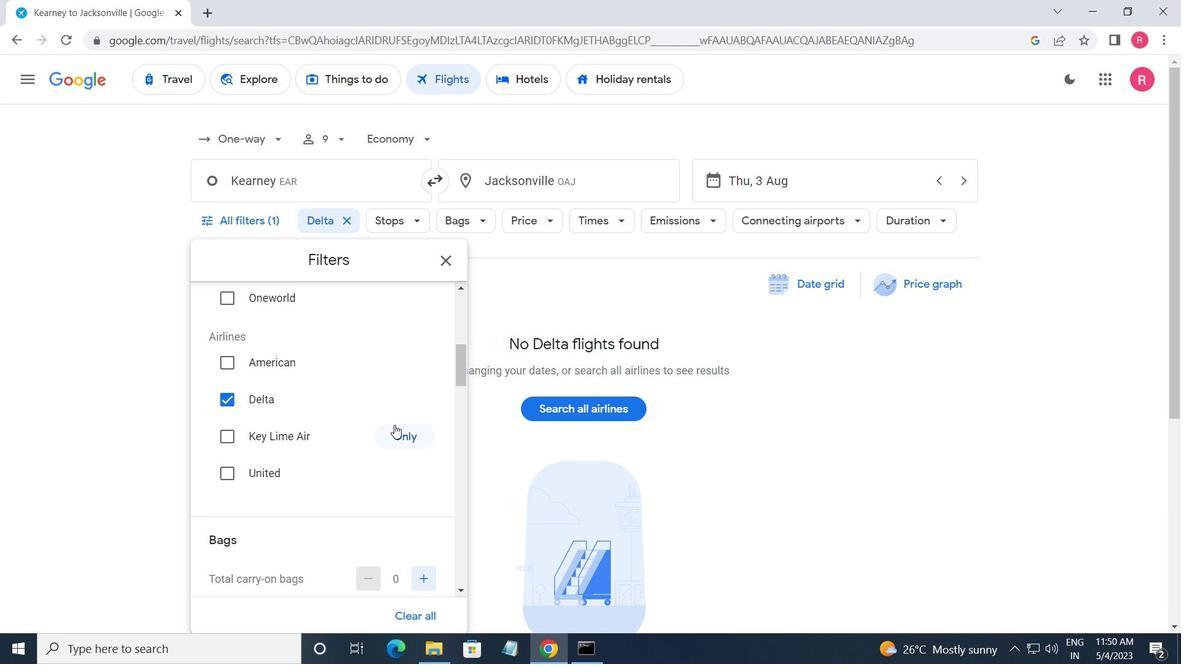 
Action: Mouse scrolled (394, 422) with delta (0, 0)
Screenshot: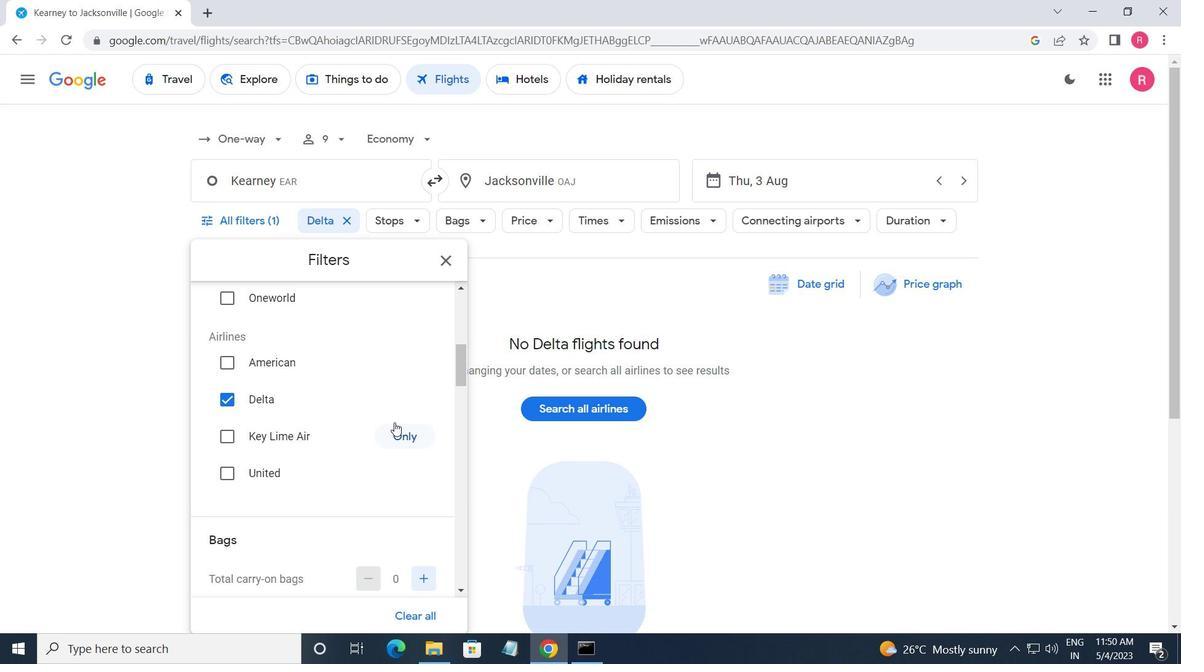 
Action: Mouse scrolled (394, 422) with delta (0, 0)
Screenshot: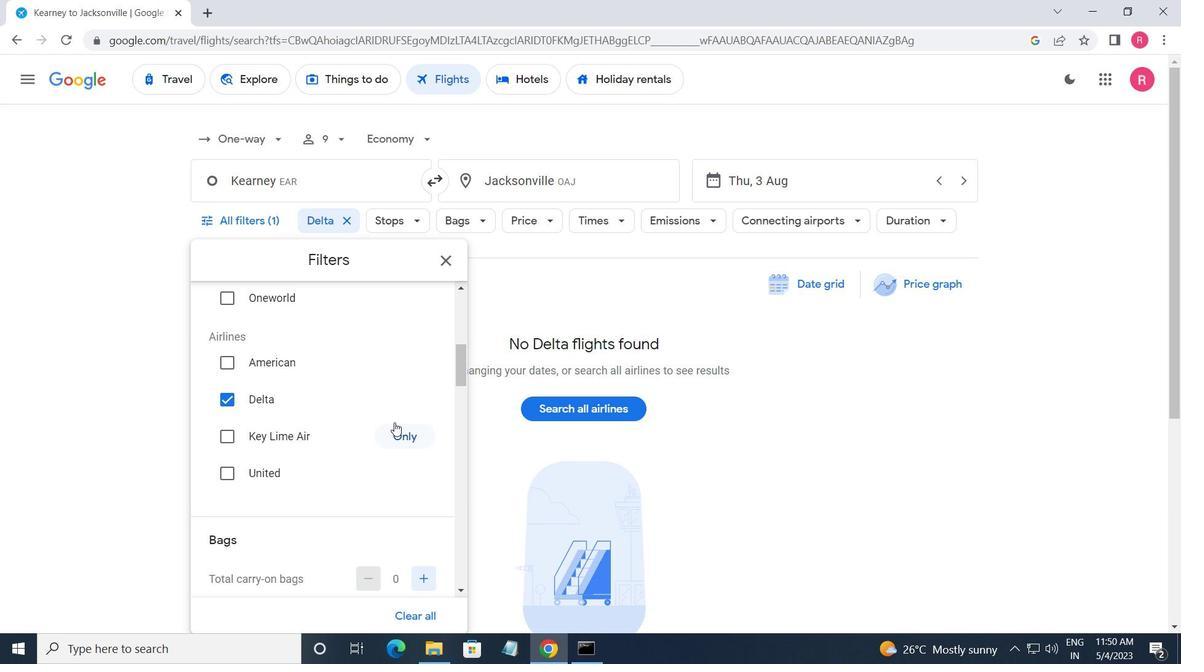 
Action: Mouse scrolled (394, 422) with delta (0, 0)
Screenshot: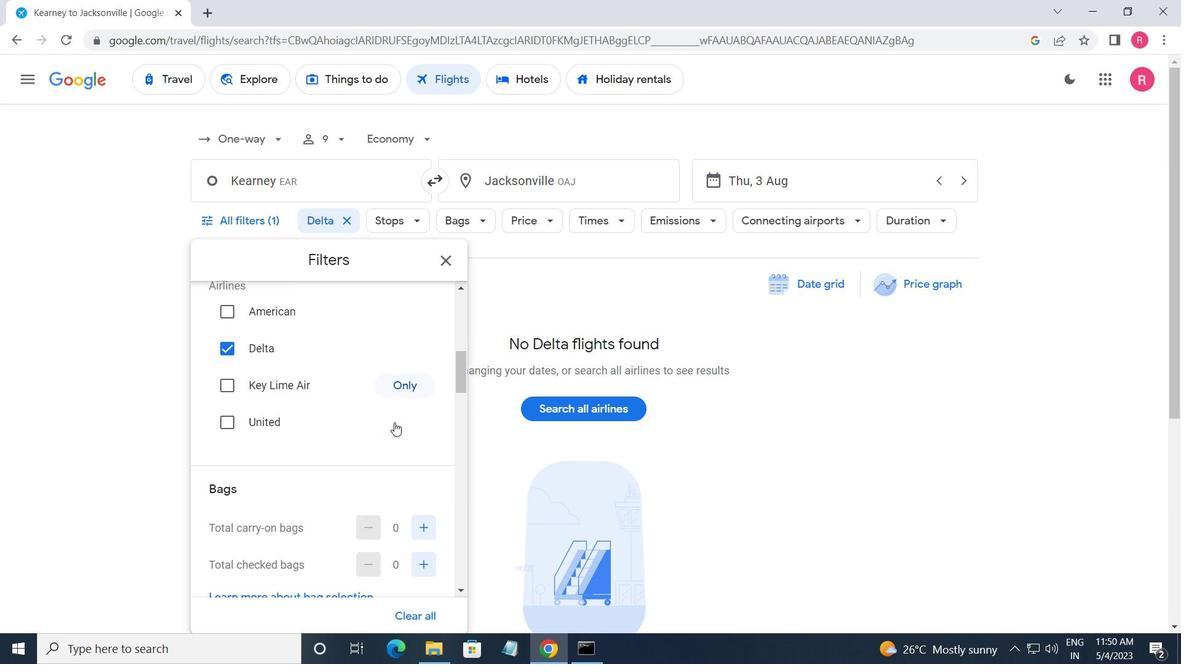 
Action: Mouse moved to (418, 390)
Screenshot: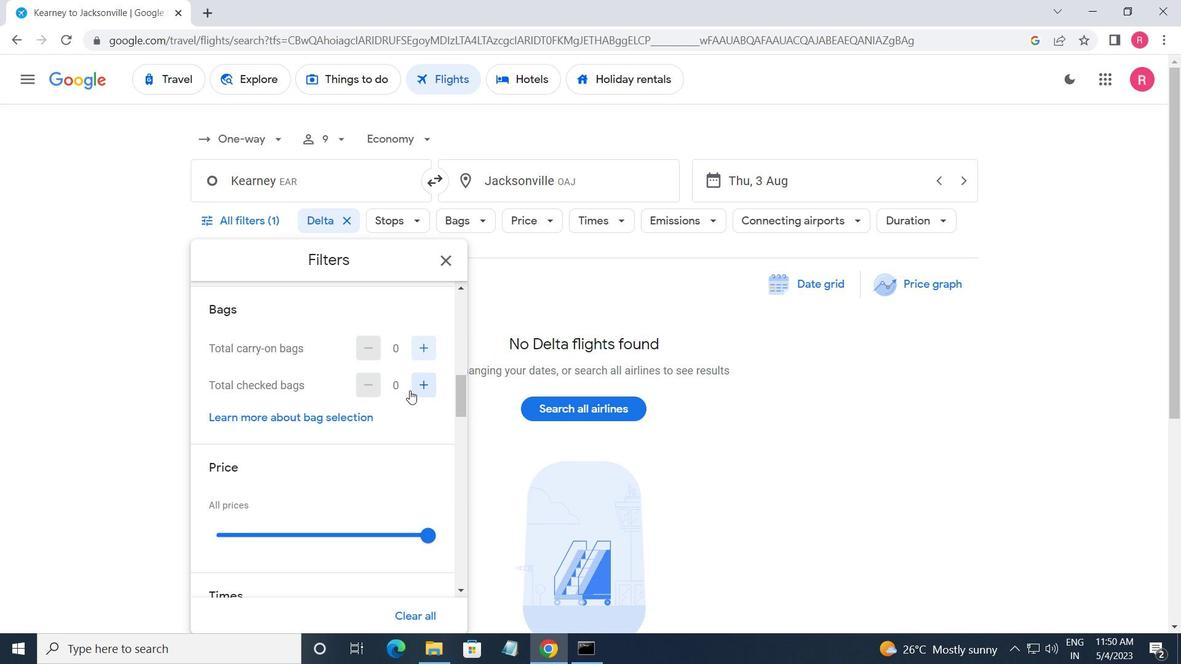 
Action: Mouse pressed left at (418, 390)
Screenshot: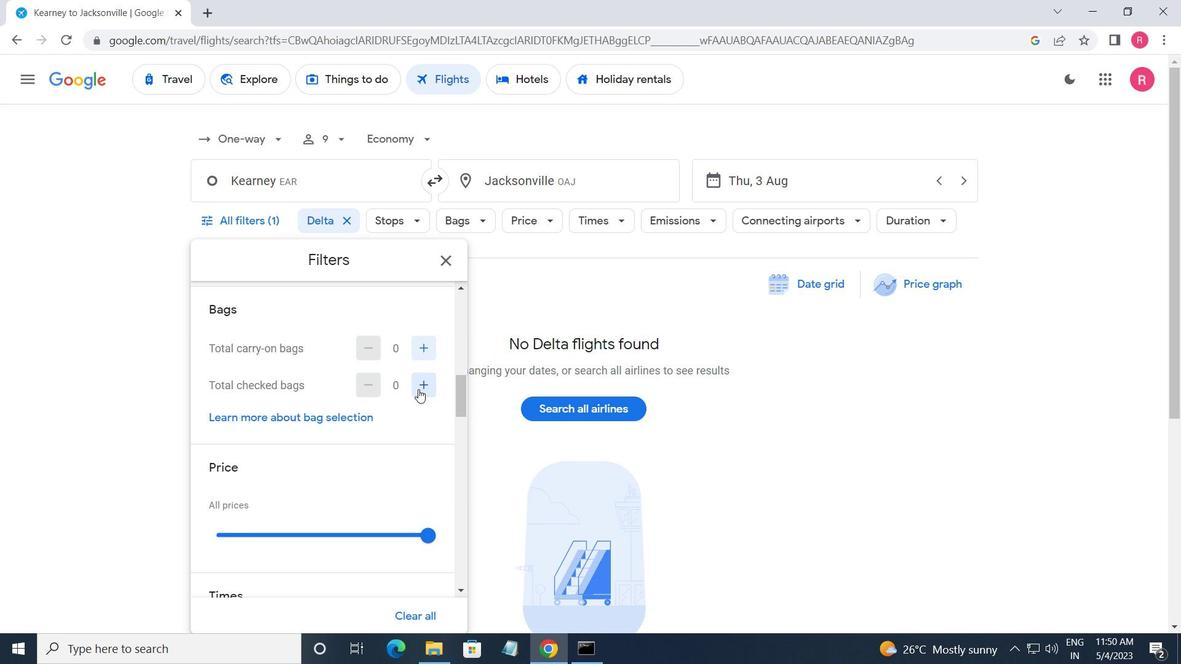 
Action: Mouse moved to (418, 390)
Screenshot: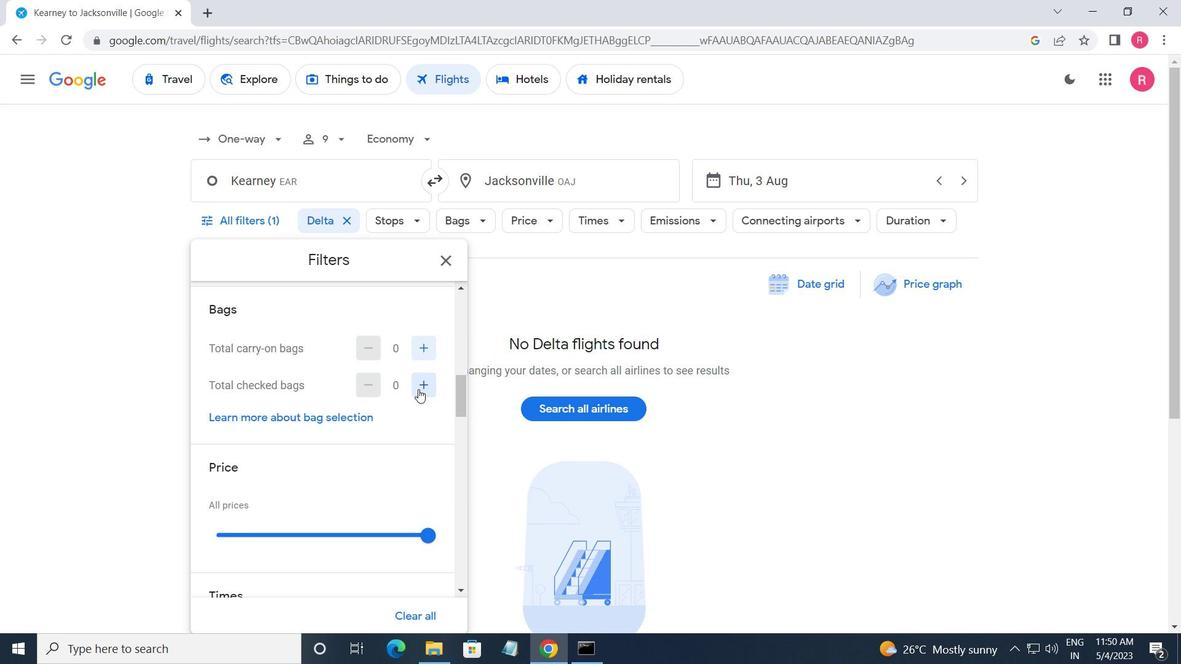
Action: Mouse pressed left at (418, 390)
Screenshot: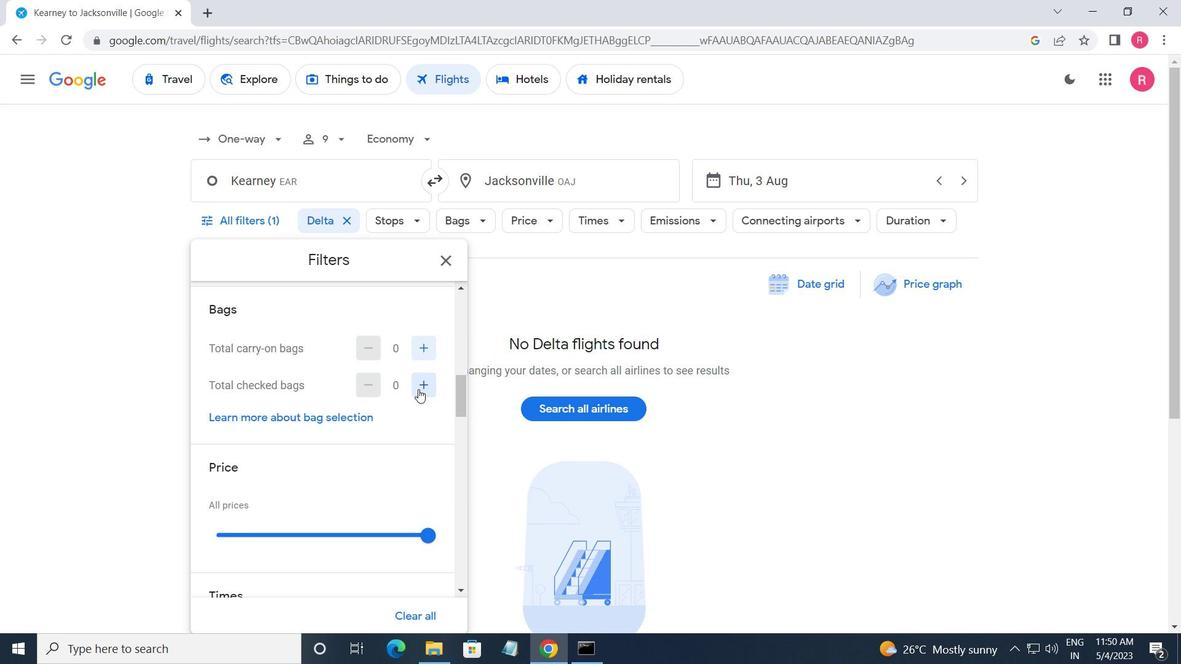 
Action: Mouse pressed left at (418, 390)
Screenshot: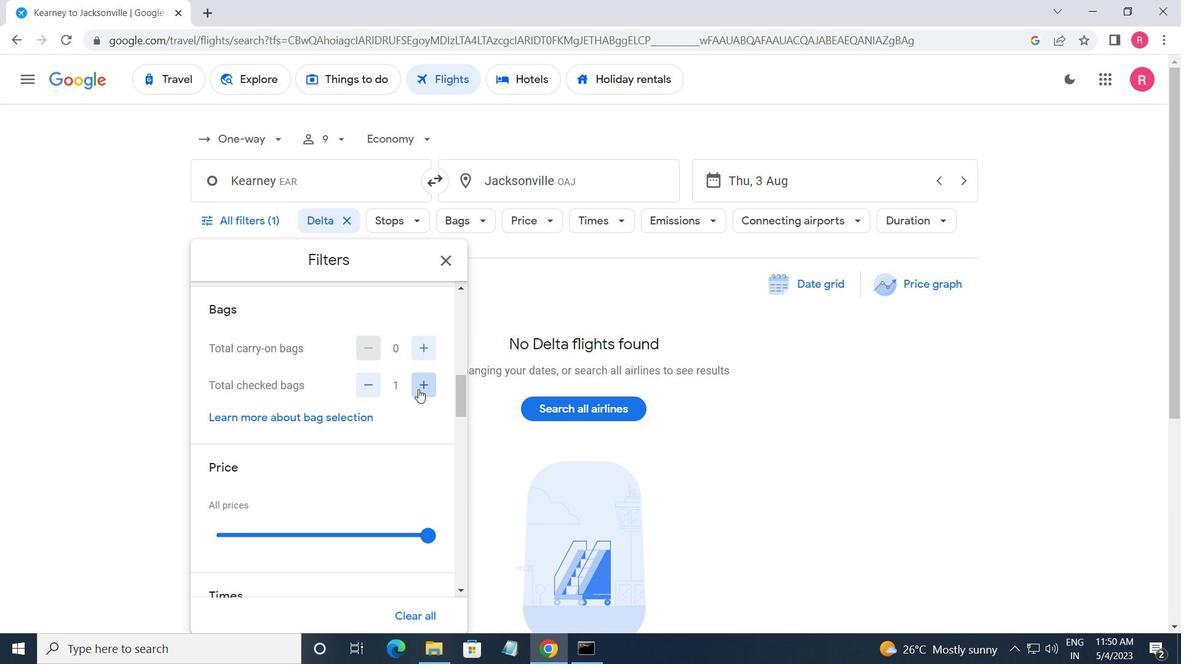 
Action: Mouse pressed left at (418, 390)
Screenshot: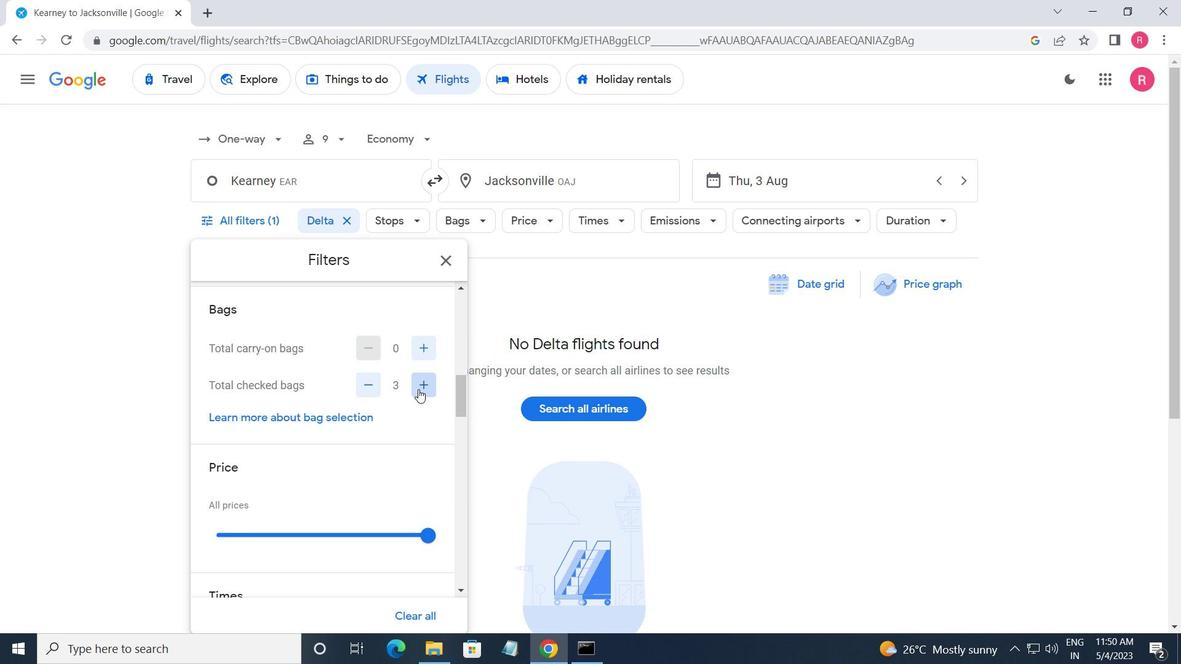 
Action: Mouse pressed left at (418, 390)
Screenshot: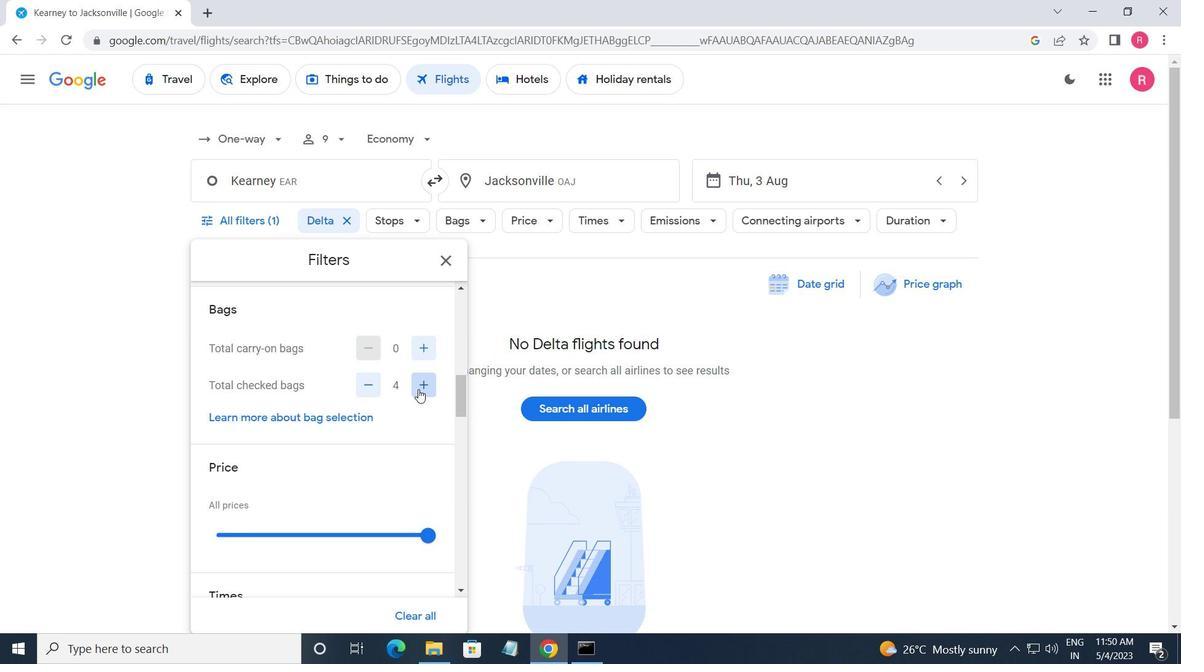 
Action: Mouse pressed left at (418, 390)
Screenshot: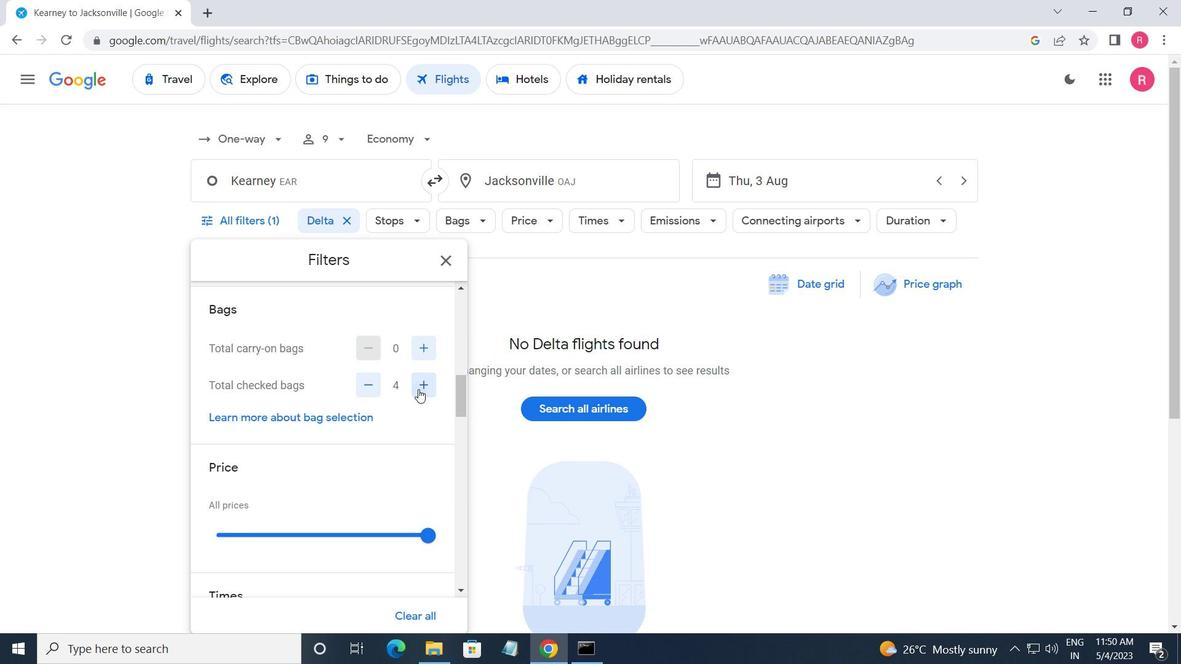 
Action: Mouse pressed left at (418, 390)
Screenshot: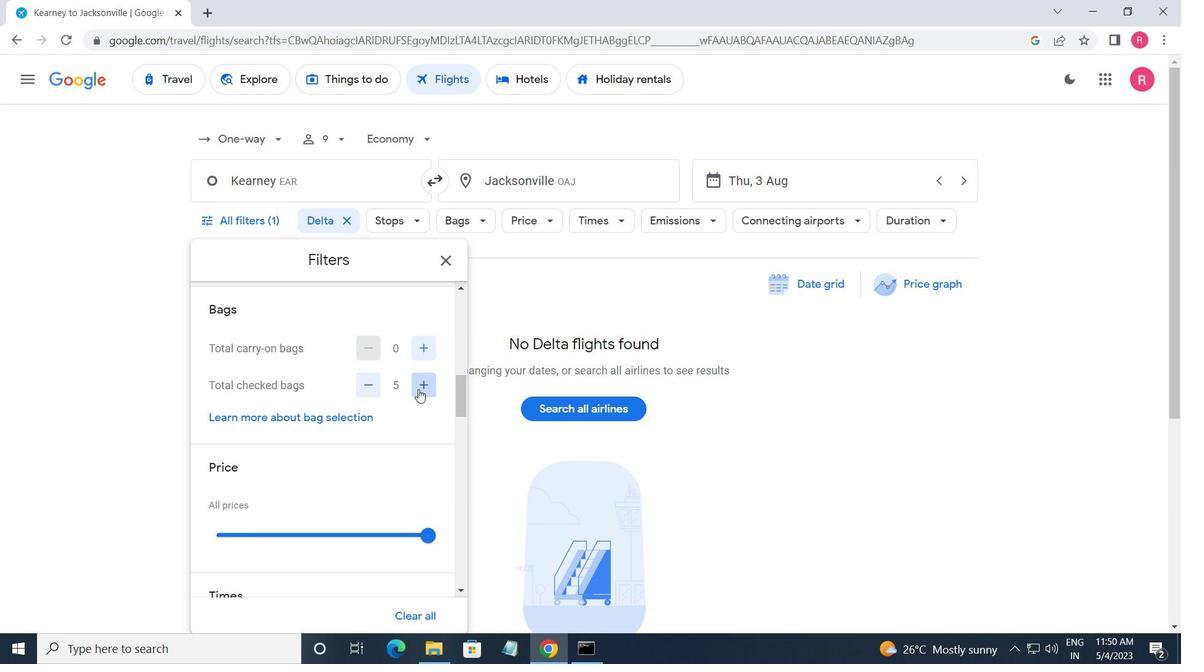 
Action: Mouse pressed left at (418, 390)
Screenshot: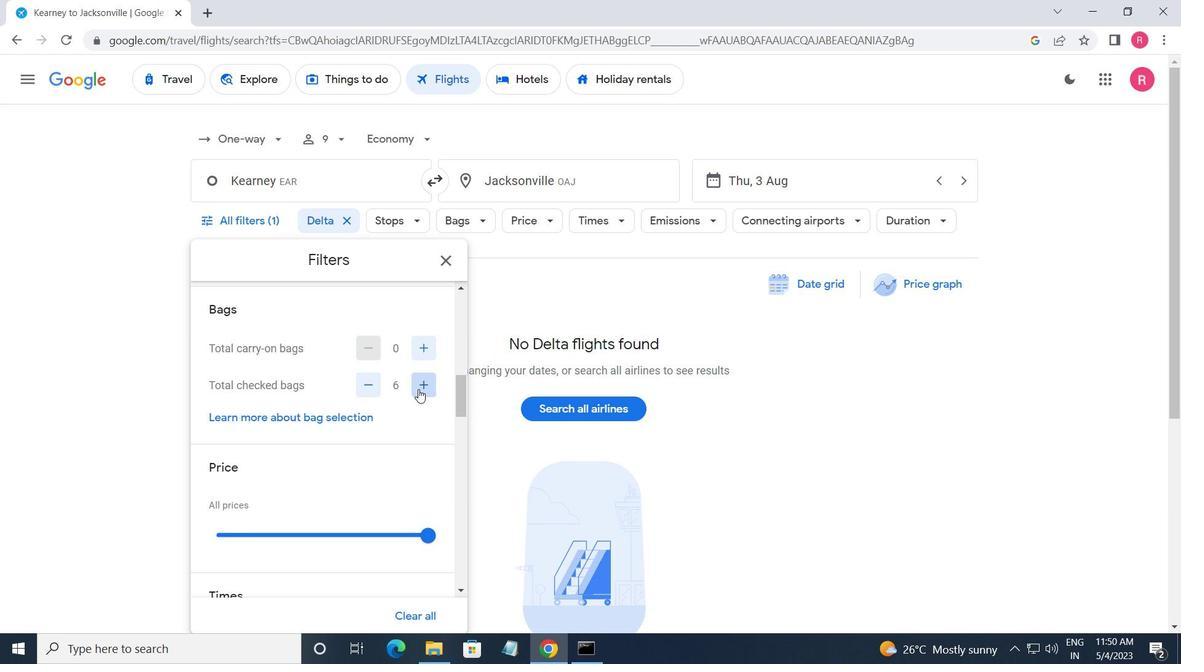 
Action: Mouse pressed left at (418, 390)
Screenshot: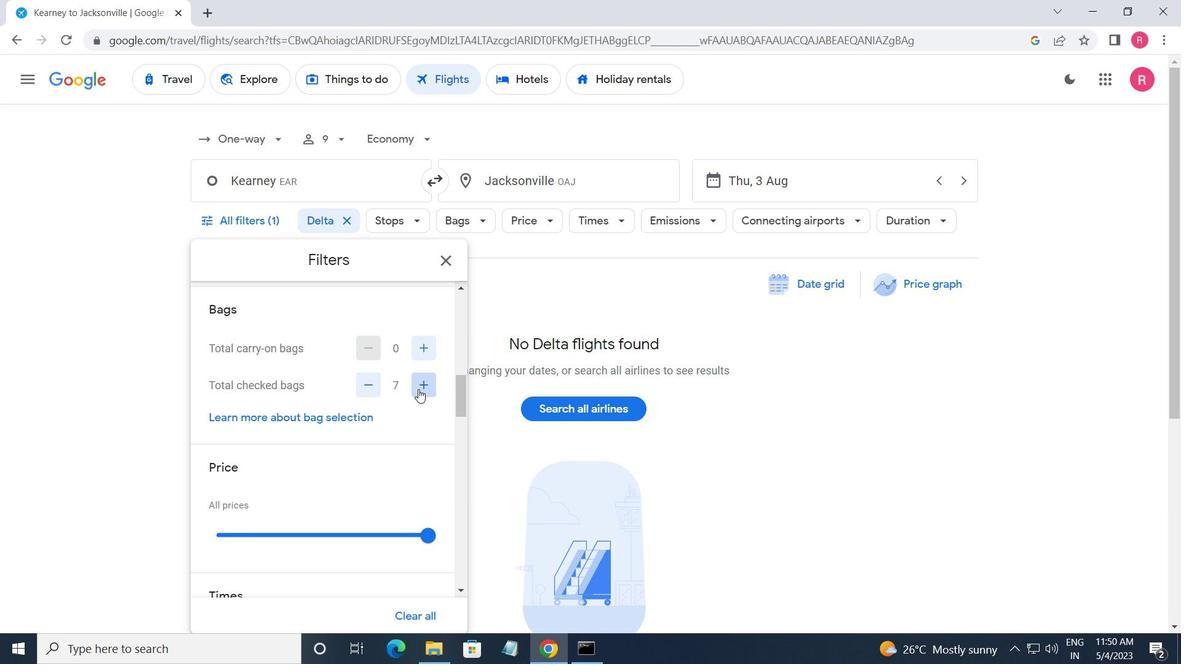 
Action: Mouse pressed left at (418, 390)
Screenshot: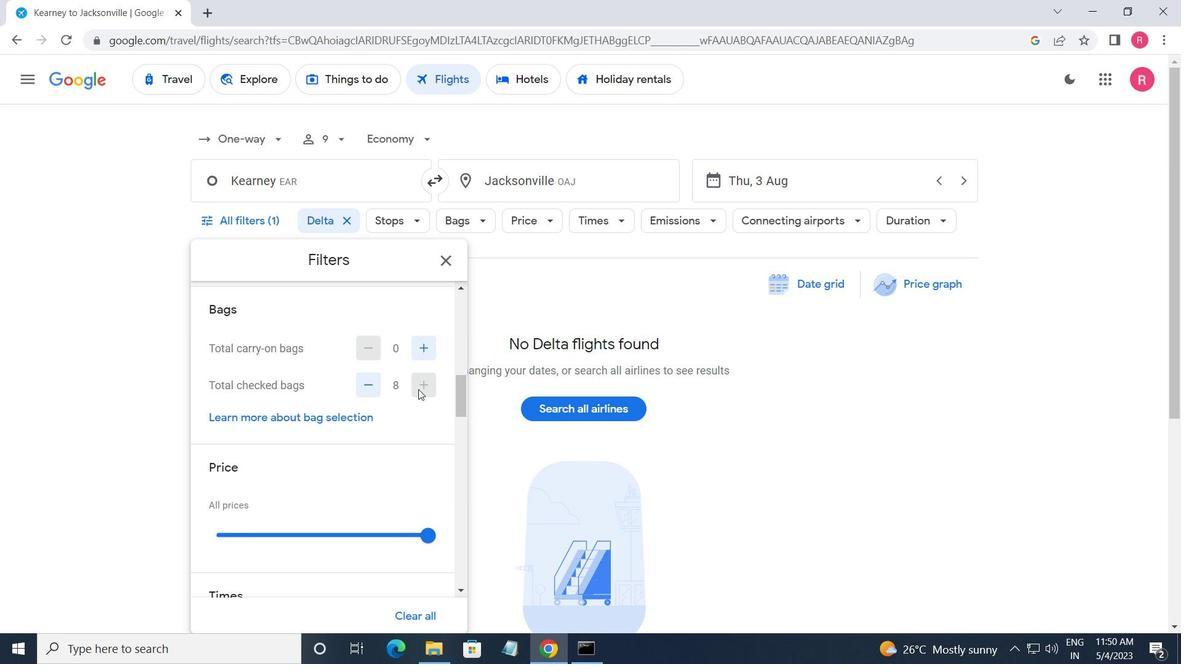 
Action: Mouse moved to (417, 396)
Screenshot: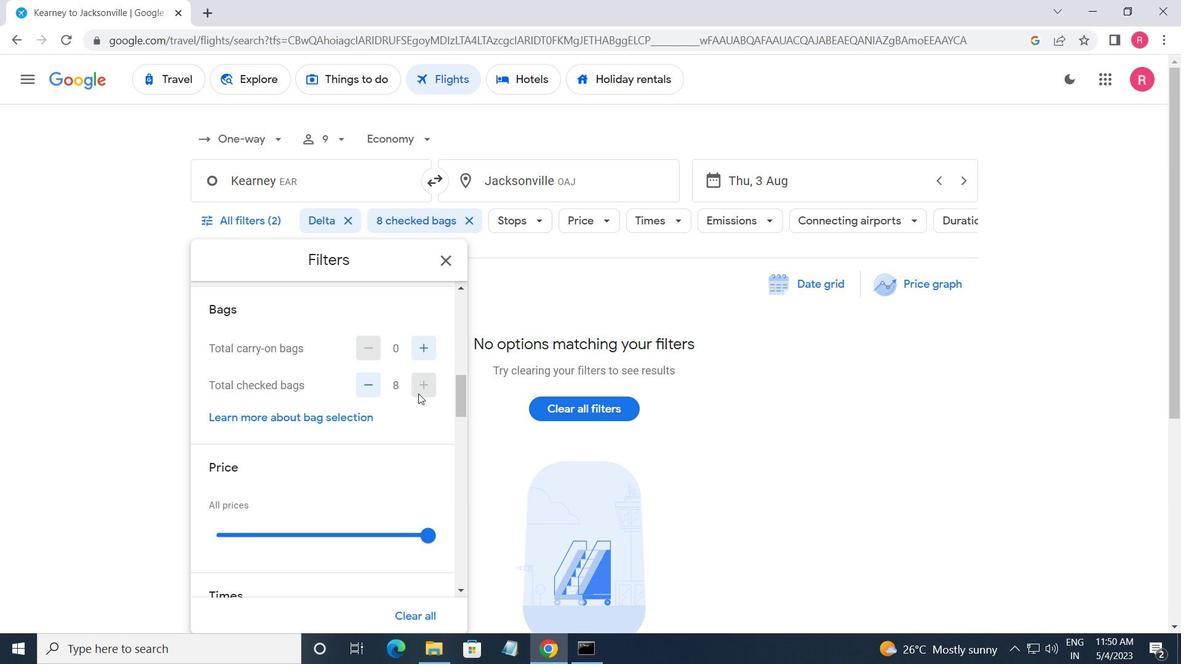 
Action: Mouse scrolled (417, 395) with delta (0, 0)
Screenshot: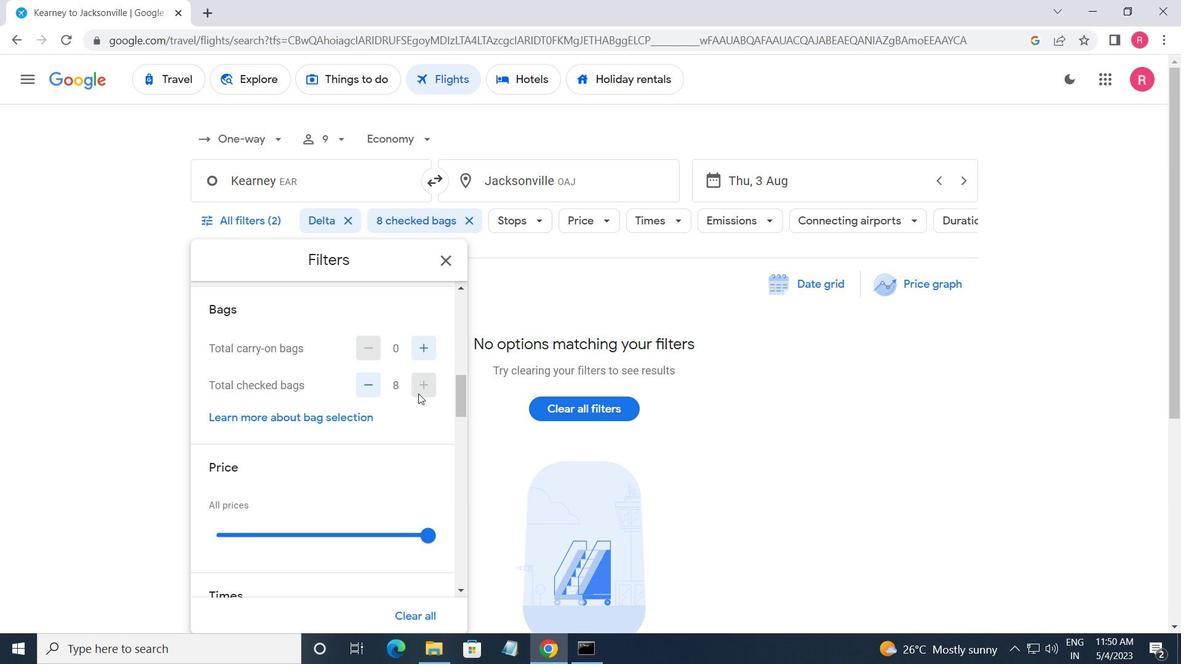 
Action: Mouse moved to (416, 397)
Screenshot: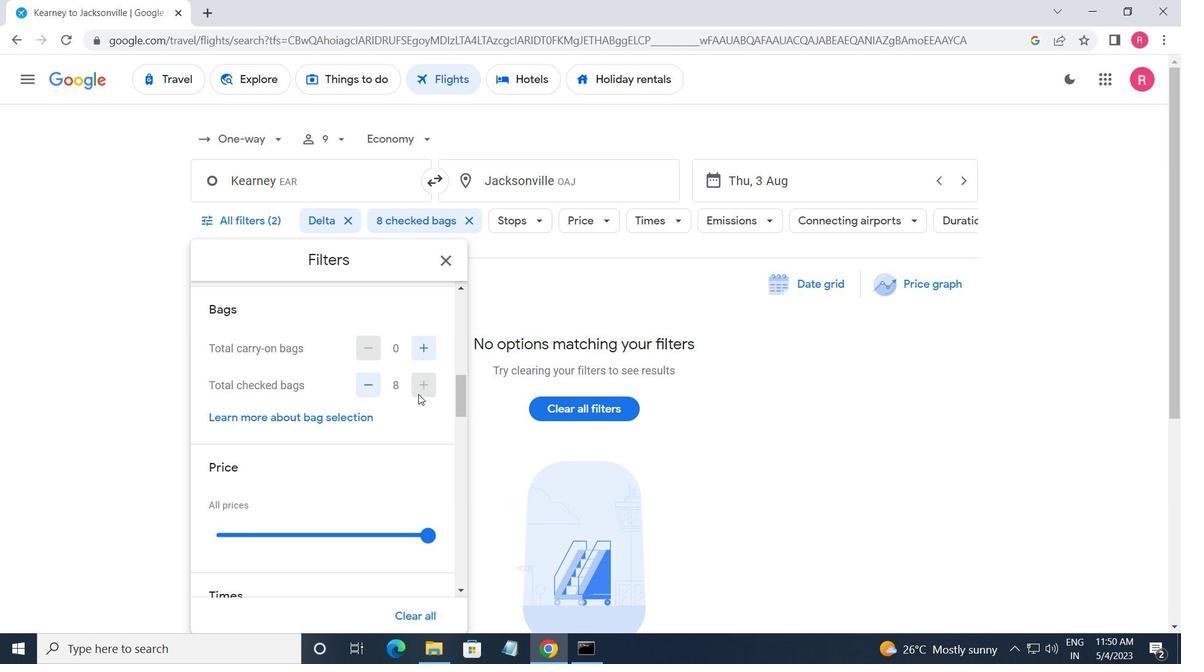 
Action: Mouse scrolled (416, 397) with delta (0, 0)
Screenshot: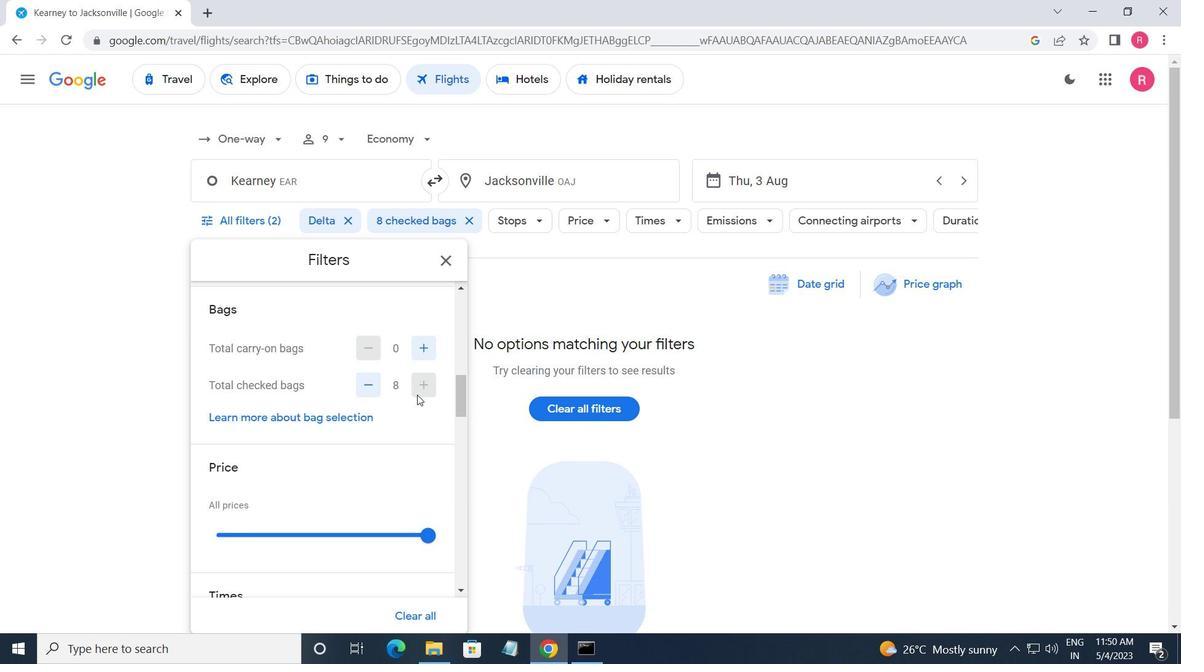 
Action: Mouse moved to (429, 390)
Screenshot: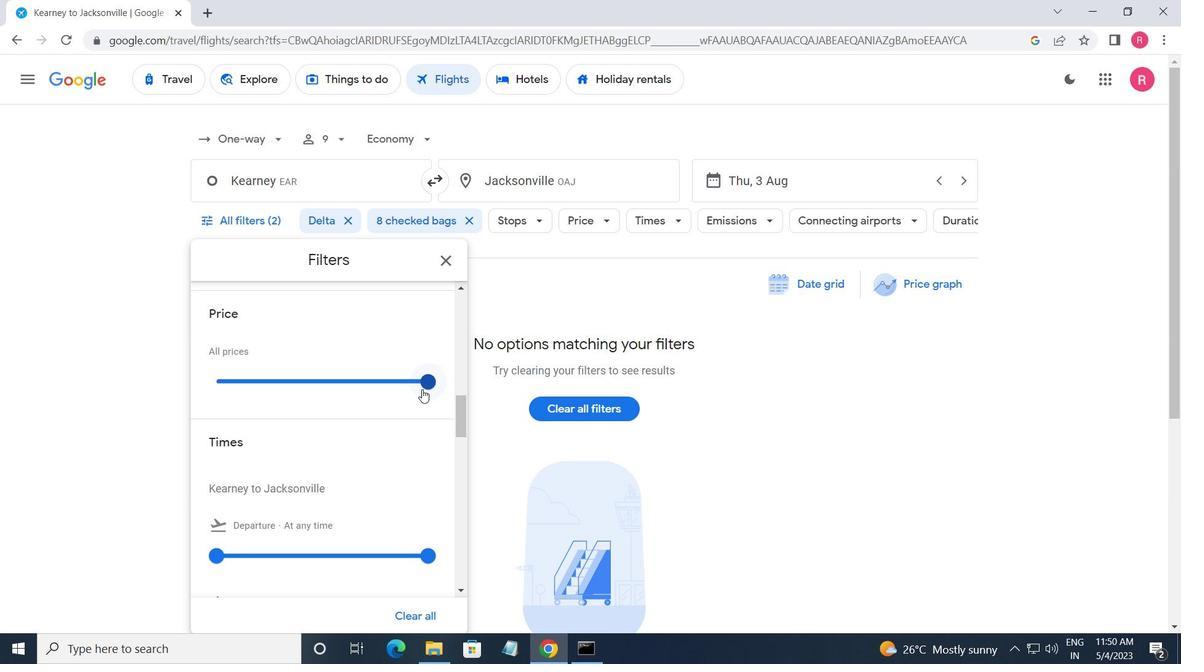 
Action: Mouse pressed left at (429, 390)
Screenshot: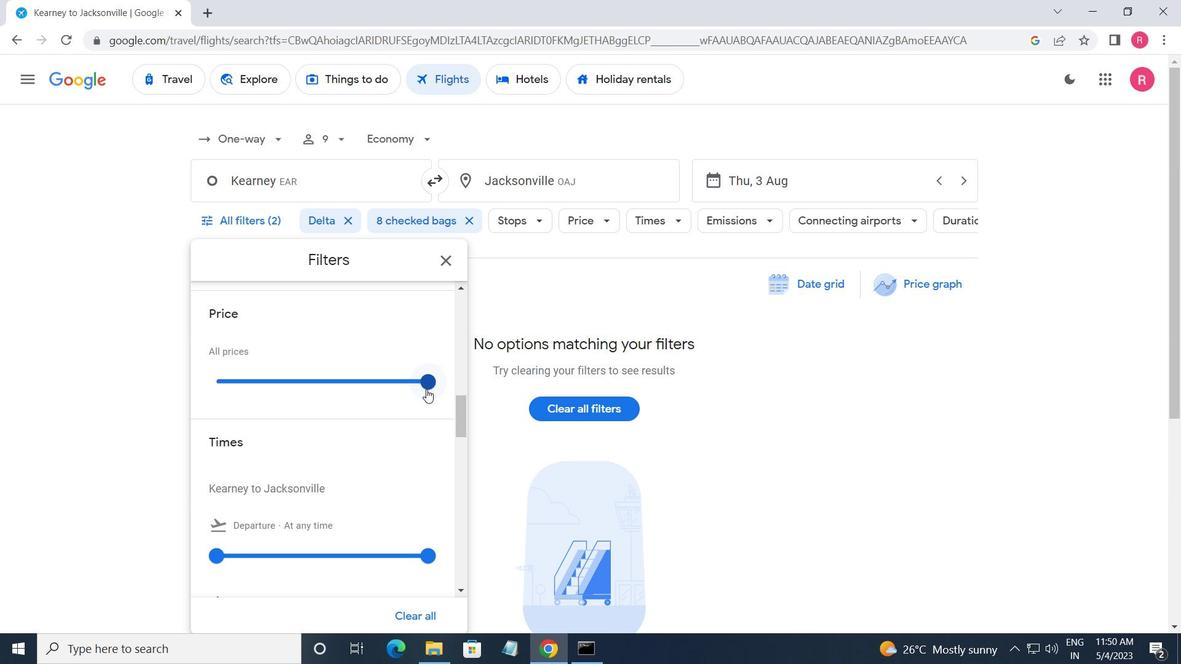 
Action: Mouse moved to (292, 401)
Screenshot: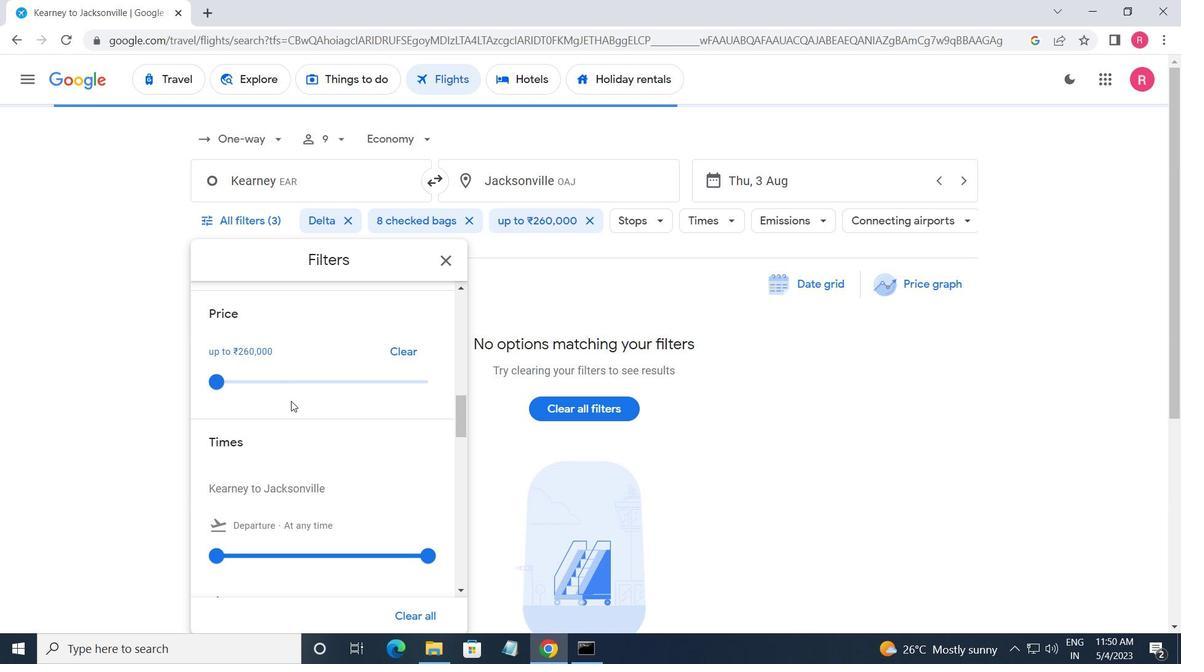 
Action: Mouse scrolled (292, 400) with delta (0, 0)
Screenshot: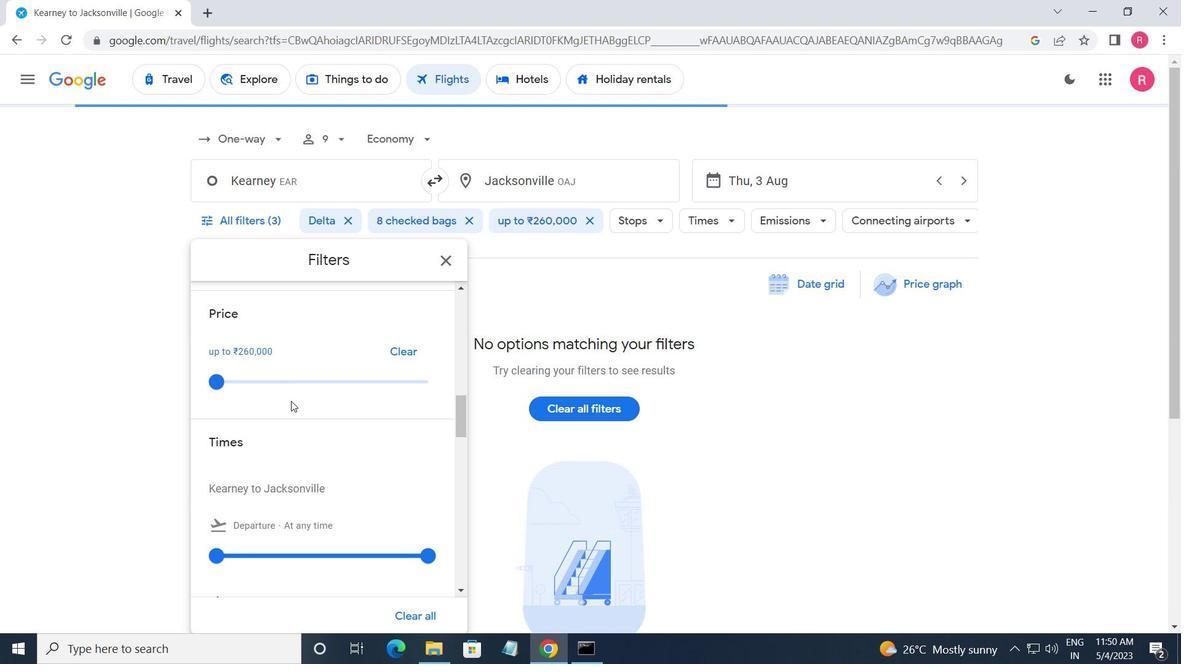 
Action: Mouse moved to (293, 401)
Screenshot: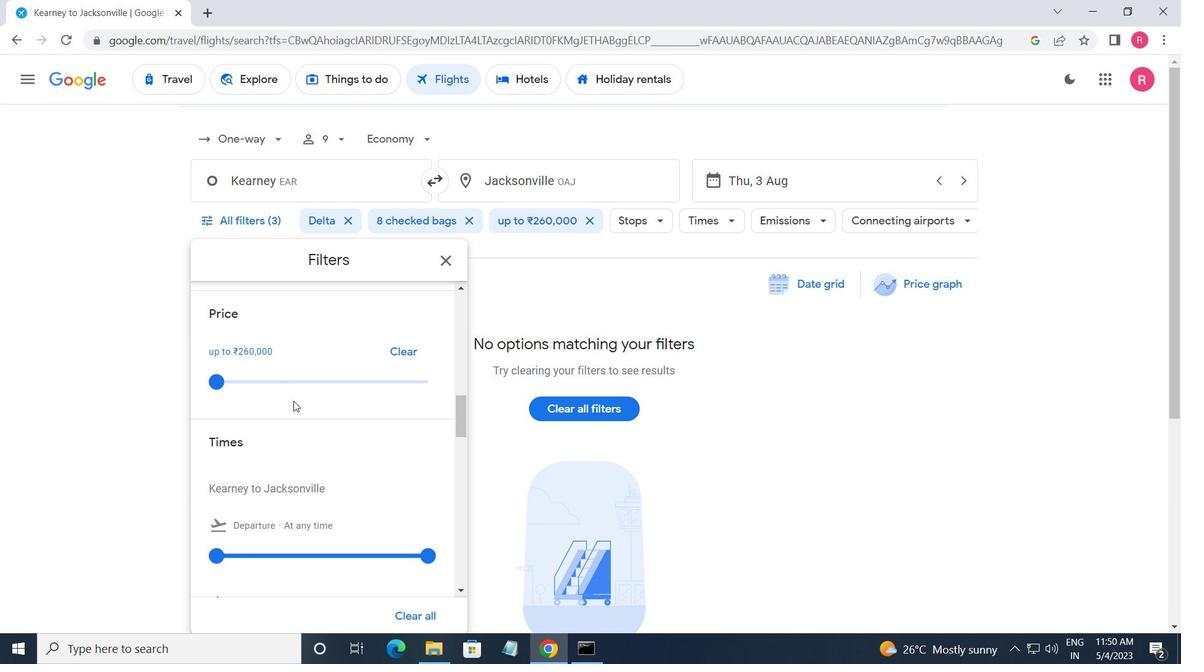 
Action: Mouse scrolled (293, 400) with delta (0, 0)
Screenshot: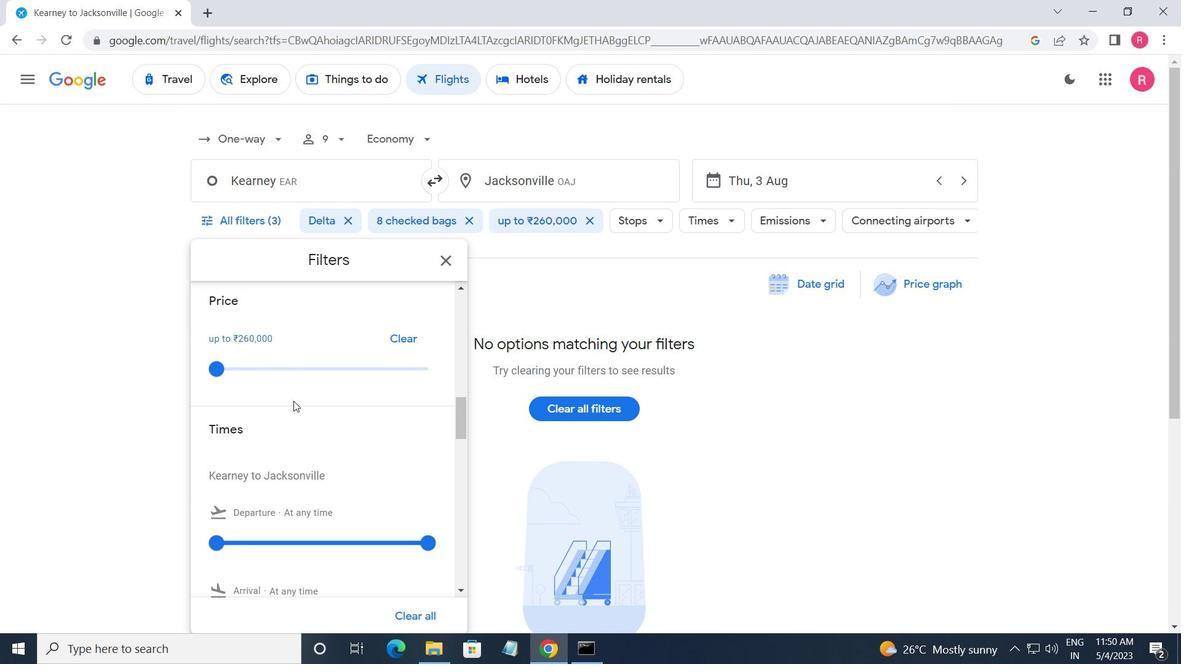 
Action: Mouse moved to (226, 405)
Screenshot: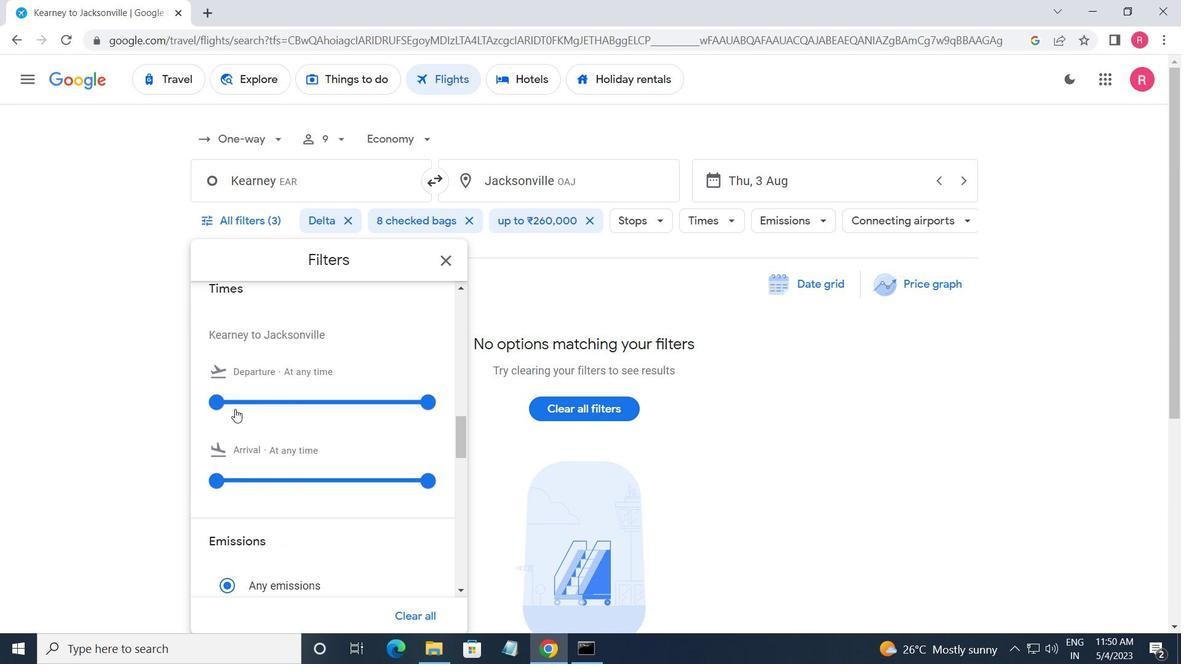 
Action: Mouse pressed left at (226, 405)
Screenshot: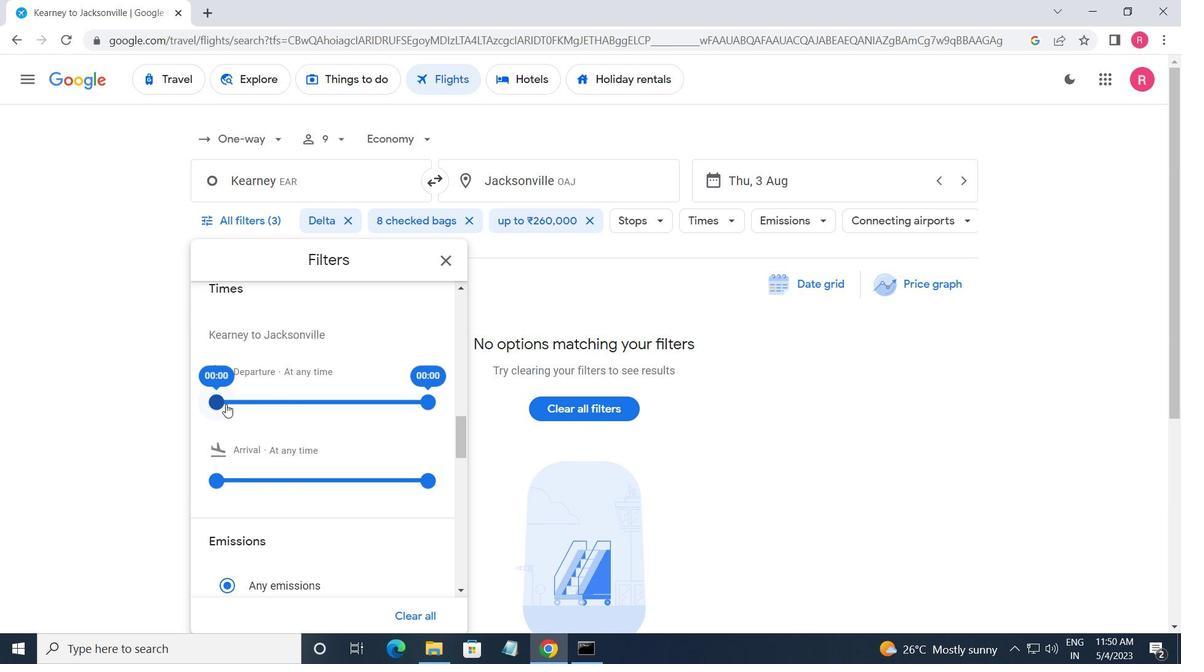 
Action: Mouse moved to (433, 403)
Screenshot: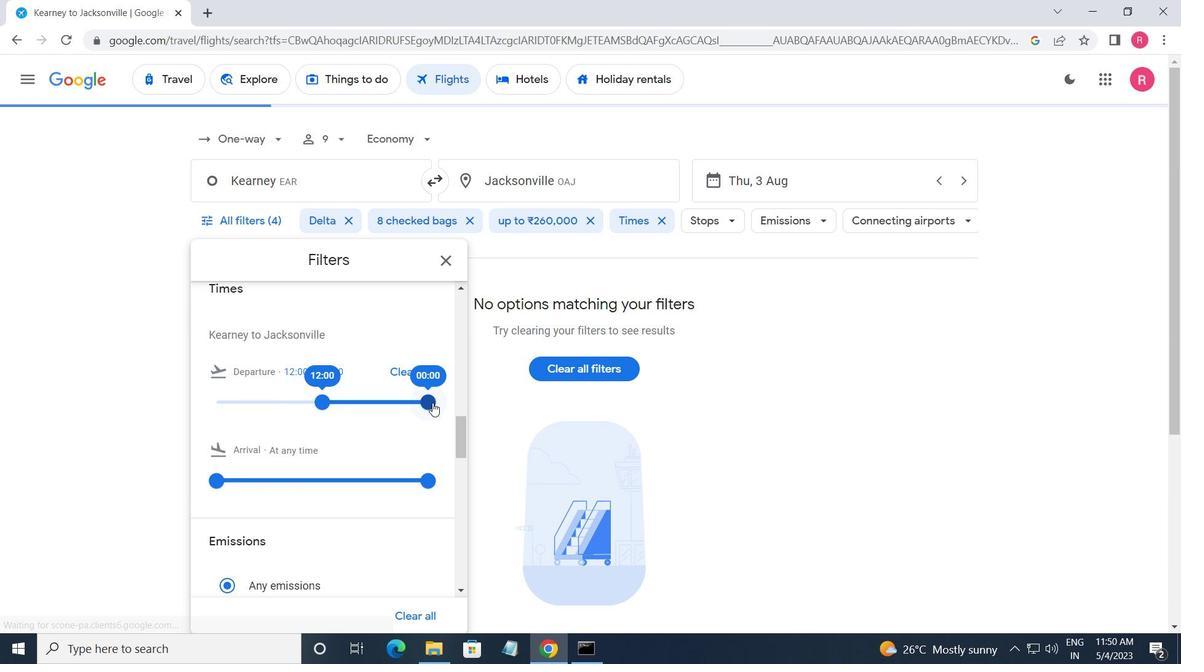 
Action: Mouse pressed left at (433, 403)
Screenshot: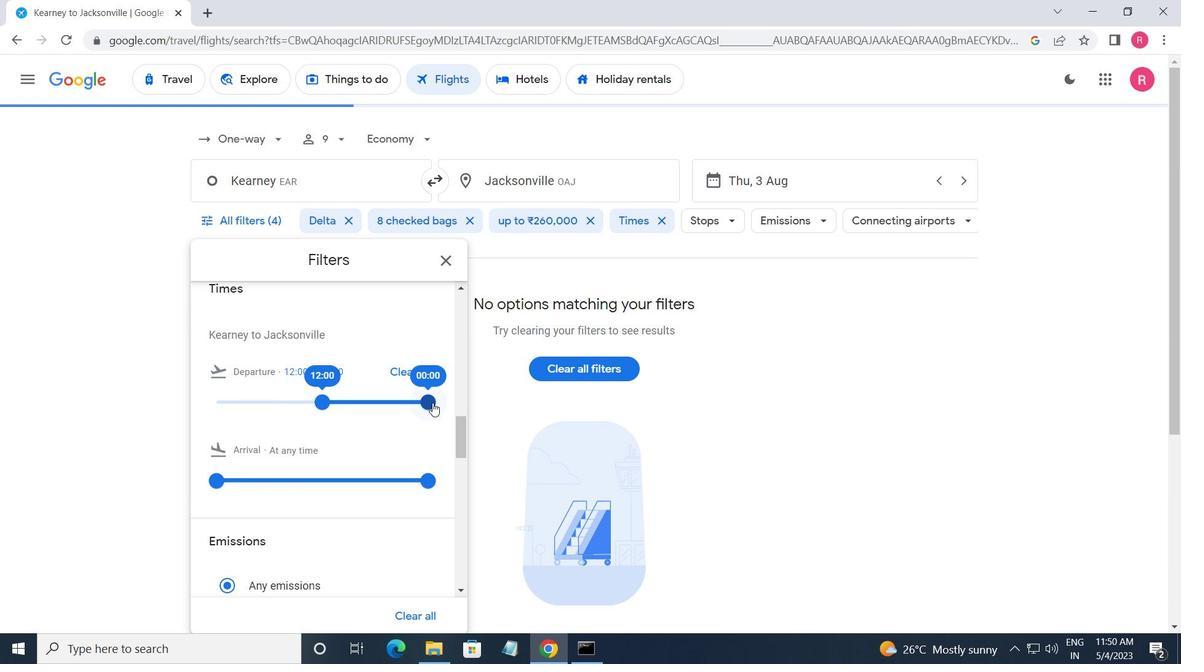 
Action: Mouse moved to (448, 259)
Screenshot: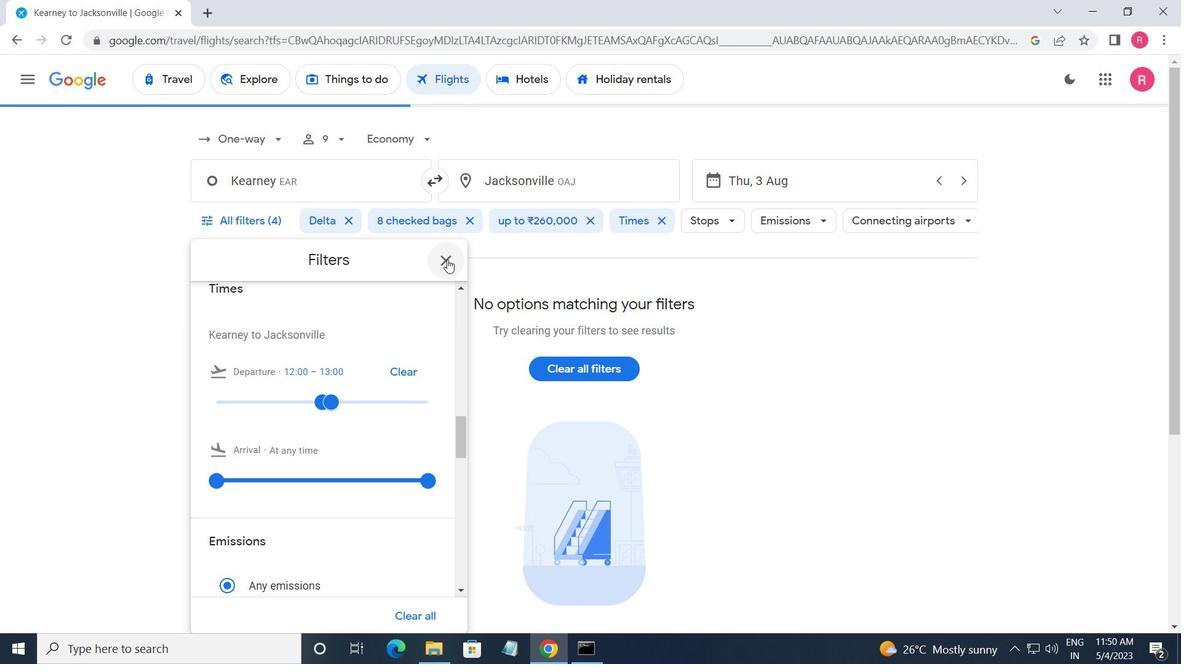 
Action: Mouse pressed left at (448, 259)
Screenshot: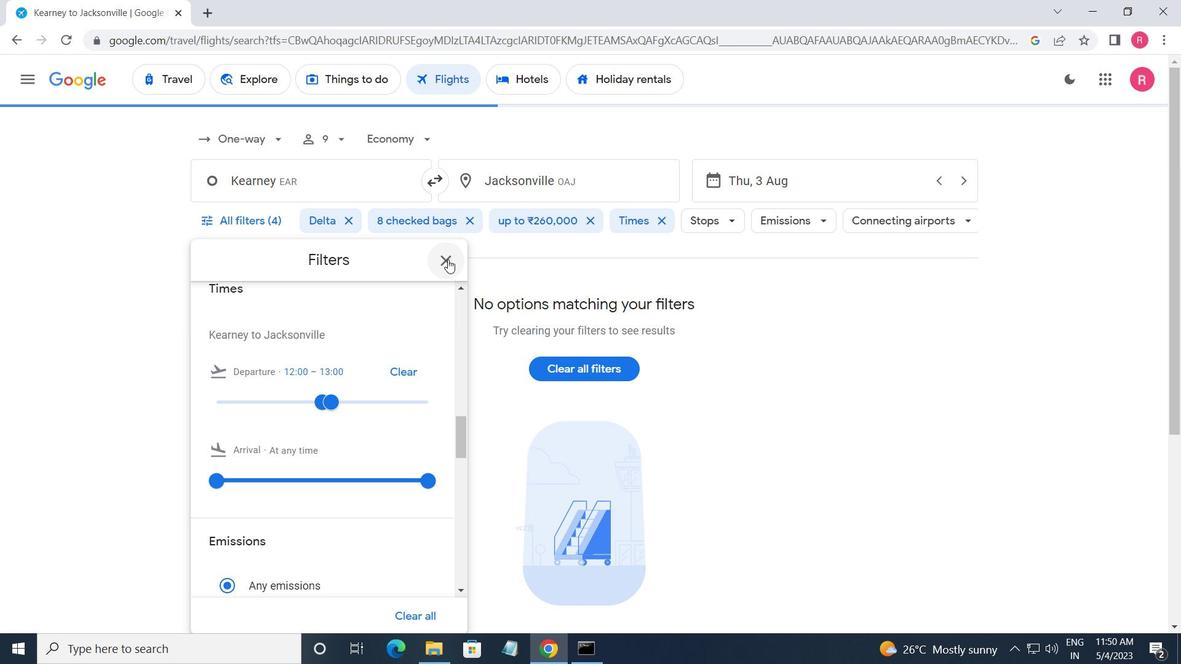 
